 Task: Buy 4 Osmometers from Measuring & Testing section under best seller category for shipping address: Ellie Thompson, 1131 Star Trek Drive, Pensacola, Florida 32501, Cell Number 8503109646. Pay from credit card ending with 6759, CVV 506
Action: Mouse moved to (30, 60)
Screenshot: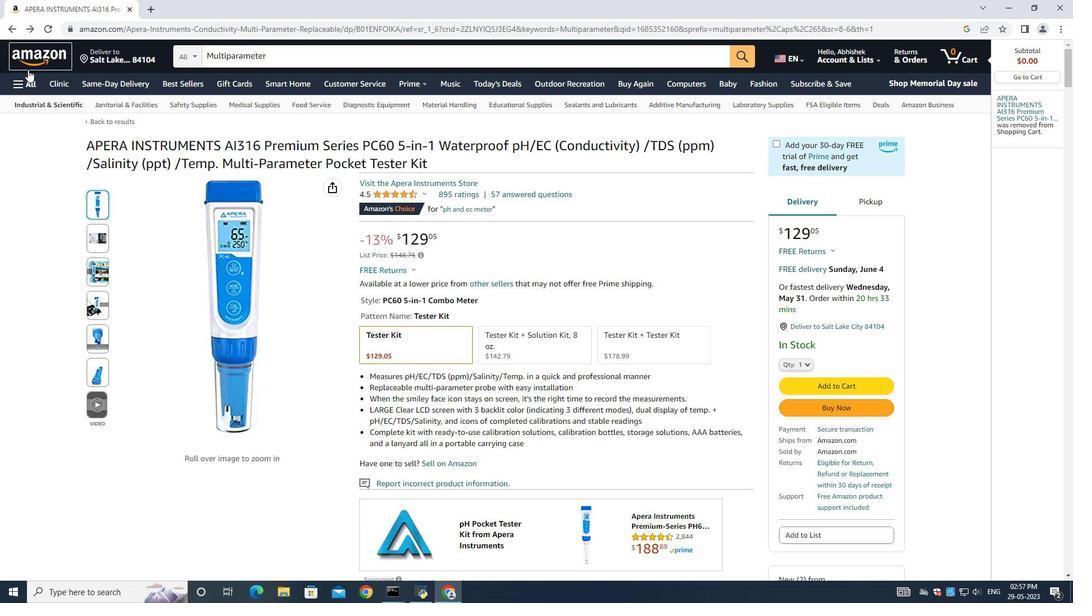 
Action: Mouse pressed left at (30, 60)
Screenshot: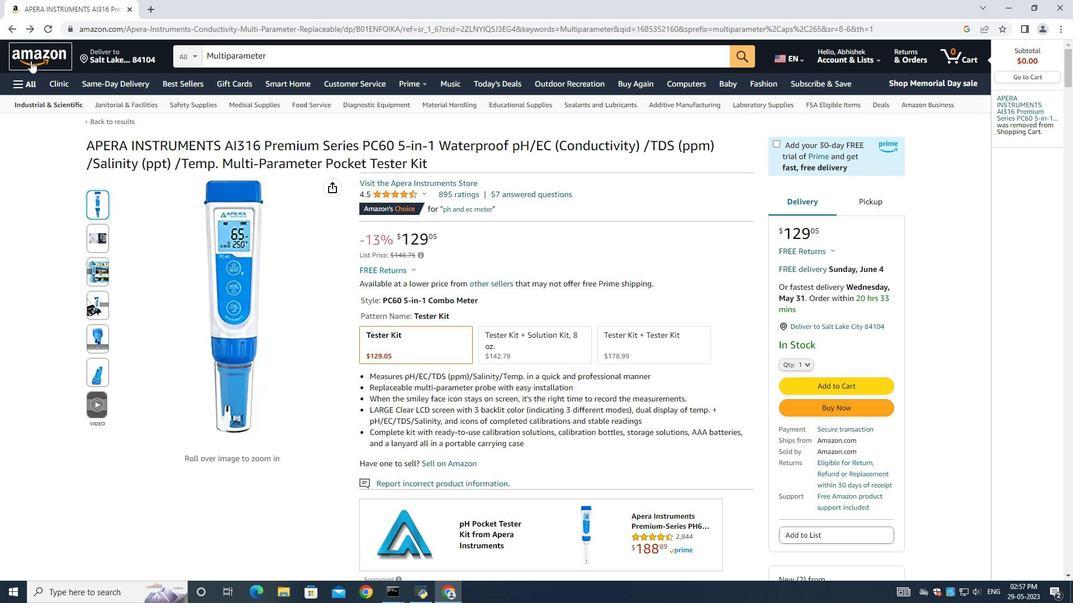
Action: Mouse moved to (20, 79)
Screenshot: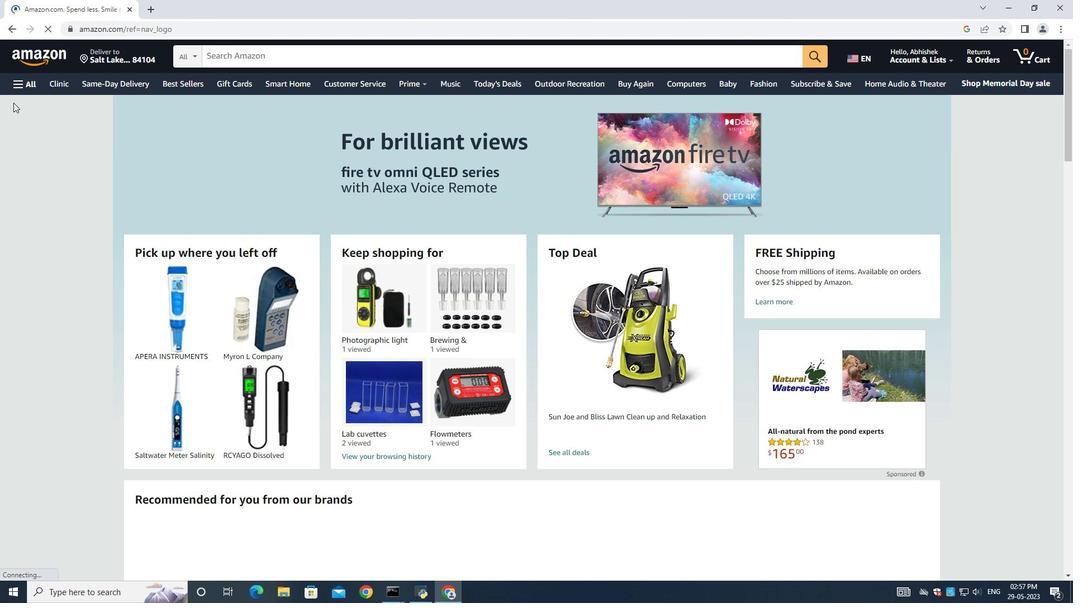 
Action: Mouse pressed left at (20, 79)
Screenshot: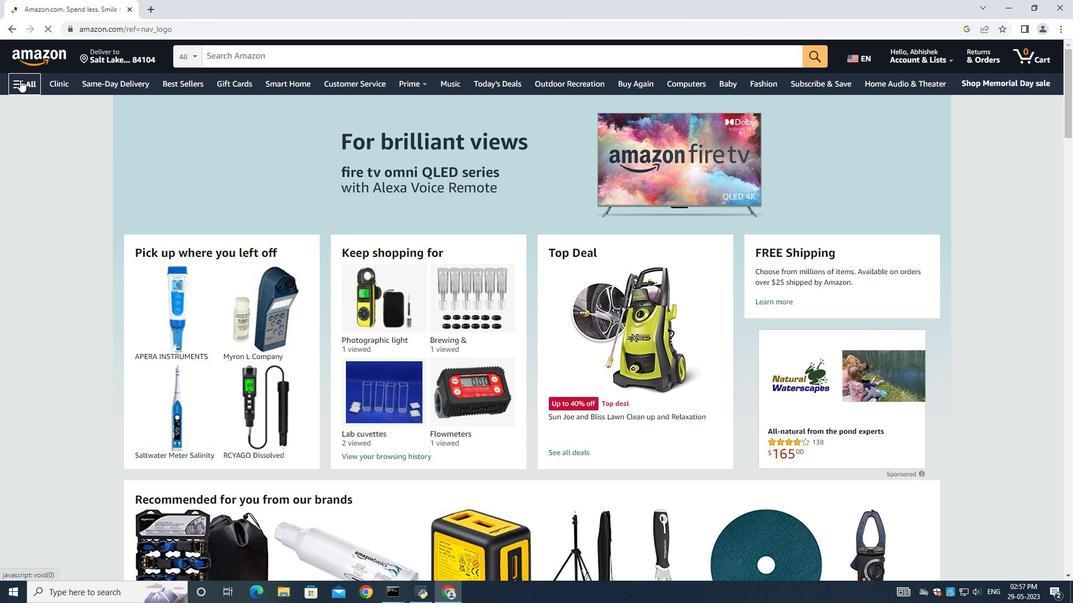 
Action: Mouse moved to (48, 105)
Screenshot: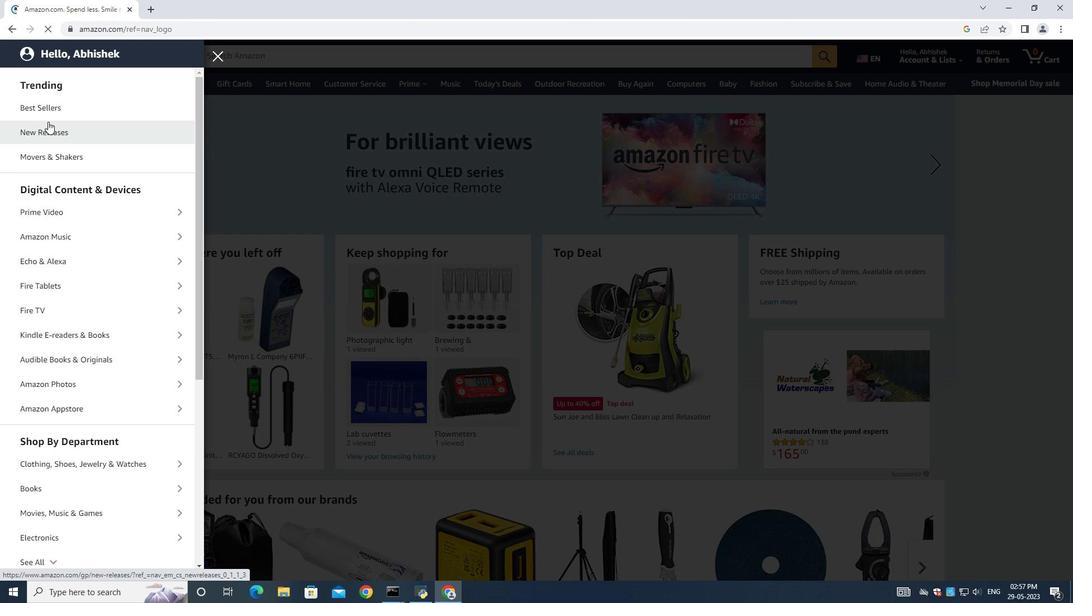 
Action: Mouse pressed left at (48, 105)
Screenshot: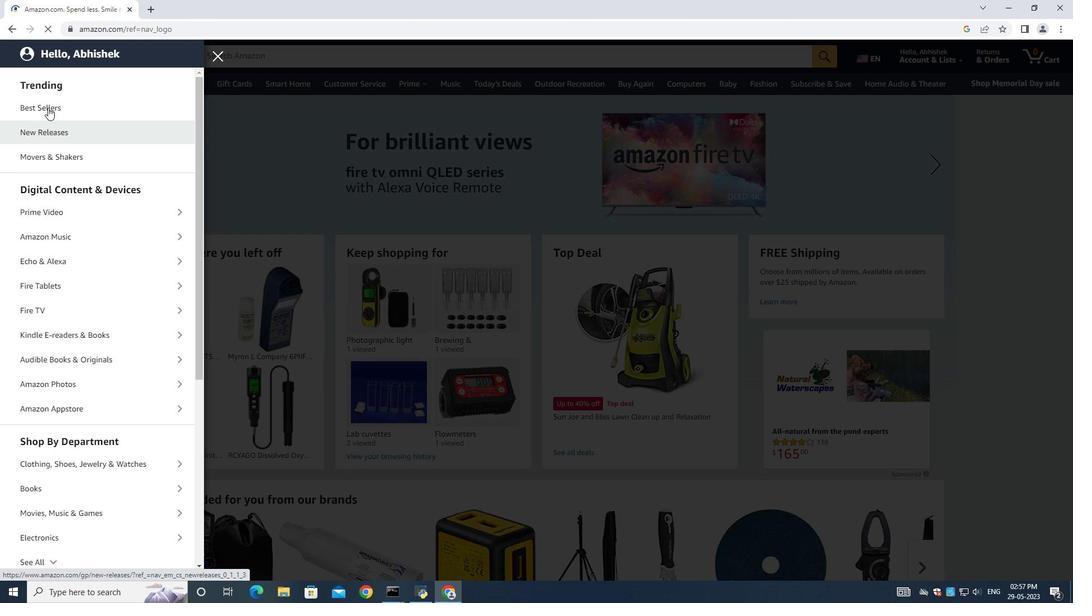 
Action: Mouse moved to (225, 62)
Screenshot: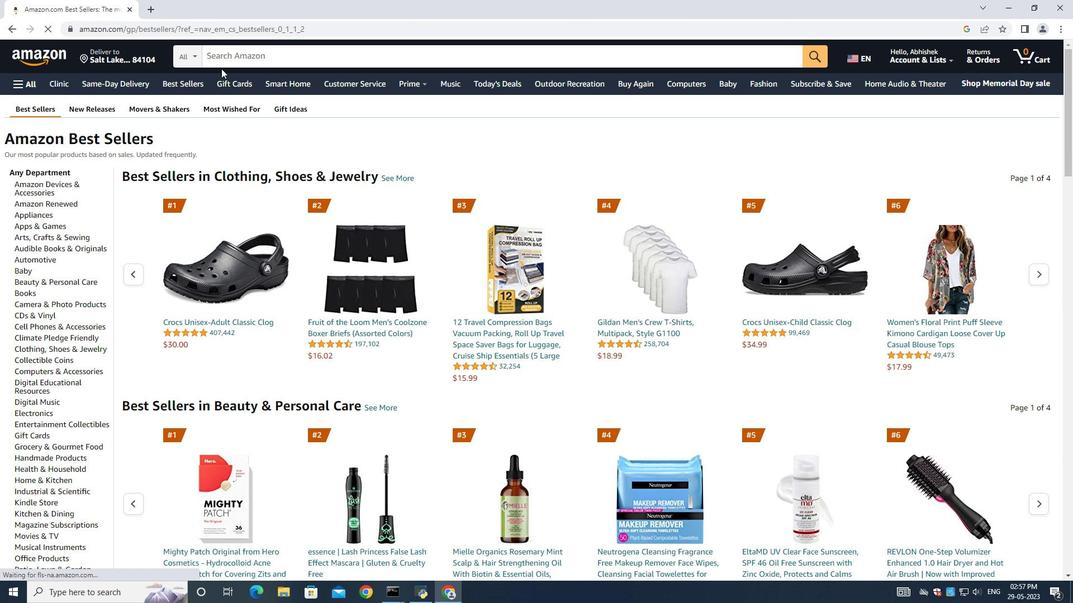
Action: Mouse pressed left at (225, 62)
Screenshot: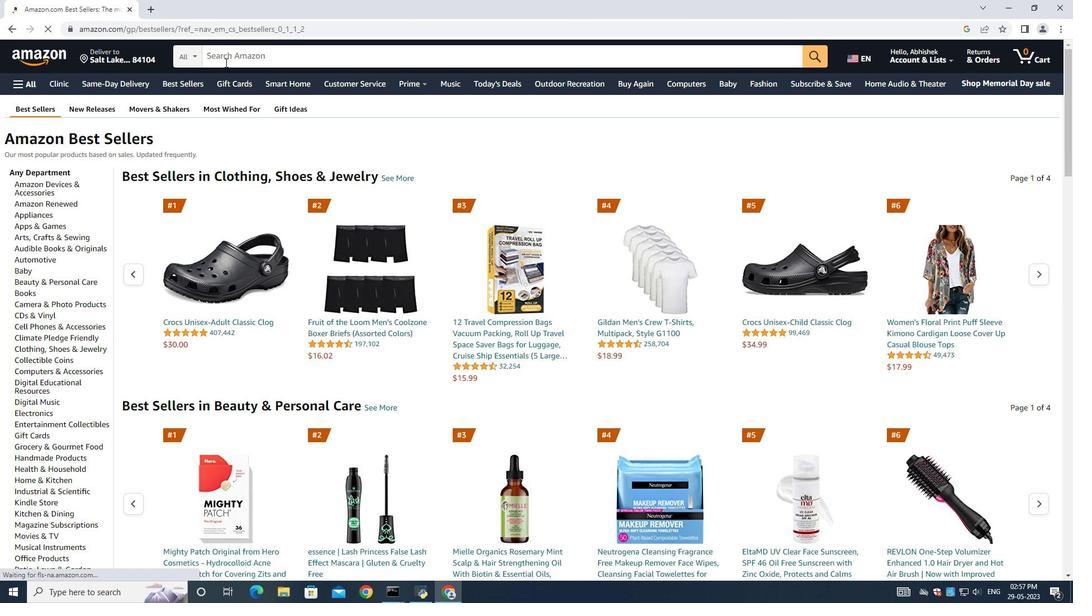 
Action: Mouse moved to (225, 62)
Screenshot: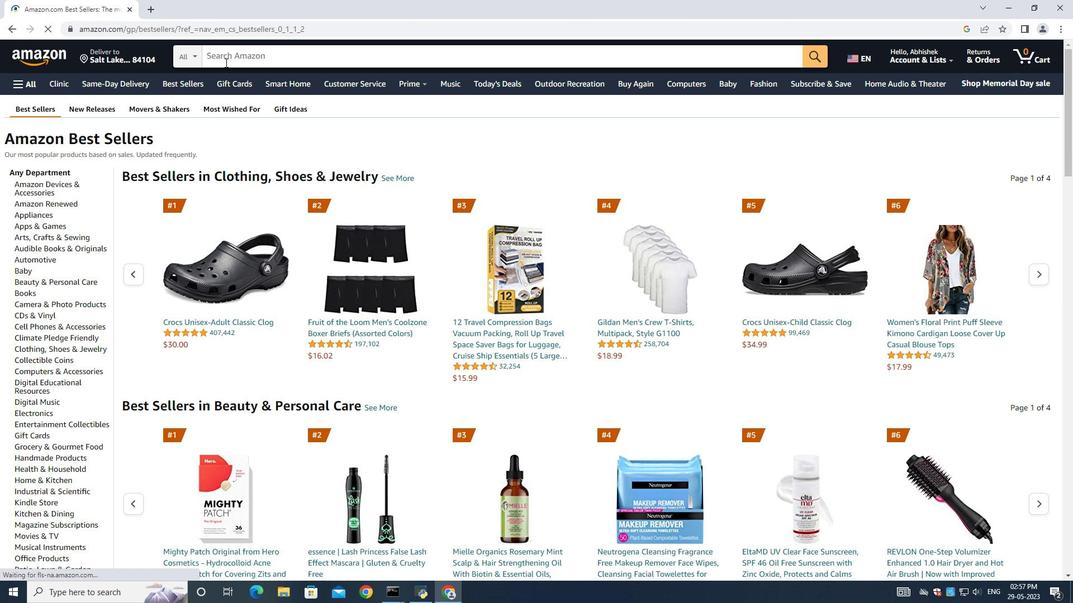 
Action: Key pressed <Key.shift>Osmometers<Key.enter>
Screenshot: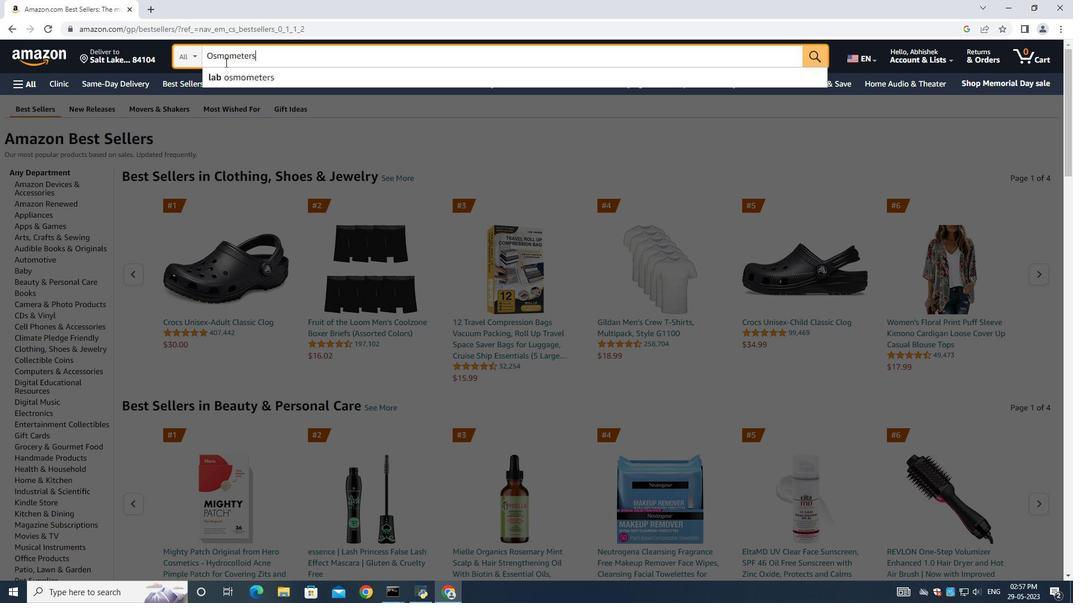 
Action: Mouse moved to (450, 272)
Screenshot: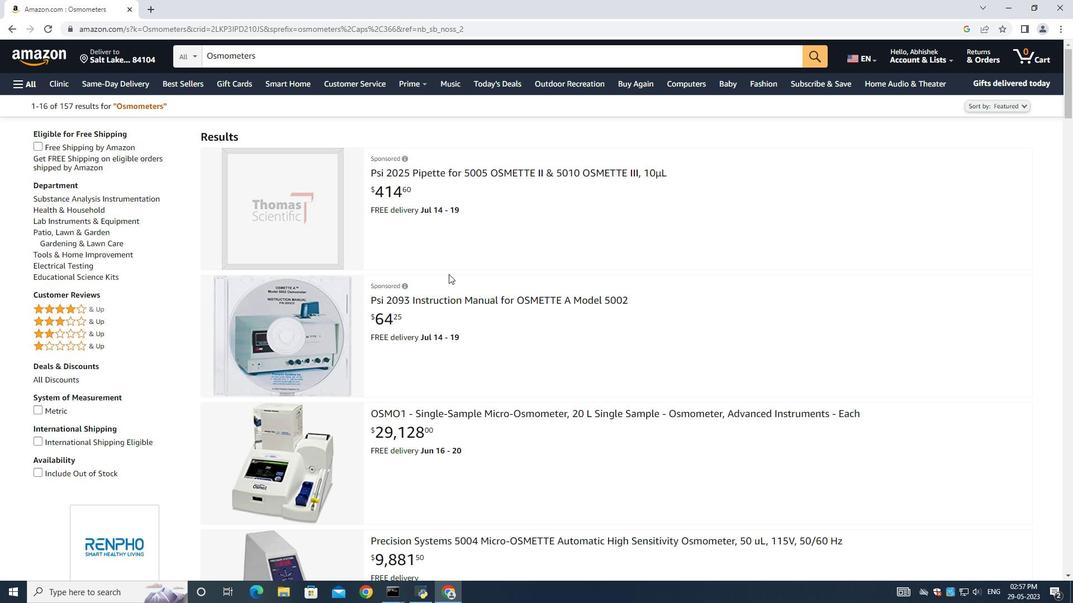 
Action: Mouse scrolled (450, 271) with delta (0, 0)
Screenshot: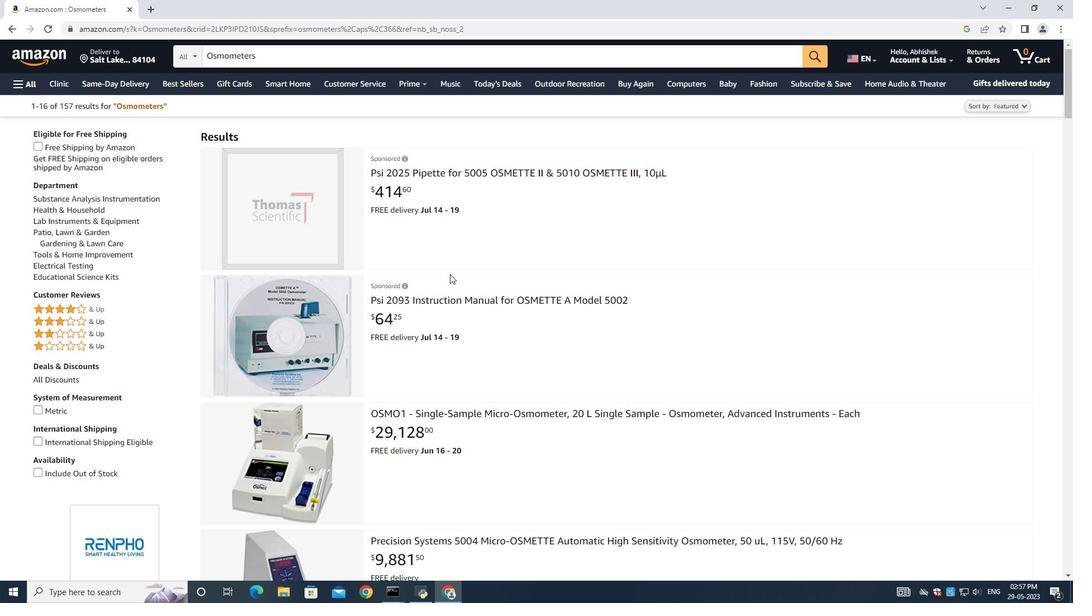 
Action: Mouse moved to (450, 272)
Screenshot: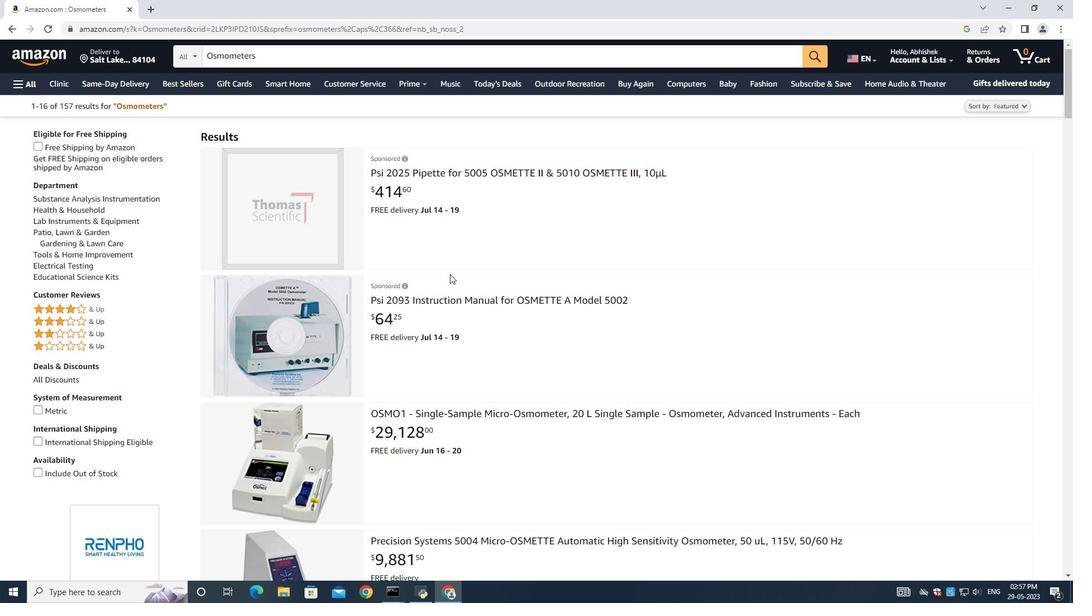 
Action: Mouse scrolled (450, 271) with delta (0, 0)
Screenshot: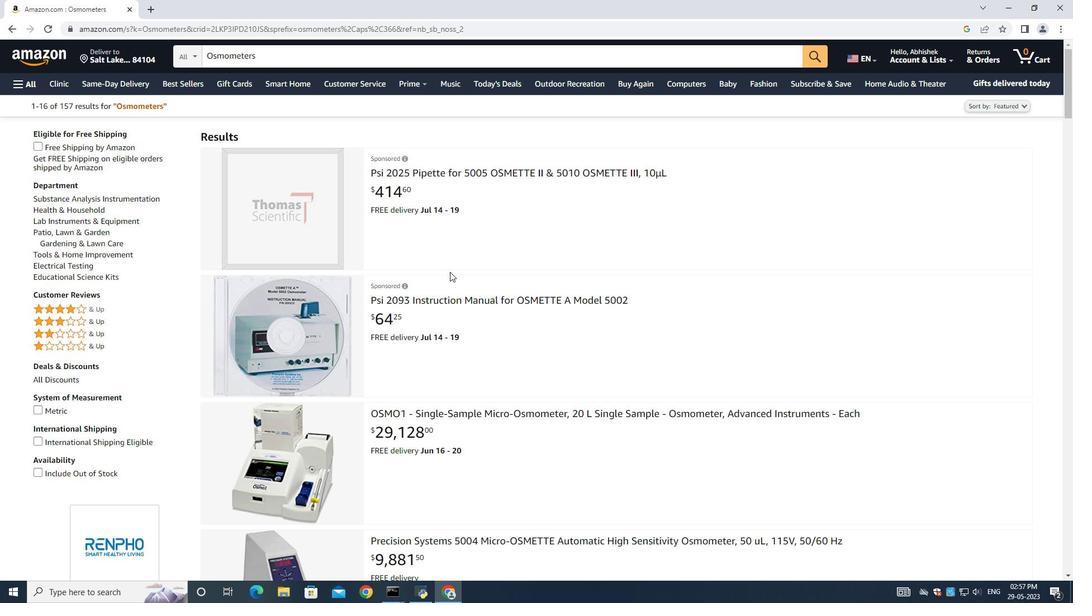 
Action: Mouse moved to (449, 270)
Screenshot: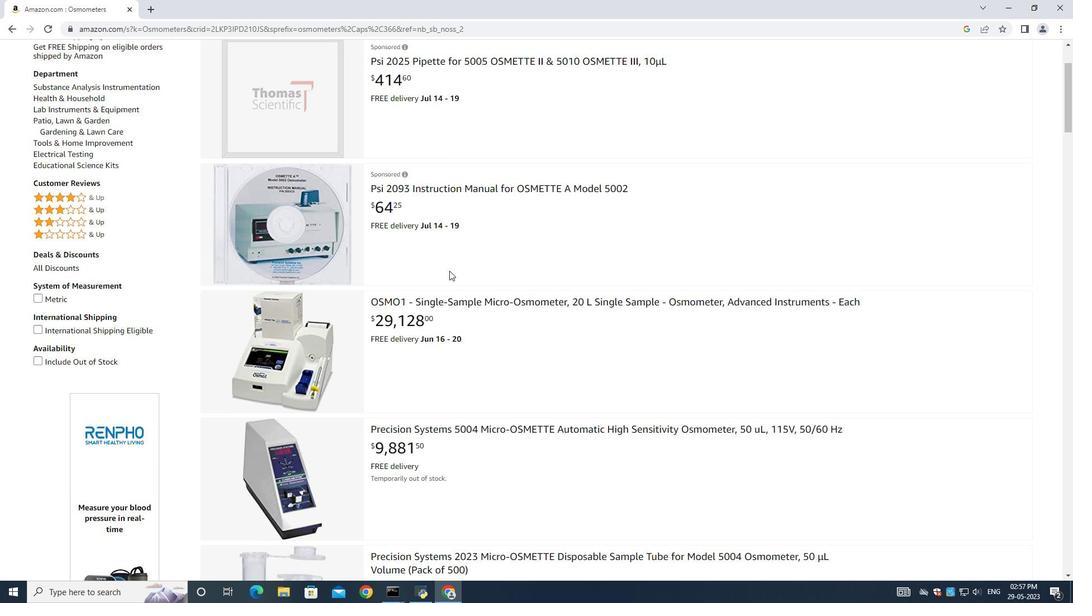 
Action: Mouse scrolled (449, 270) with delta (0, 0)
Screenshot: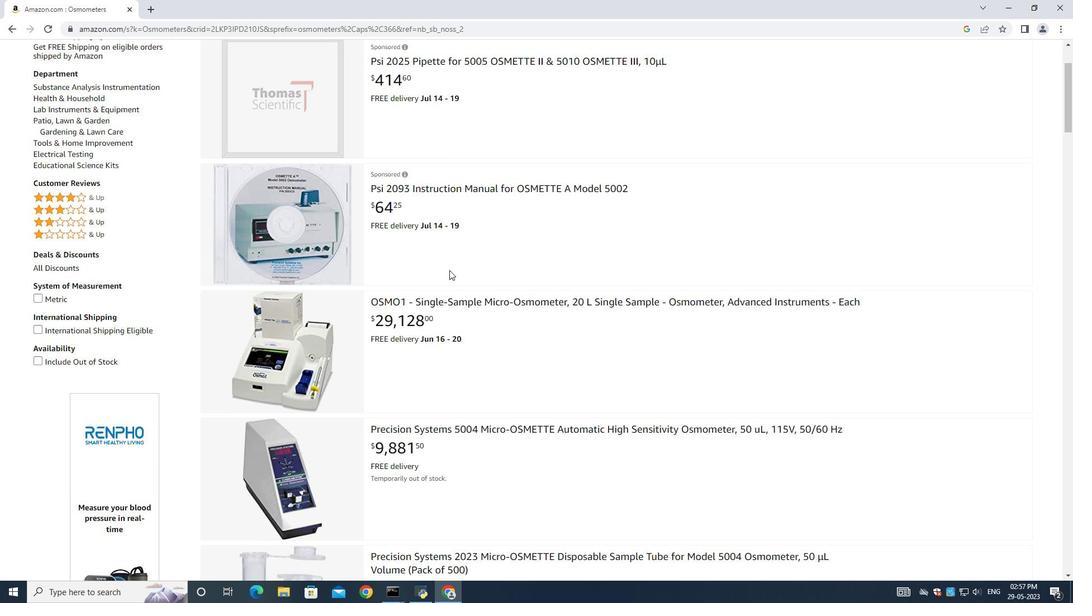 
Action: Mouse scrolled (449, 270) with delta (0, 0)
Screenshot: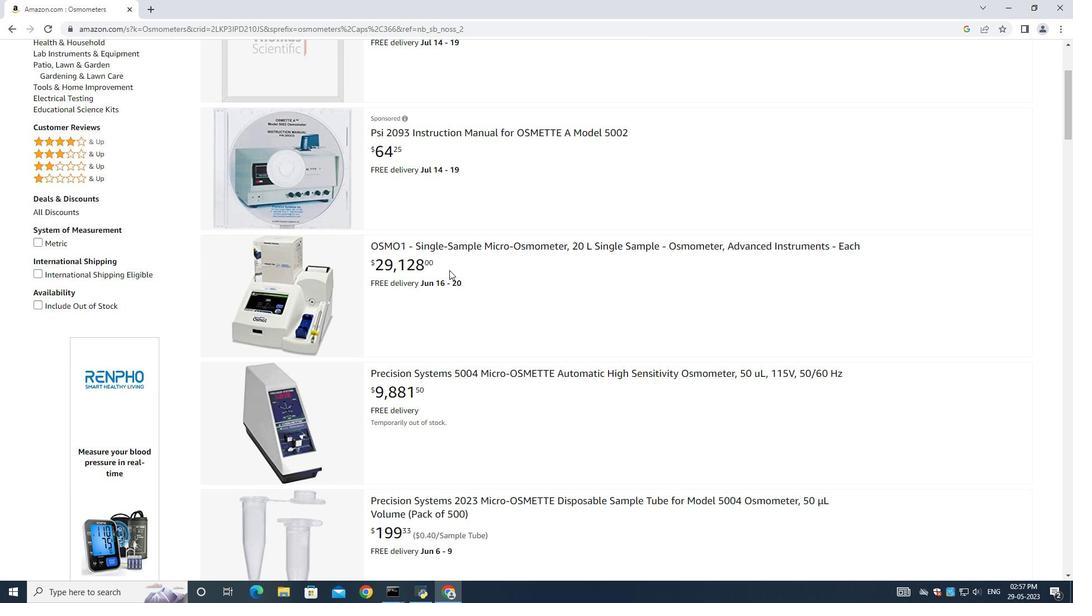 
Action: Mouse scrolled (449, 270) with delta (0, 0)
Screenshot: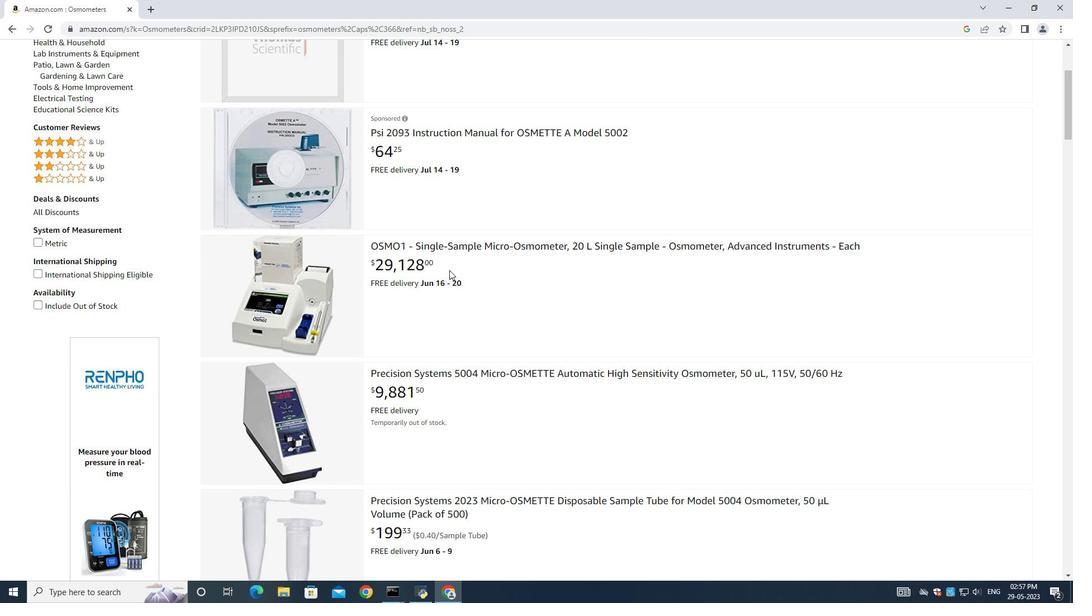 
Action: Mouse scrolled (449, 270) with delta (0, 0)
Screenshot: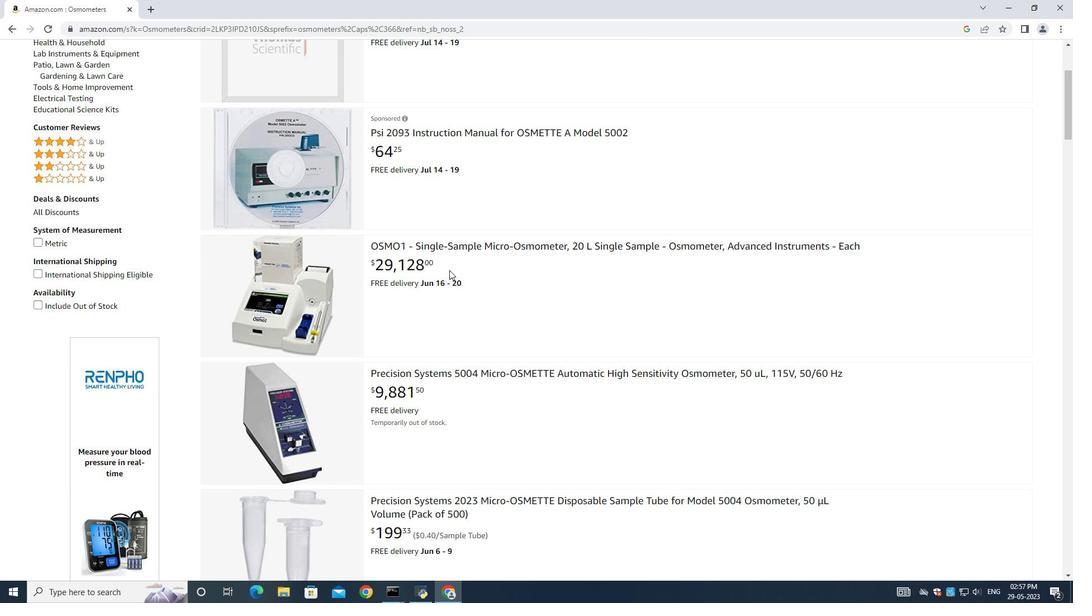 
Action: Mouse moved to (695, 206)
Screenshot: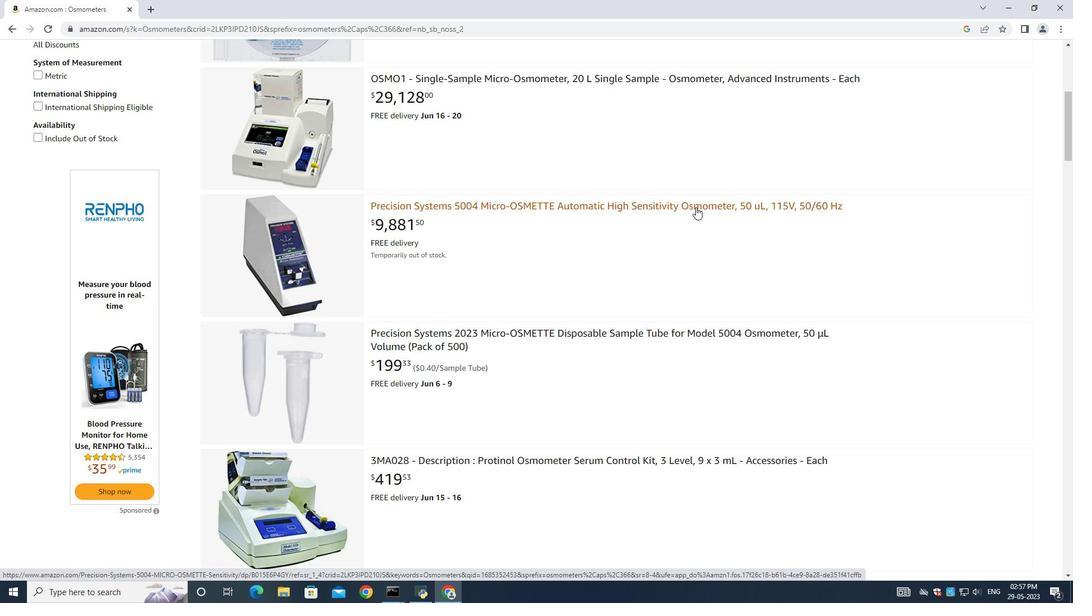 
Action: Mouse scrolled (695, 205) with delta (0, 0)
Screenshot: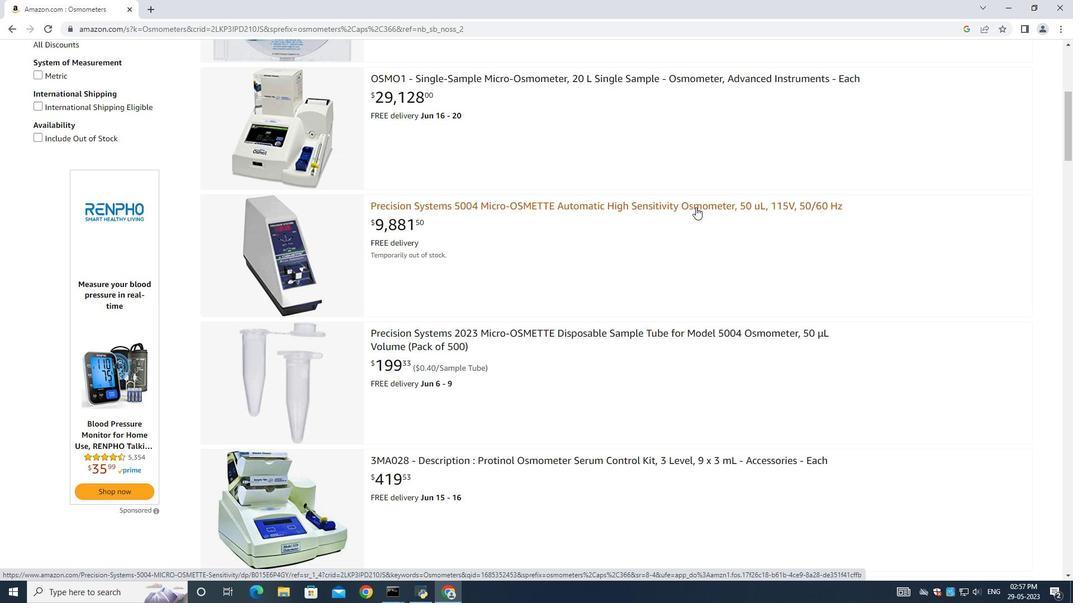 
Action: Mouse moved to (695, 206)
Screenshot: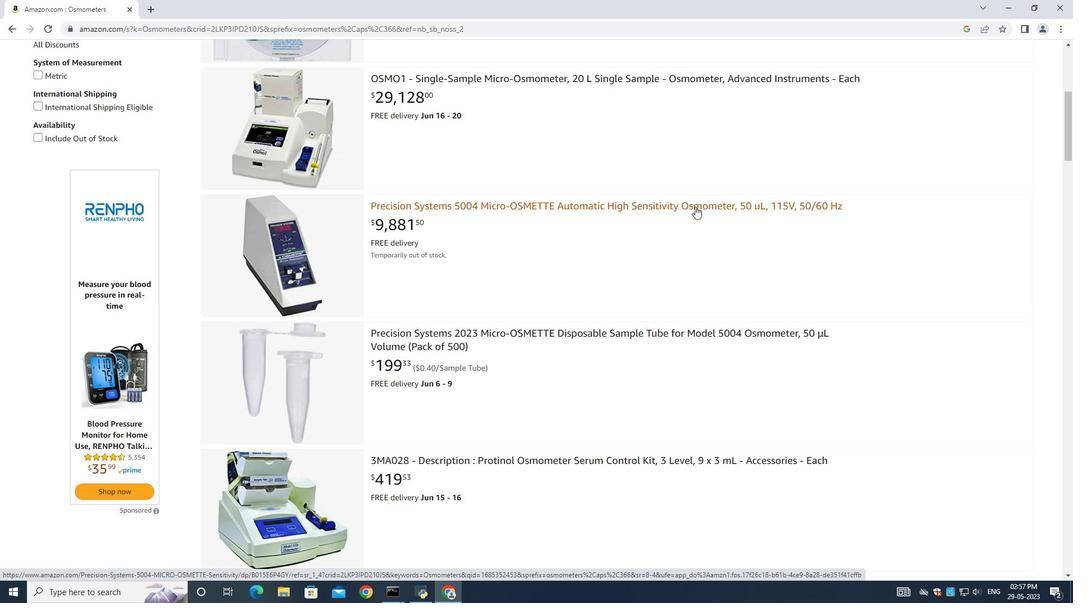 
Action: Mouse scrolled (695, 205) with delta (0, 0)
Screenshot: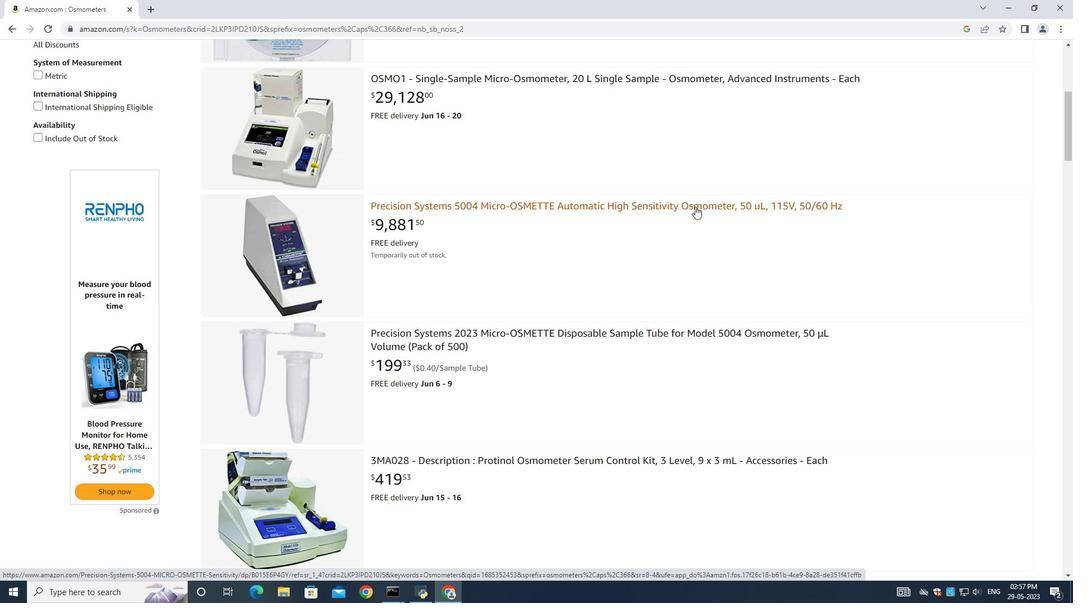
Action: Mouse moved to (695, 205)
Screenshot: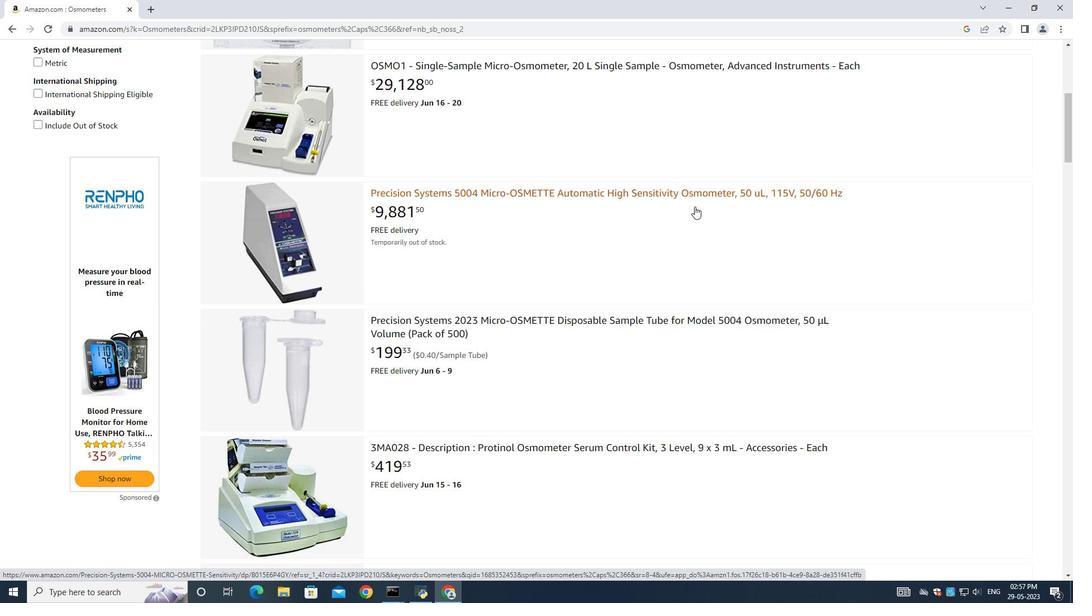 
Action: Mouse scrolled (695, 204) with delta (0, 0)
Screenshot: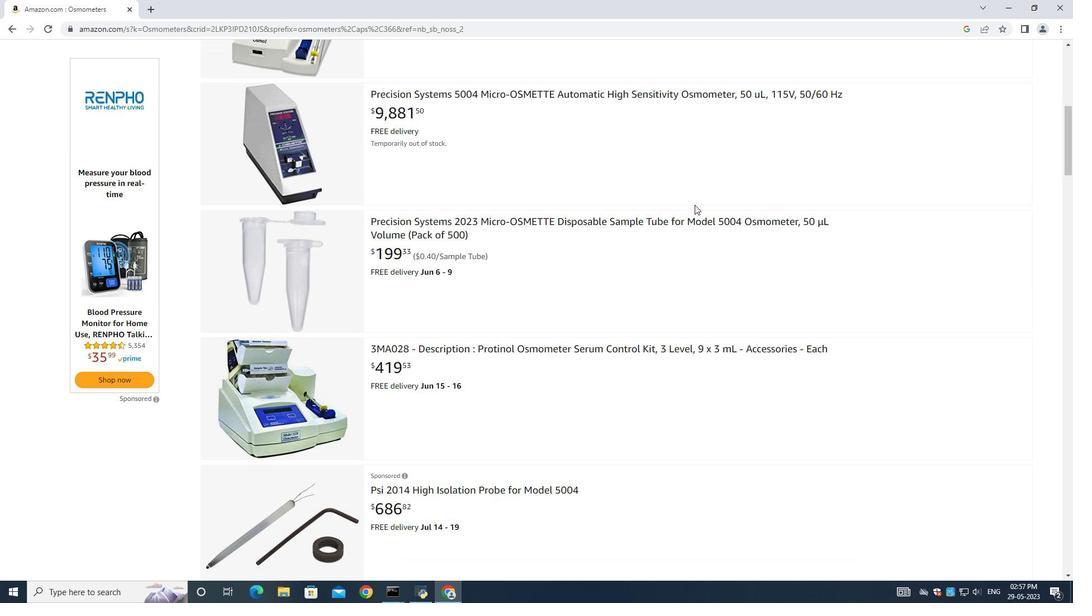 
Action: Mouse scrolled (695, 204) with delta (0, 0)
Screenshot: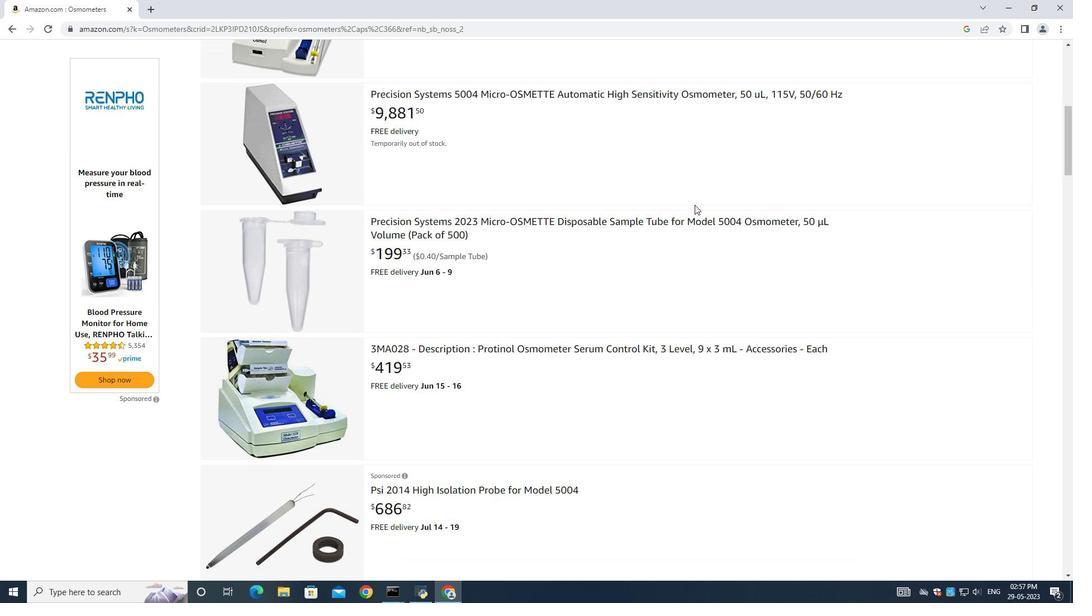 
Action: Mouse scrolled (695, 204) with delta (0, 0)
Screenshot: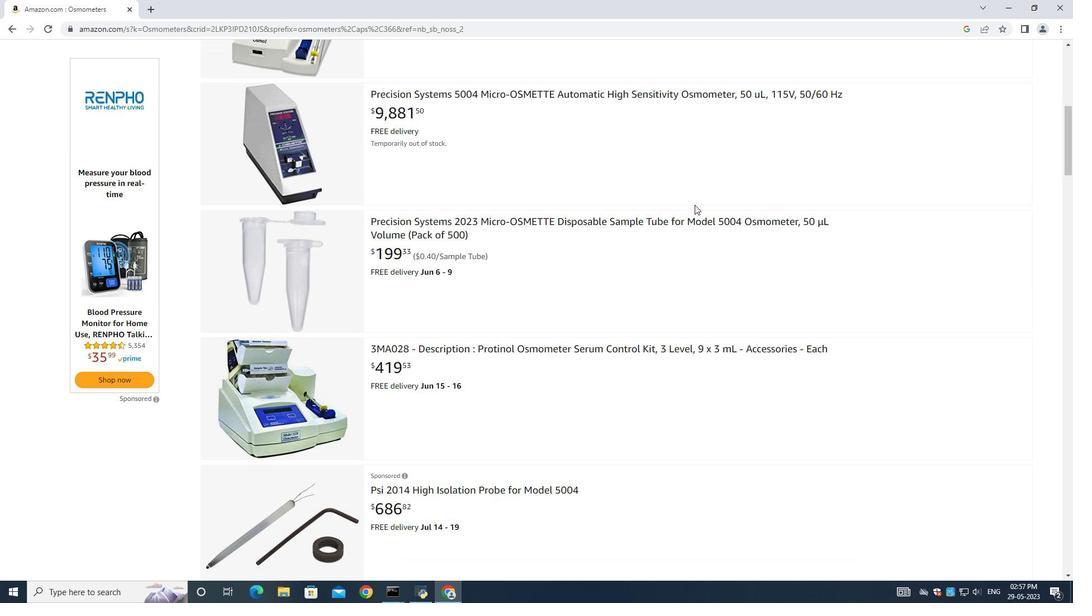 
Action: Mouse scrolled (695, 204) with delta (0, 0)
Screenshot: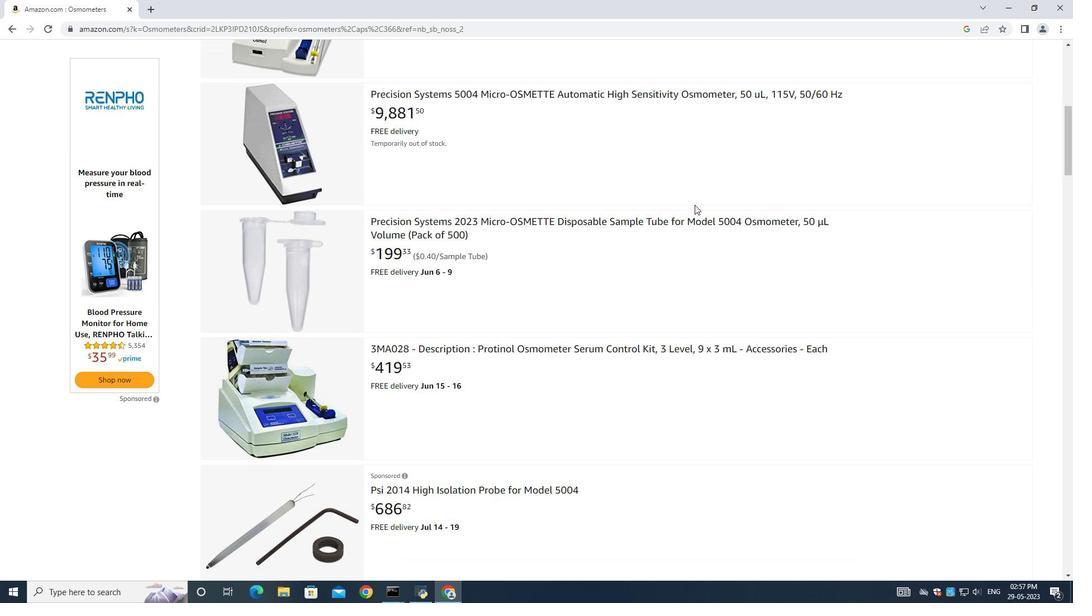 
Action: Mouse scrolled (695, 204) with delta (0, 0)
Screenshot: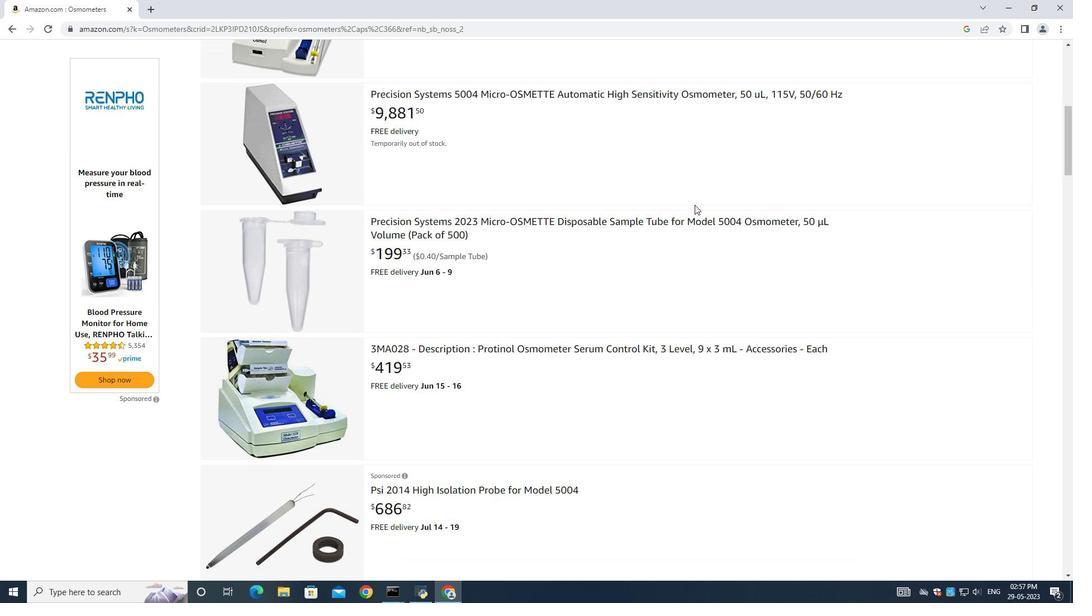 
Action: Mouse moved to (552, 285)
Screenshot: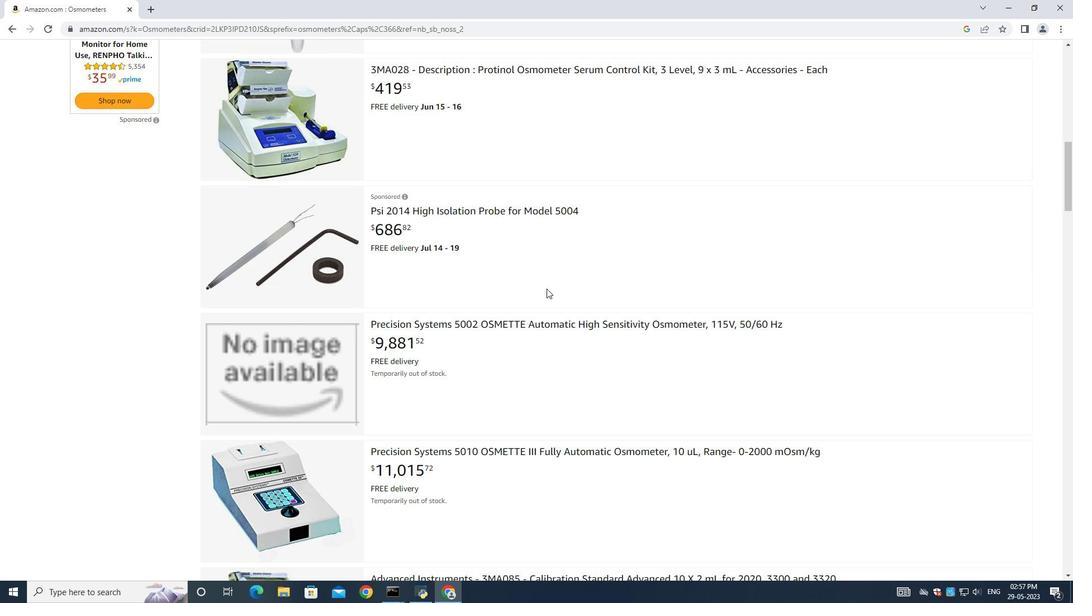 
Action: Mouse scrolled (552, 284) with delta (0, 0)
Screenshot: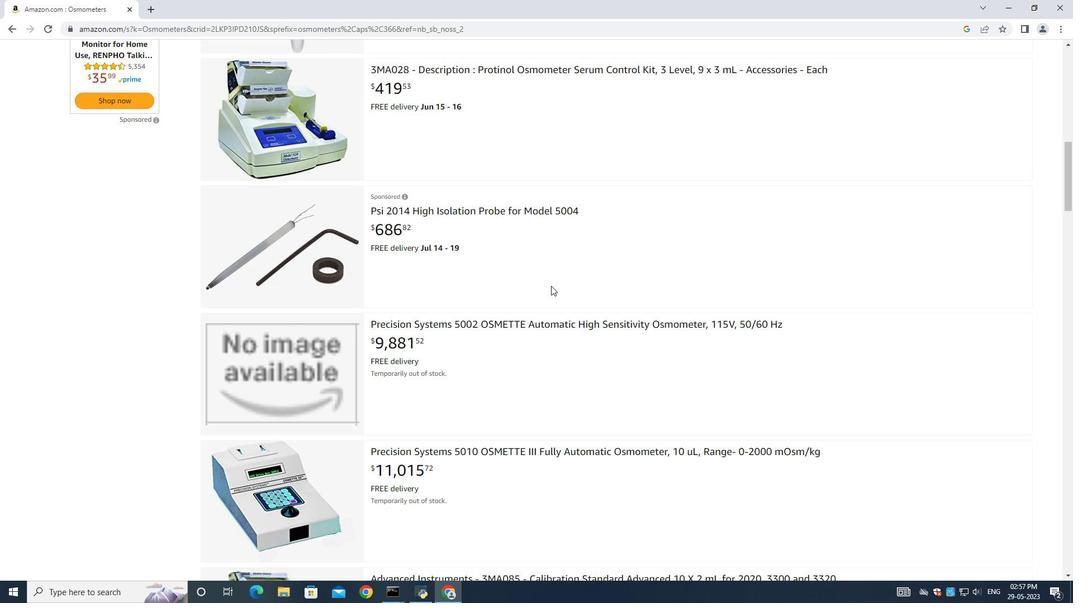 
Action: Mouse scrolled (552, 284) with delta (0, 0)
Screenshot: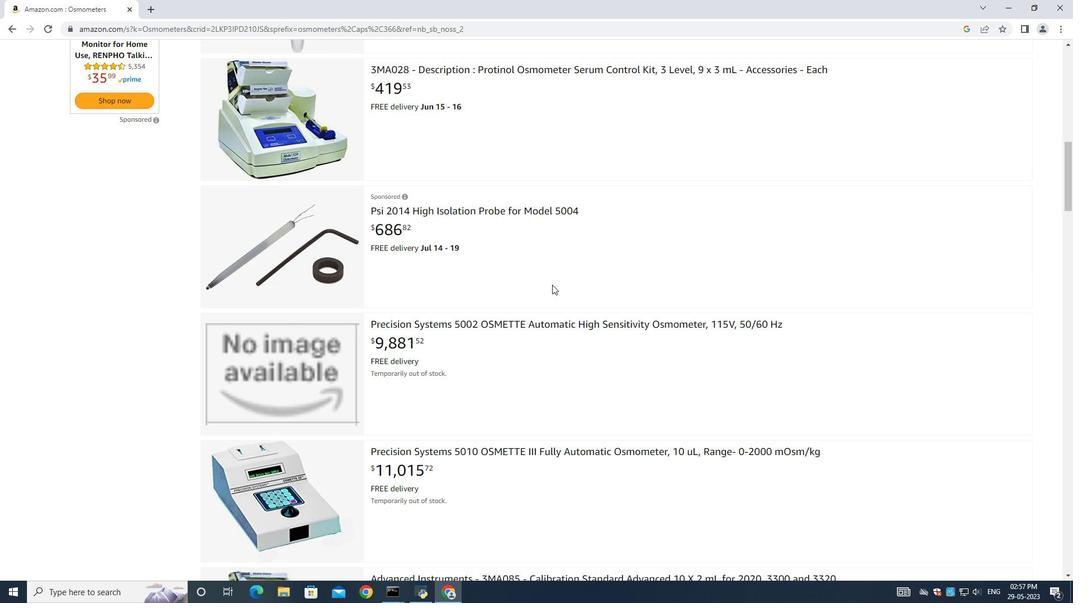 
Action: Mouse moved to (553, 283)
Screenshot: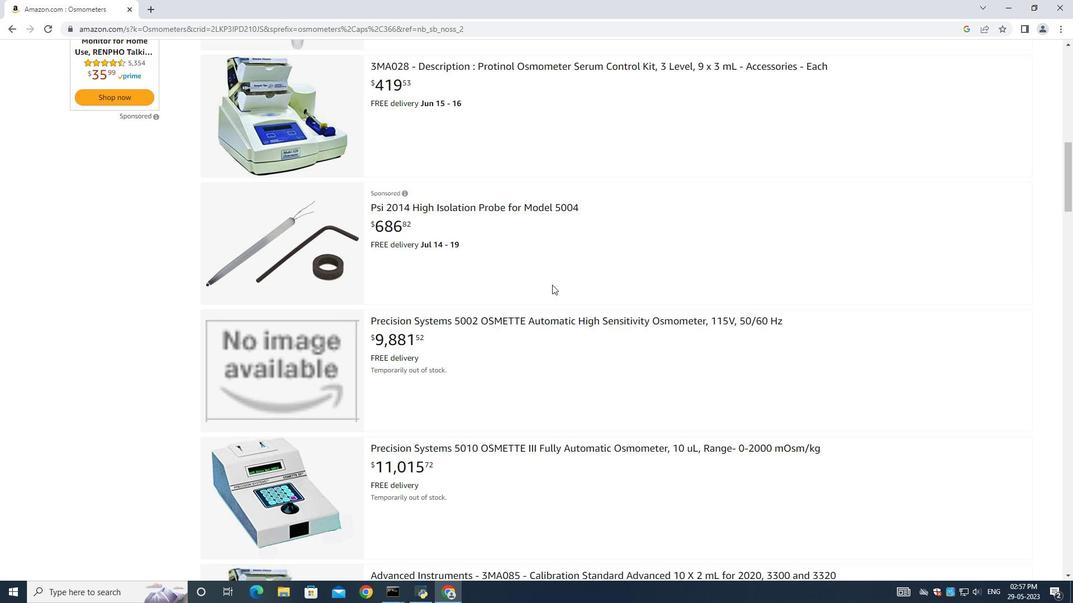 
Action: Mouse scrolled (553, 282) with delta (0, 0)
Screenshot: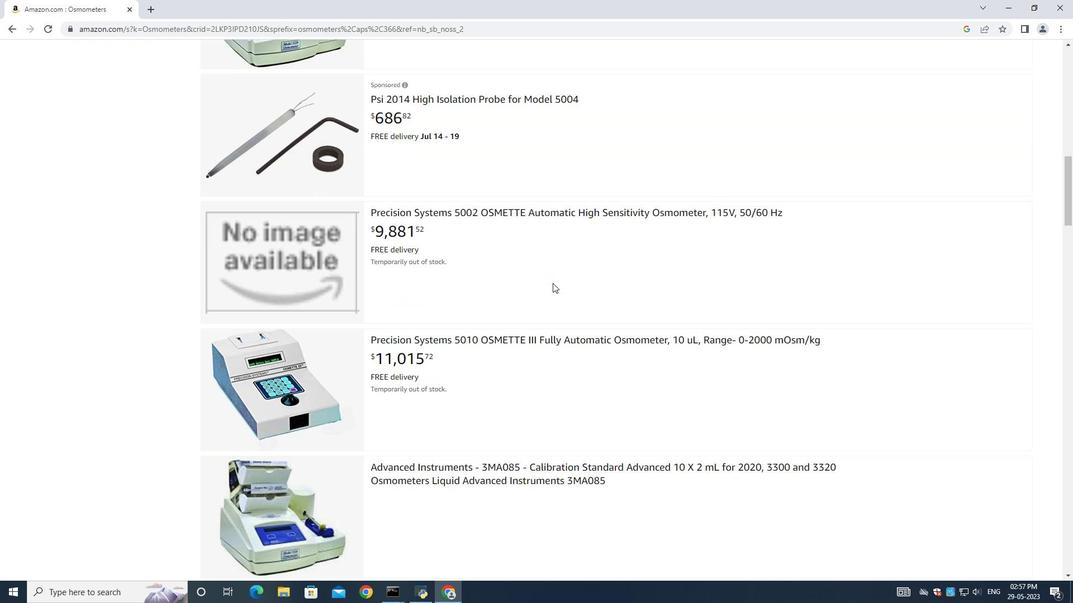 
Action: Mouse moved to (553, 282)
Screenshot: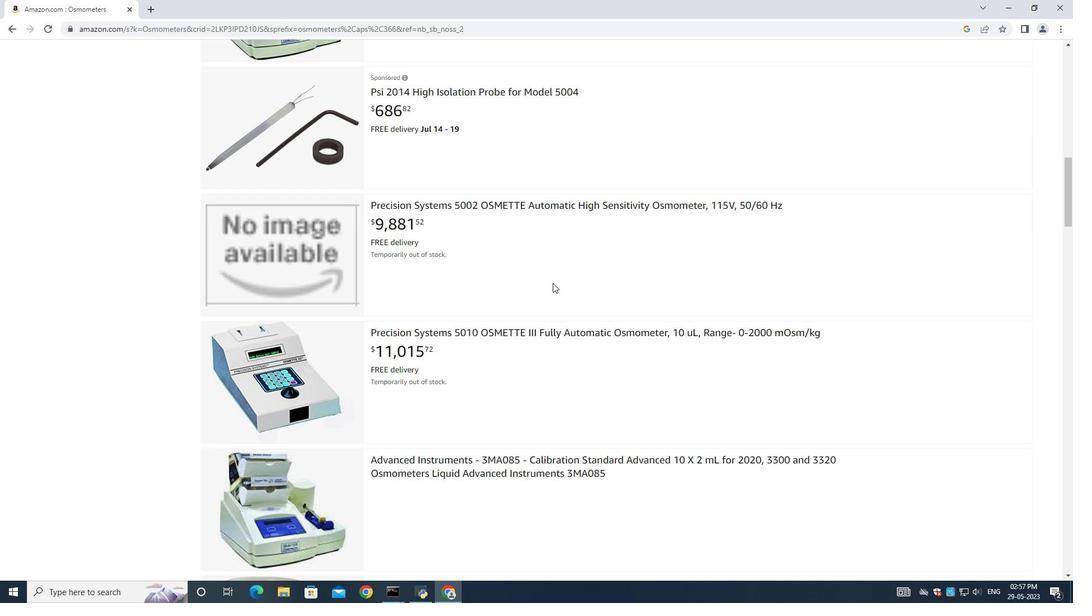 
Action: Mouse scrolled (553, 281) with delta (0, 0)
Screenshot: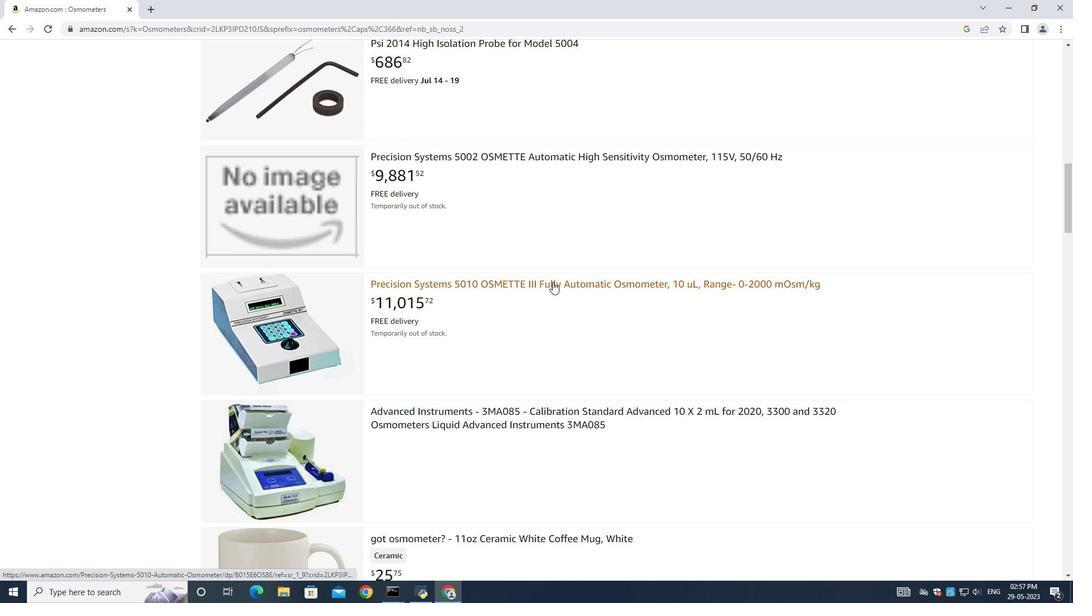 
Action: Mouse scrolled (553, 281) with delta (0, 0)
Screenshot: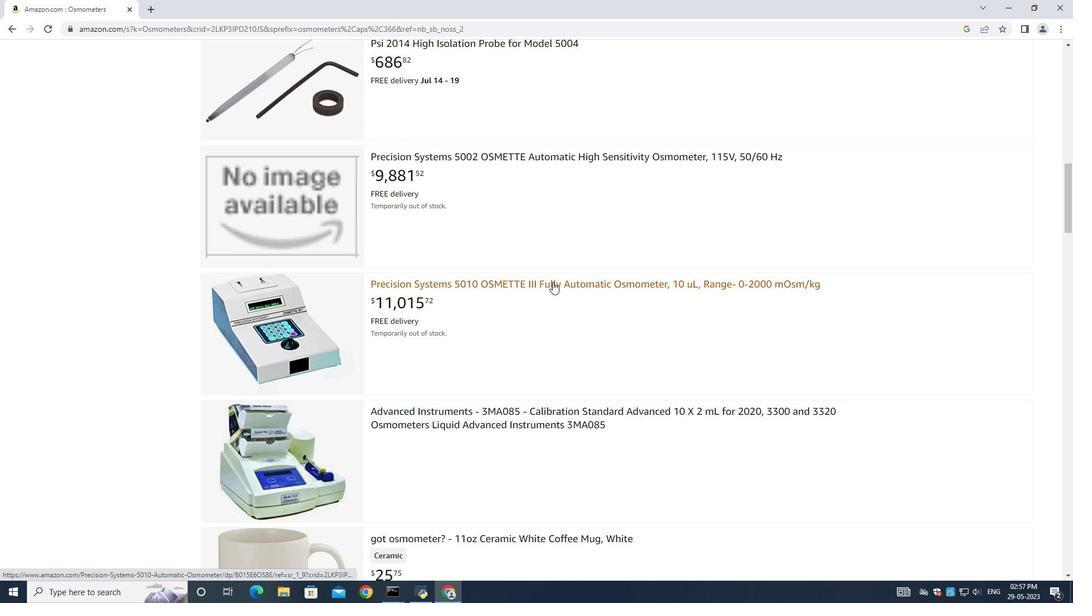 
Action: Mouse moved to (553, 281)
Screenshot: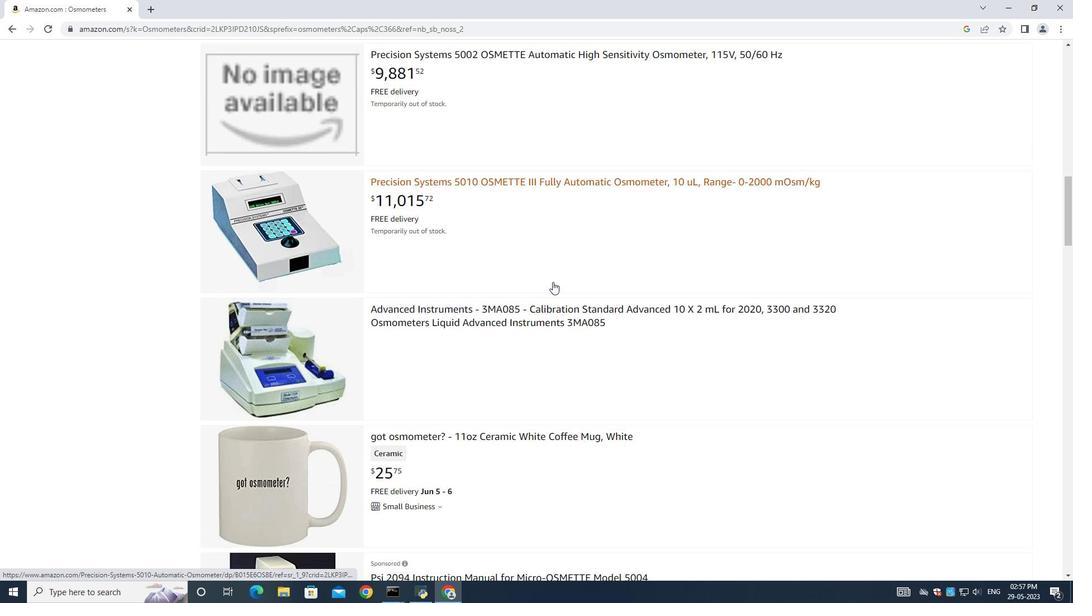 
Action: Mouse scrolled (553, 280) with delta (0, 0)
Screenshot: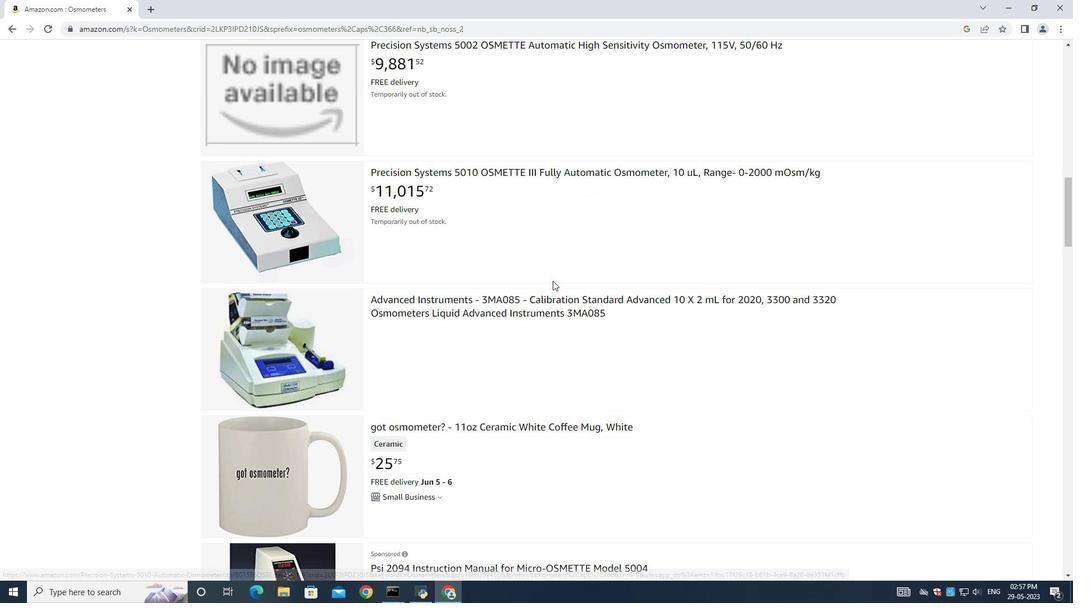 
Action: Mouse scrolled (553, 280) with delta (0, 0)
Screenshot: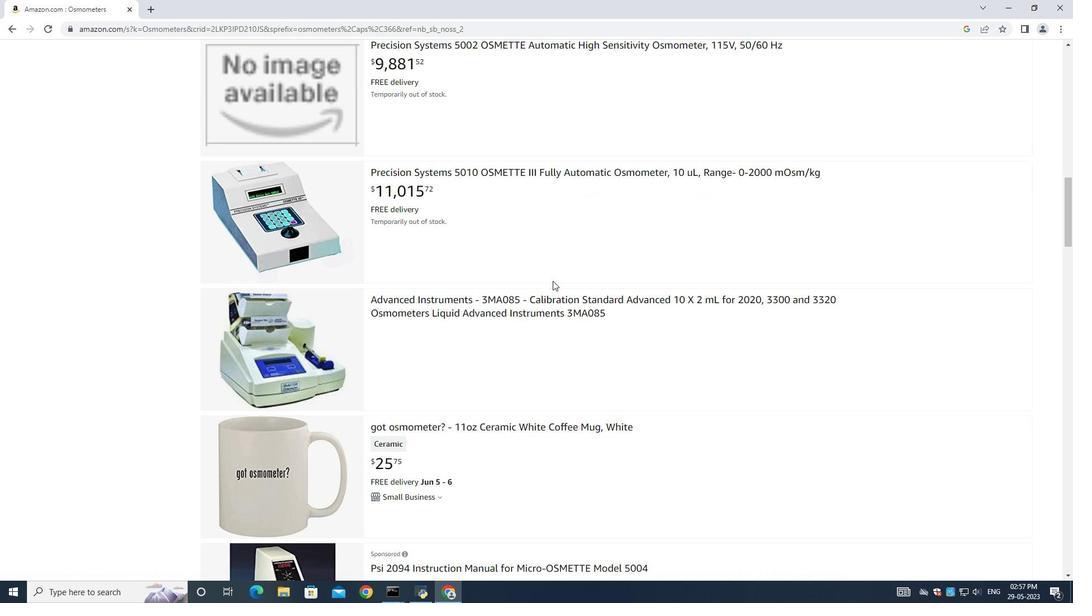 
Action: Mouse scrolled (553, 280) with delta (0, 0)
Screenshot: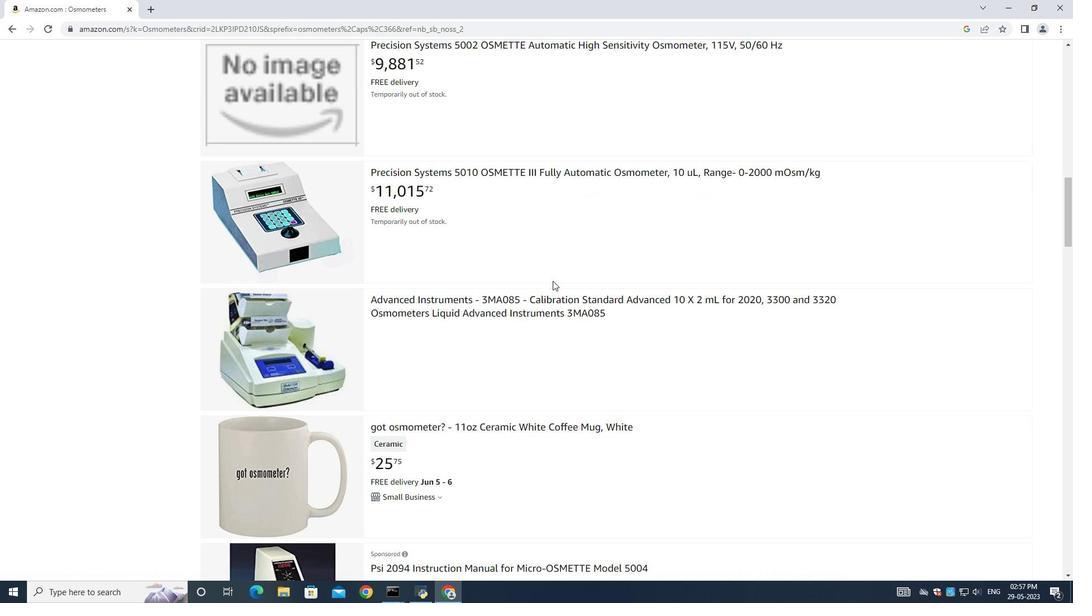 
Action: Mouse scrolled (553, 280) with delta (0, 0)
Screenshot: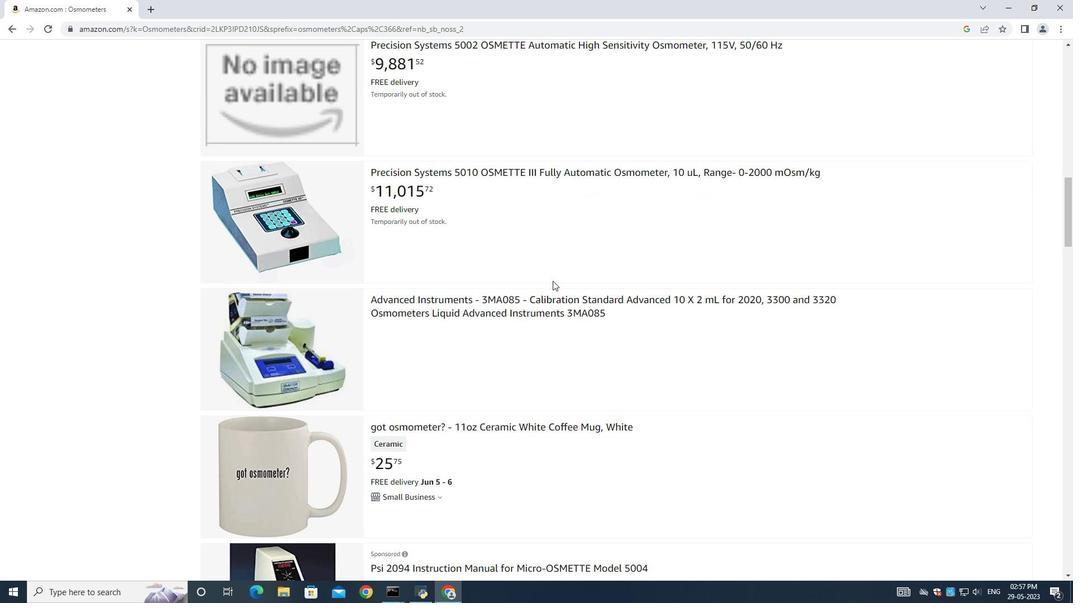 
Action: Mouse scrolled (553, 281) with delta (0, 0)
Screenshot: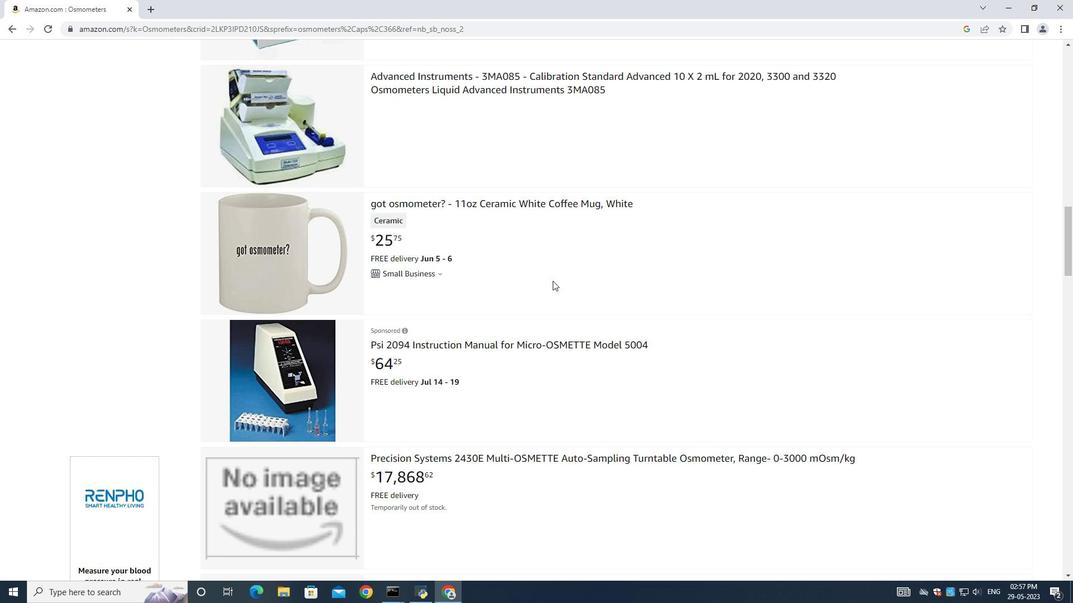 
Action: Mouse scrolled (553, 281) with delta (0, 0)
Screenshot: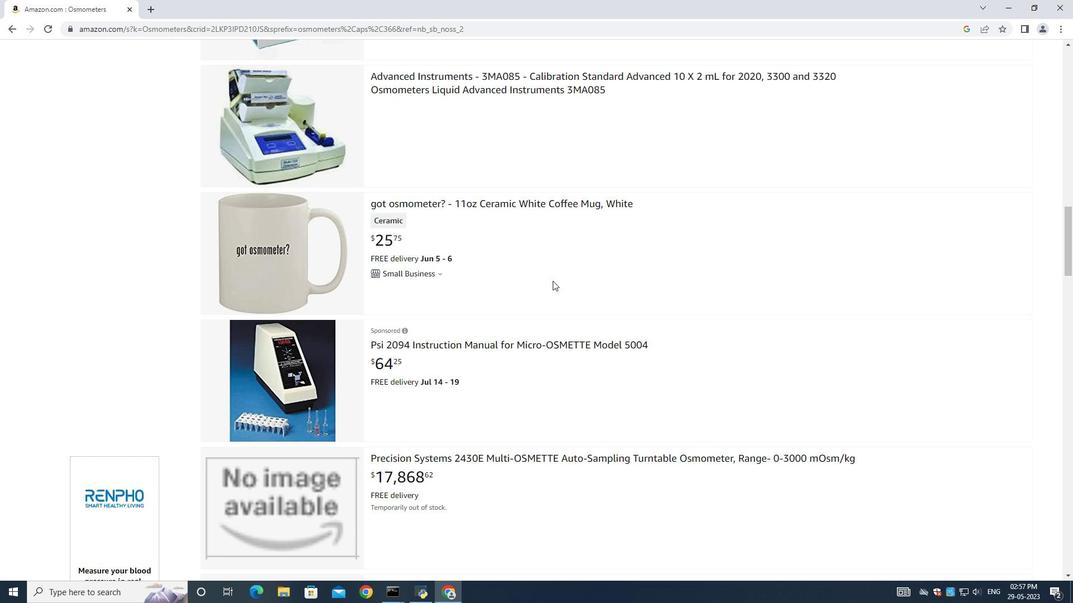 
Action: Mouse scrolled (553, 281) with delta (0, 0)
Screenshot: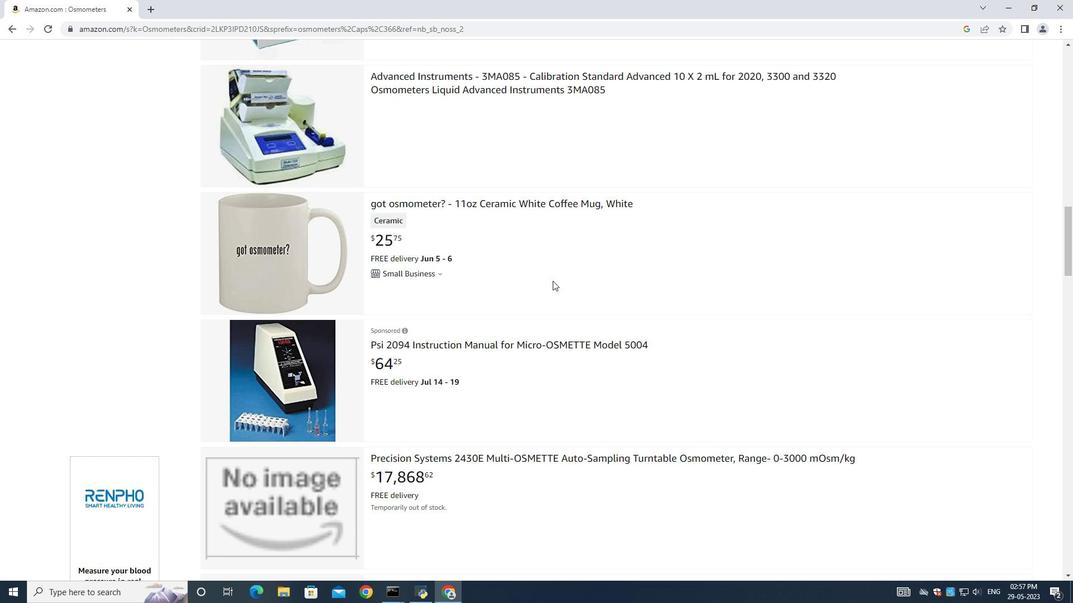 
Action: Mouse scrolled (553, 281) with delta (0, 0)
Screenshot: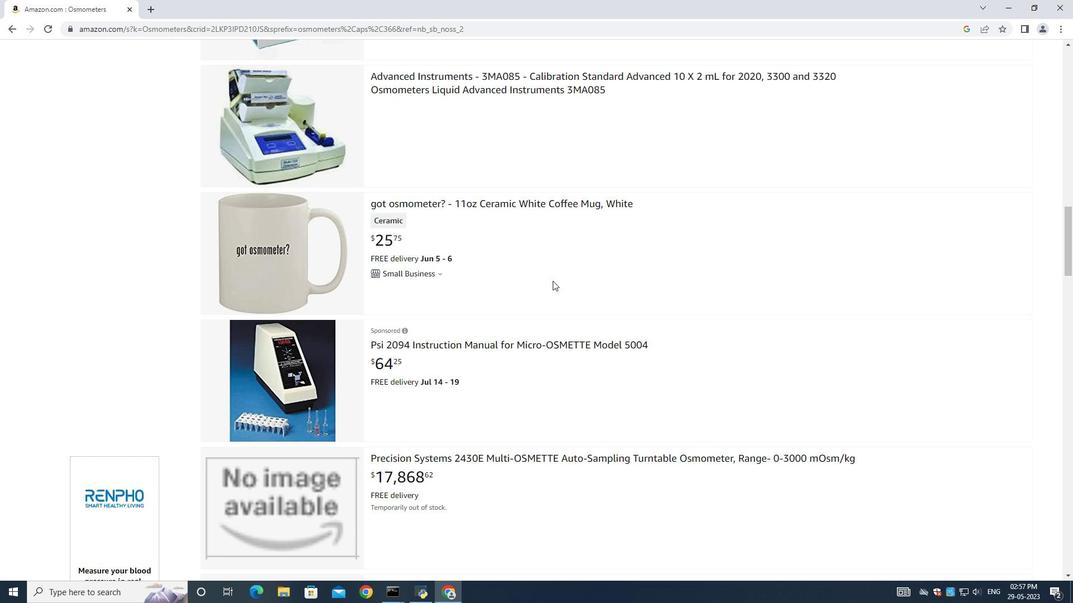 
Action: Mouse scrolled (553, 281) with delta (0, 0)
Screenshot: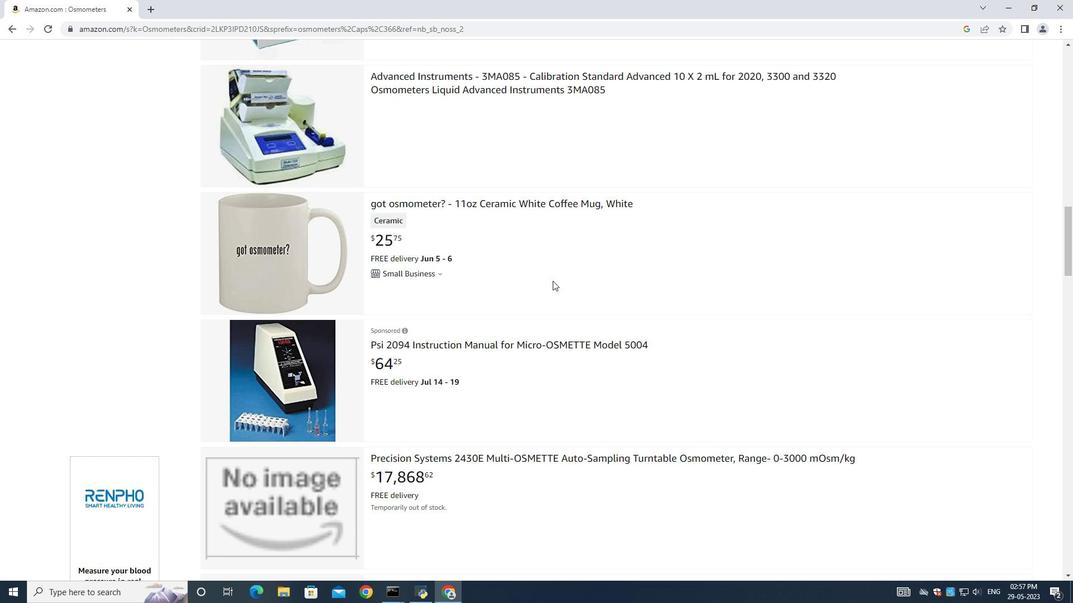 
Action: Mouse scrolled (553, 281) with delta (0, 0)
Screenshot: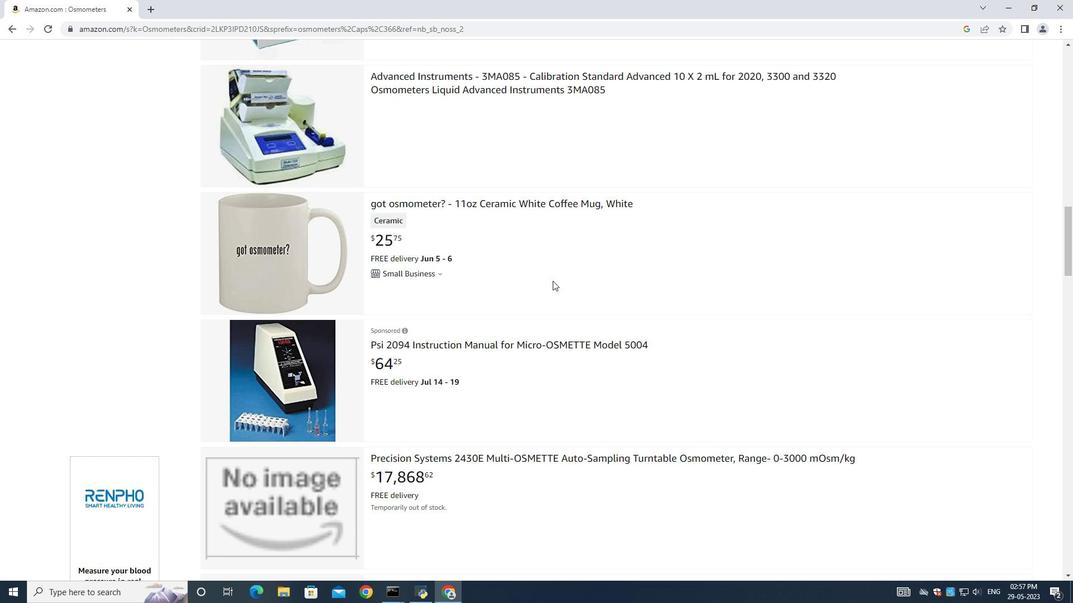 
Action: Mouse scrolled (553, 281) with delta (0, 0)
Screenshot: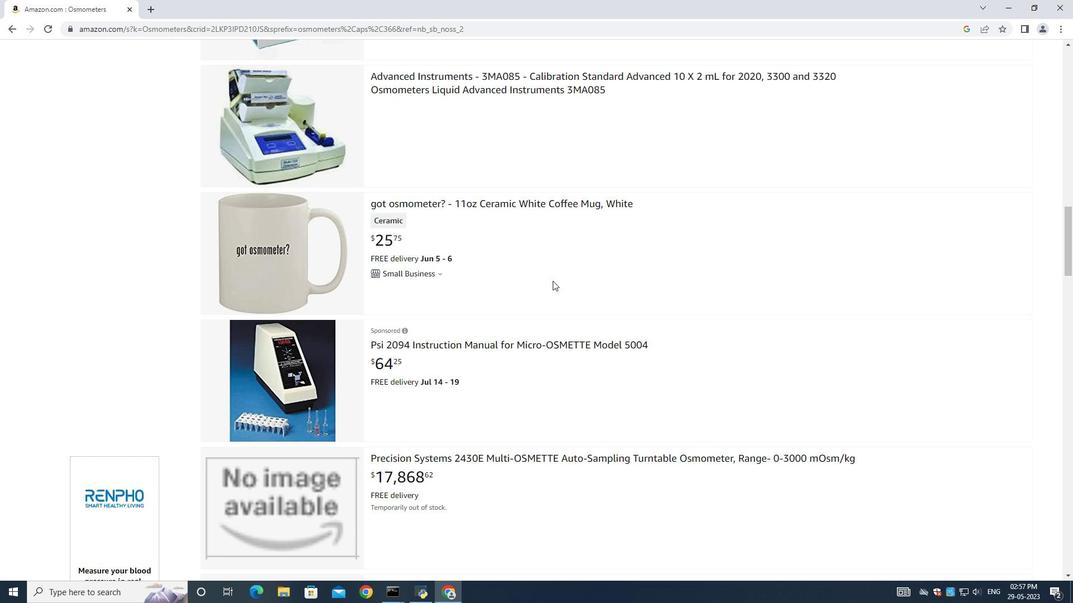 
Action: Mouse scrolled (553, 281) with delta (0, 0)
Screenshot: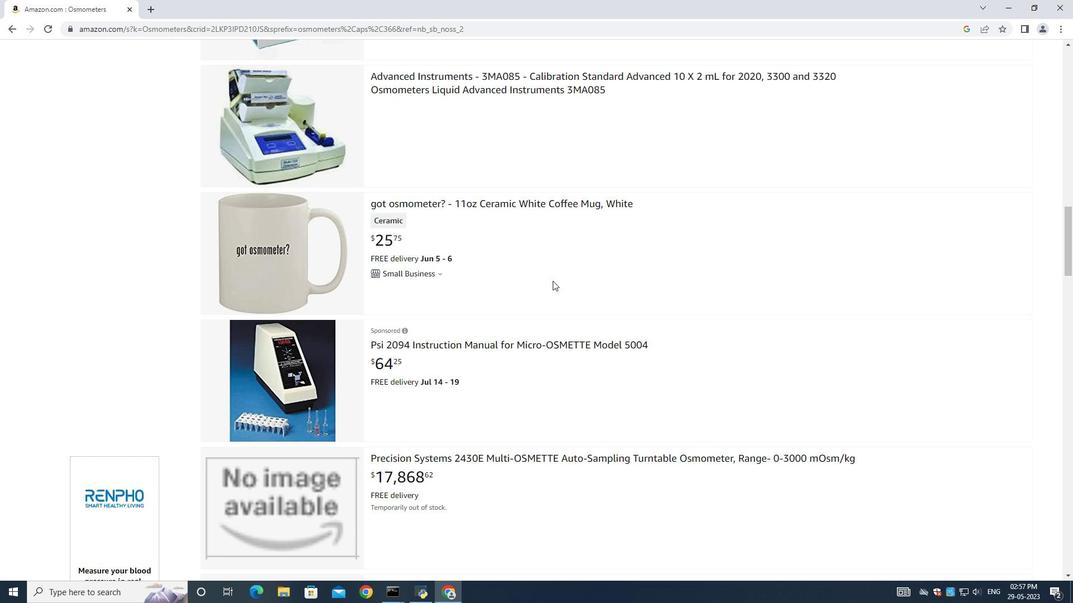 
Action: Mouse scrolled (553, 281) with delta (0, 0)
Screenshot: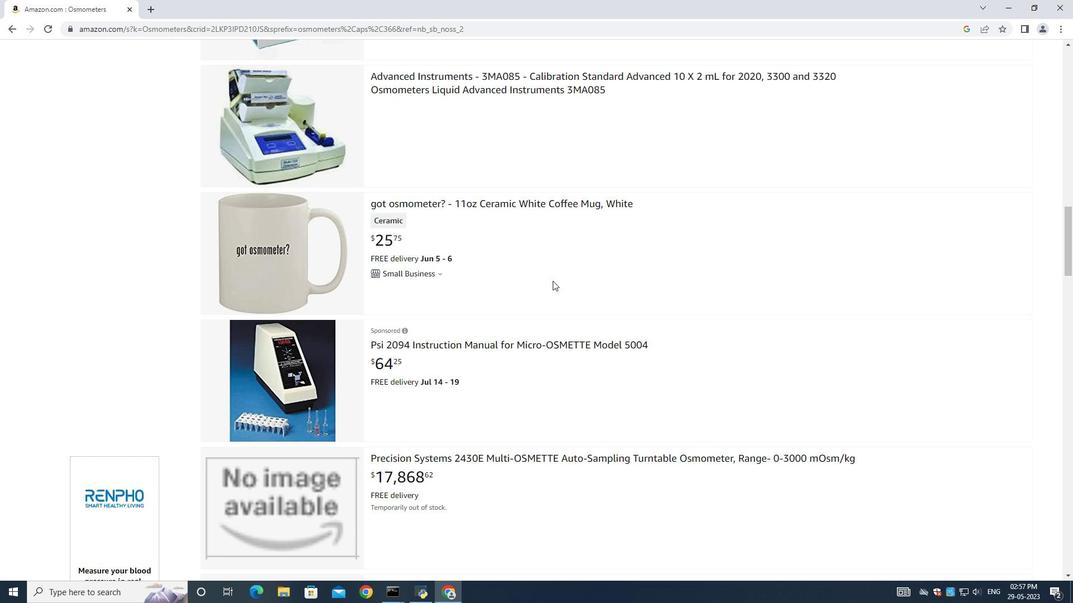 
Action: Mouse scrolled (553, 281) with delta (0, 0)
Screenshot: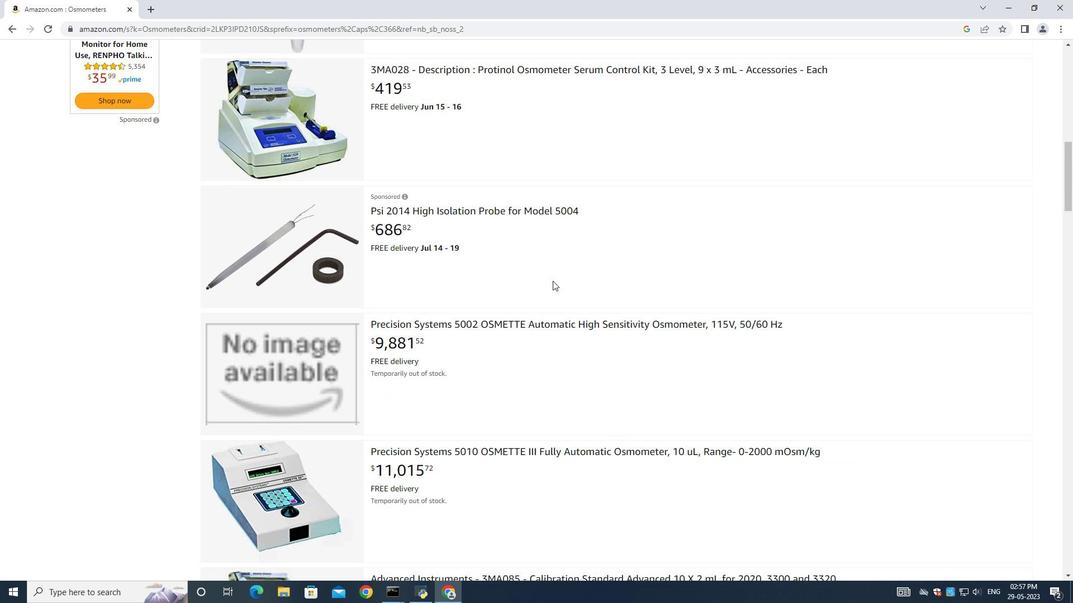 
Action: Mouse scrolled (553, 281) with delta (0, 0)
Screenshot: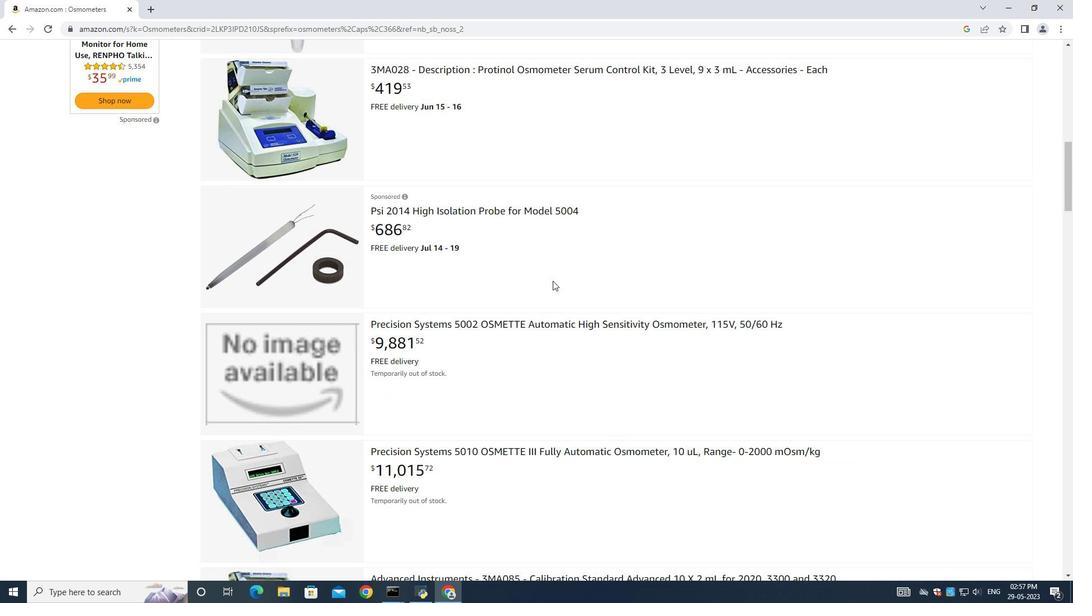 
Action: Mouse scrolled (553, 281) with delta (0, 0)
Screenshot: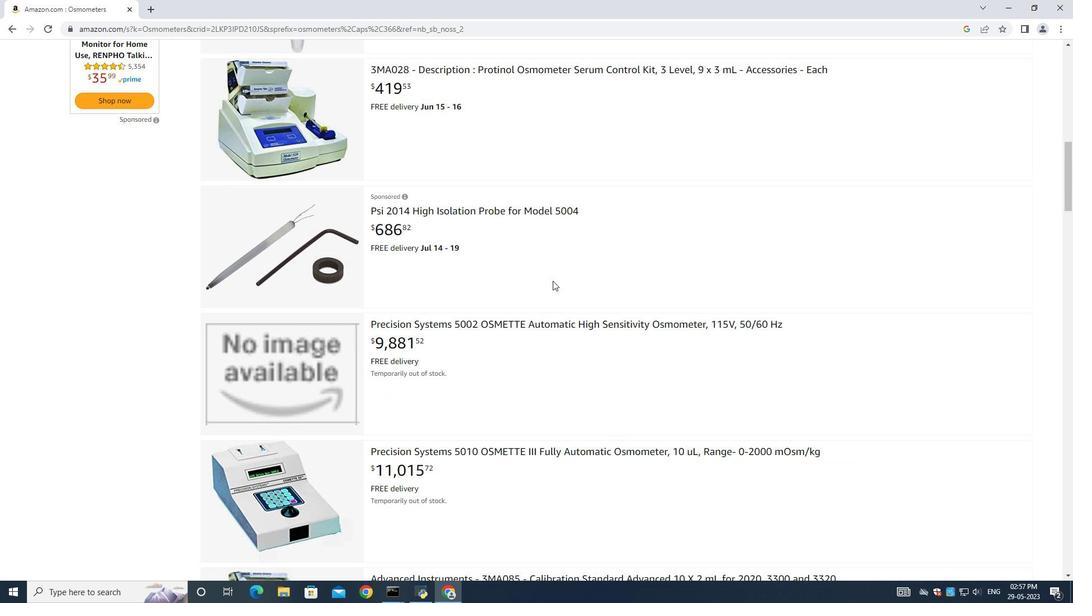 
Action: Mouse scrolled (553, 281) with delta (0, 0)
Screenshot: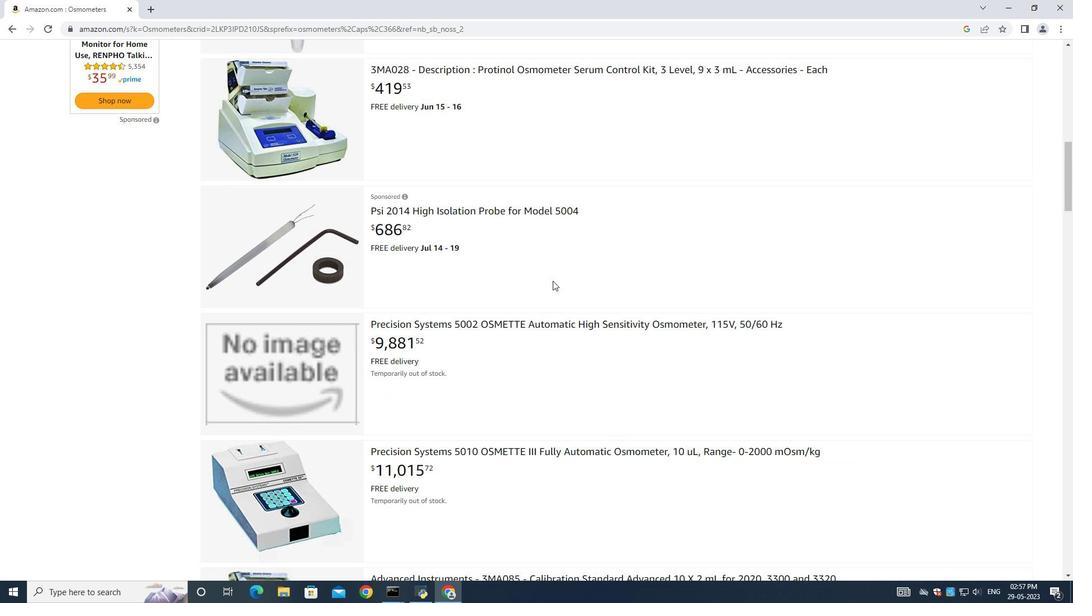 
Action: Mouse scrolled (553, 281) with delta (0, 0)
Screenshot: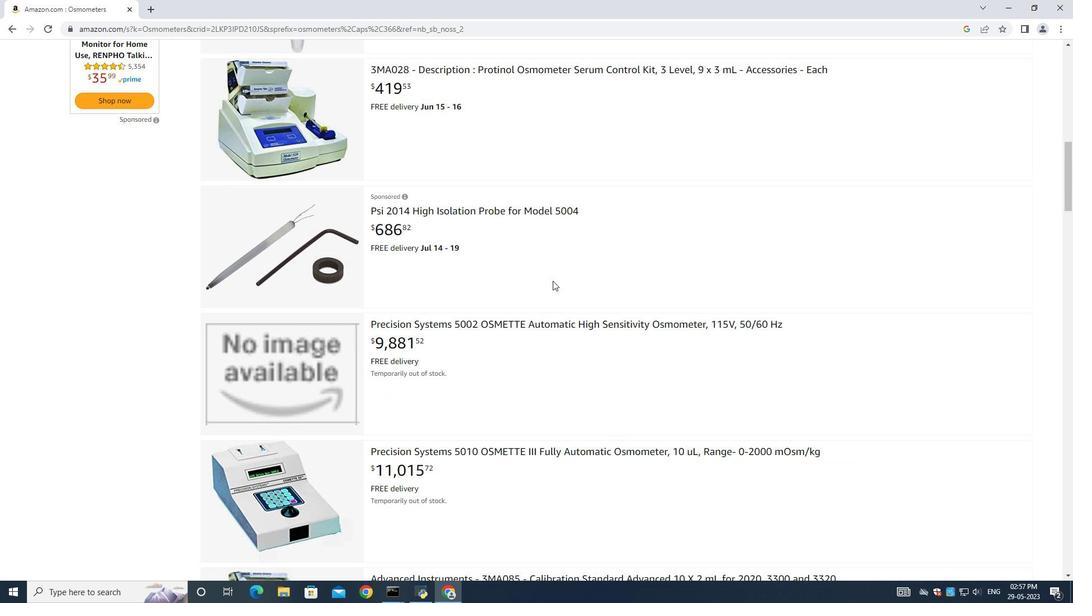 
Action: Mouse scrolled (553, 281) with delta (0, 0)
Screenshot: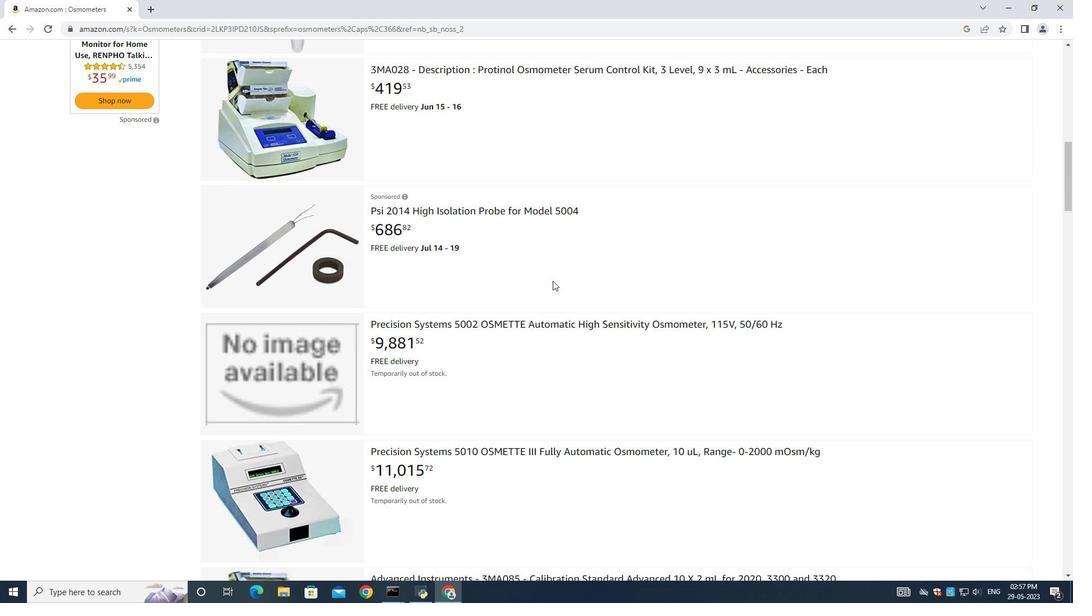 
Action: Mouse scrolled (553, 281) with delta (0, 0)
Screenshot: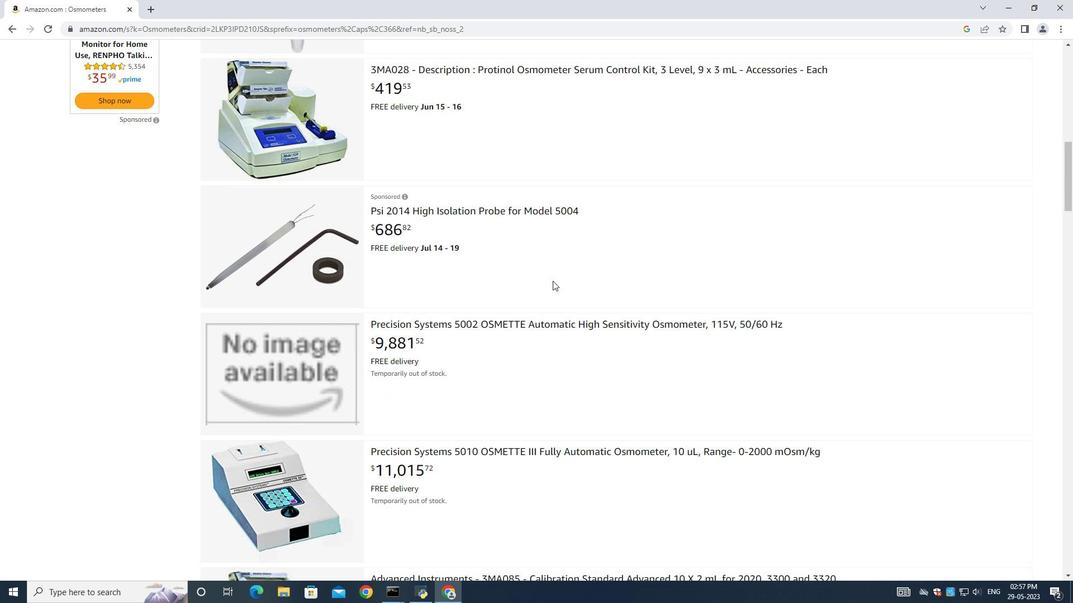 
Action: Mouse scrolled (553, 281) with delta (0, 0)
Screenshot: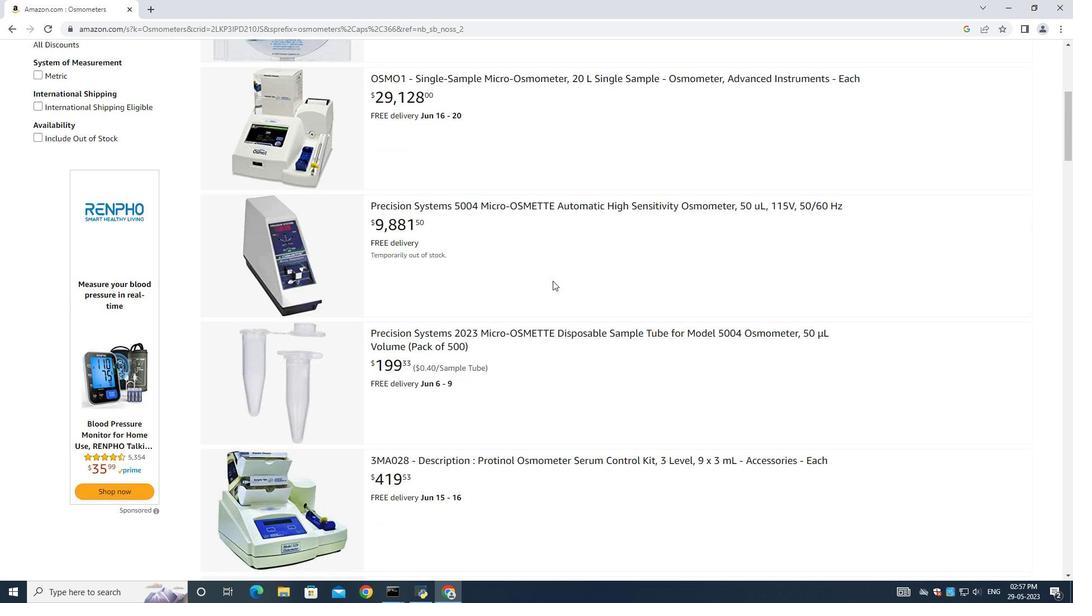 
Action: Mouse scrolled (553, 281) with delta (0, 0)
Screenshot: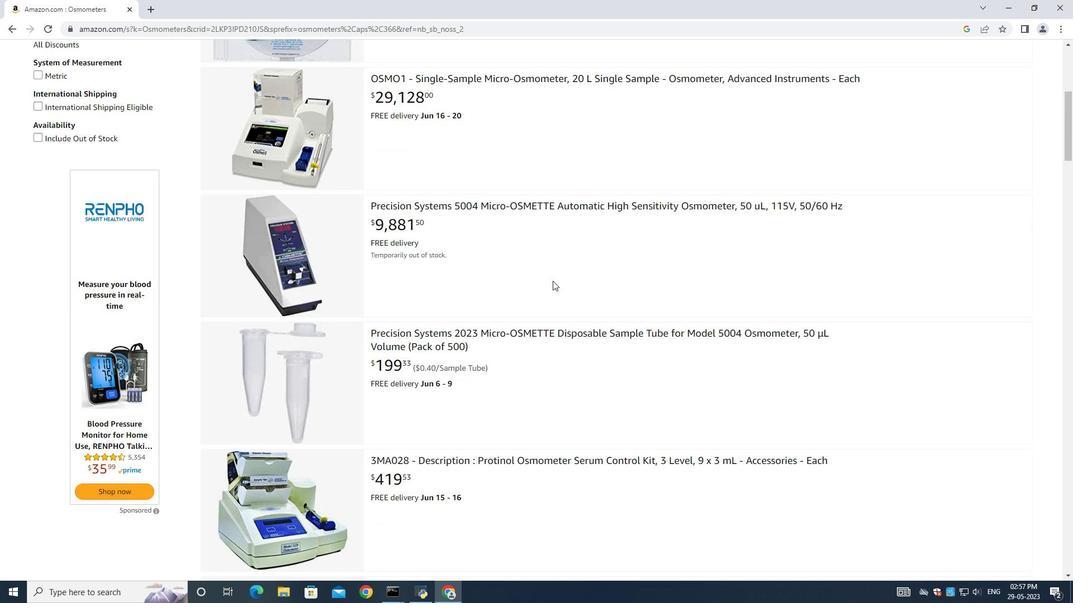 
Action: Mouse scrolled (553, 281) with delta (0, 0)
Screenshot: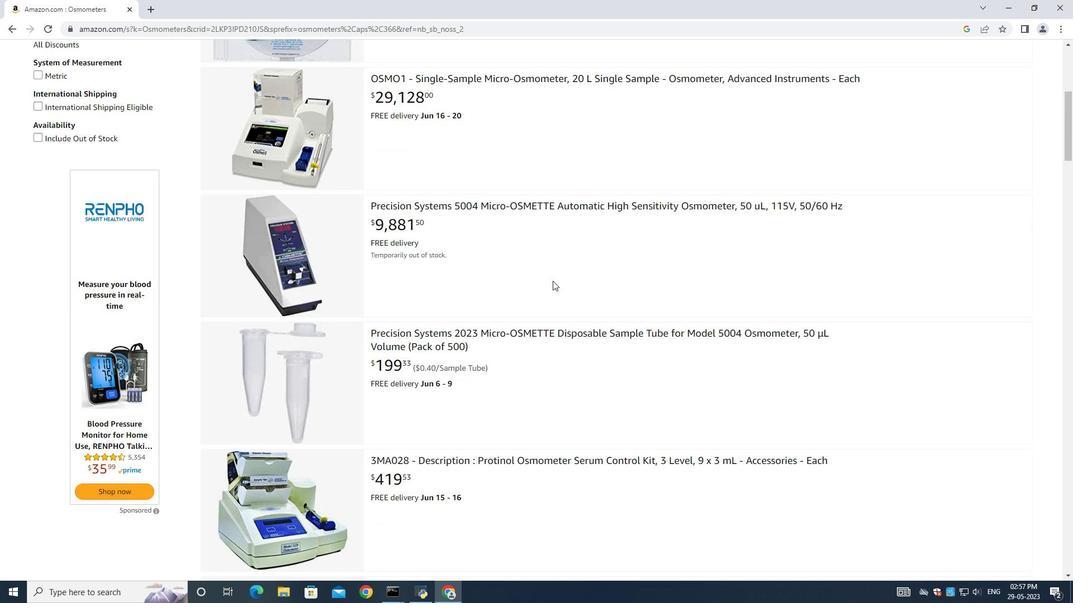 
Action: Mouse scrolled (553, 281) with delta (0, 0)
Screenshot: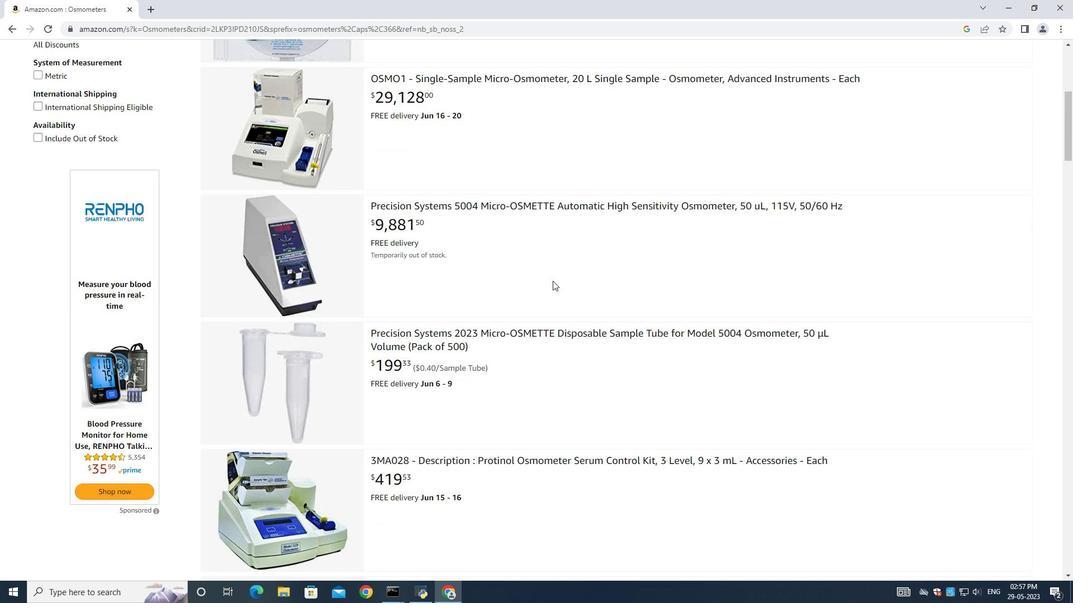 
Action: Mouse scrolled (553, 281) with delta (0, 0)
Screenshot: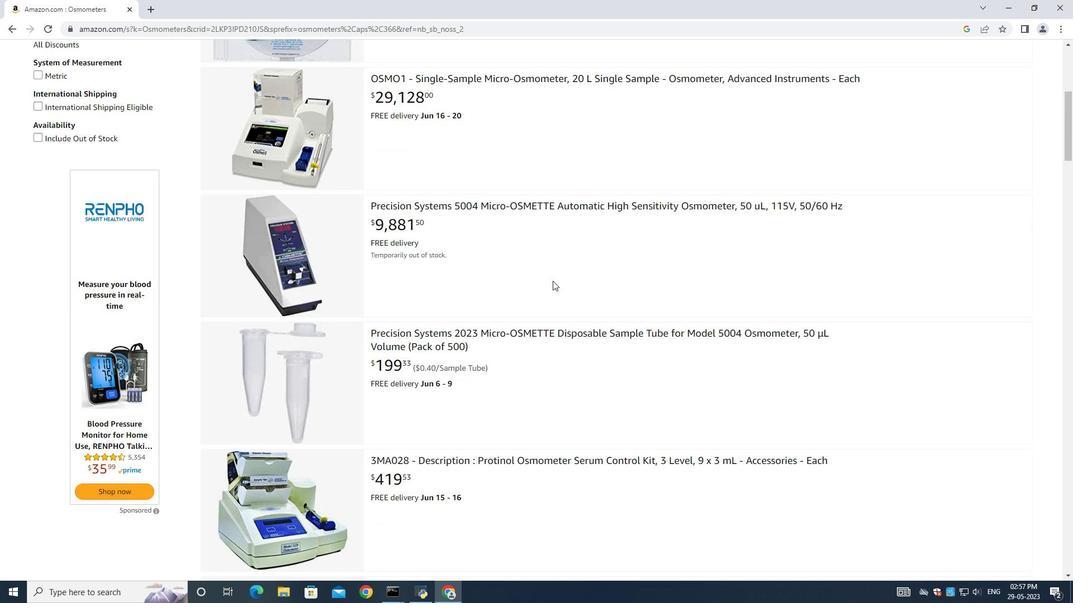
Action: Mouse scrolled (553, 281) with delta (0, 0)
Screenshot: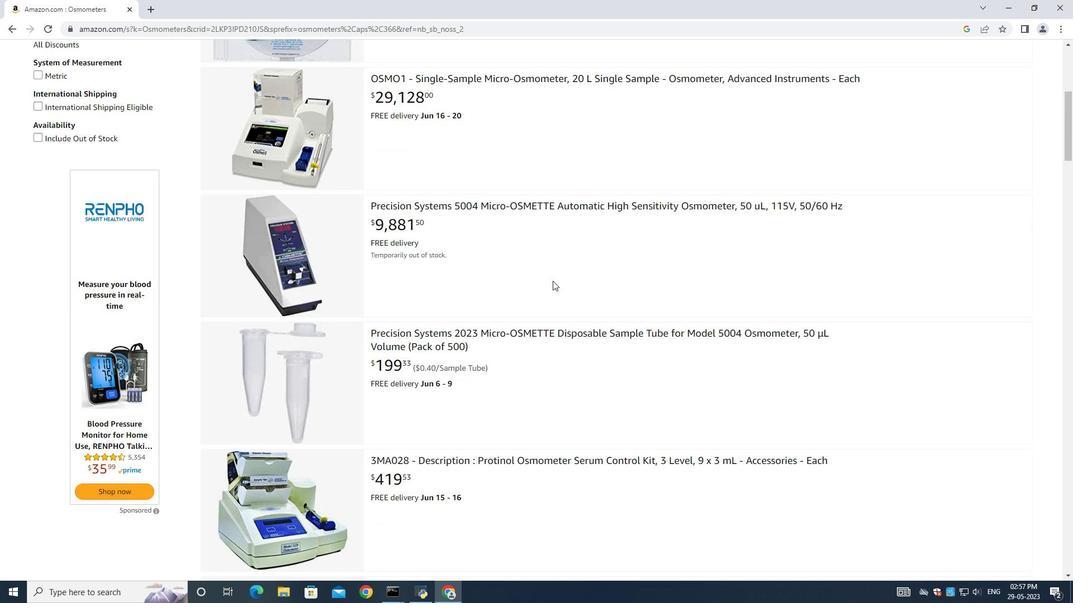 
Action: Mouse scrolled (553, 281) with delta (0, 0)
Screenshot: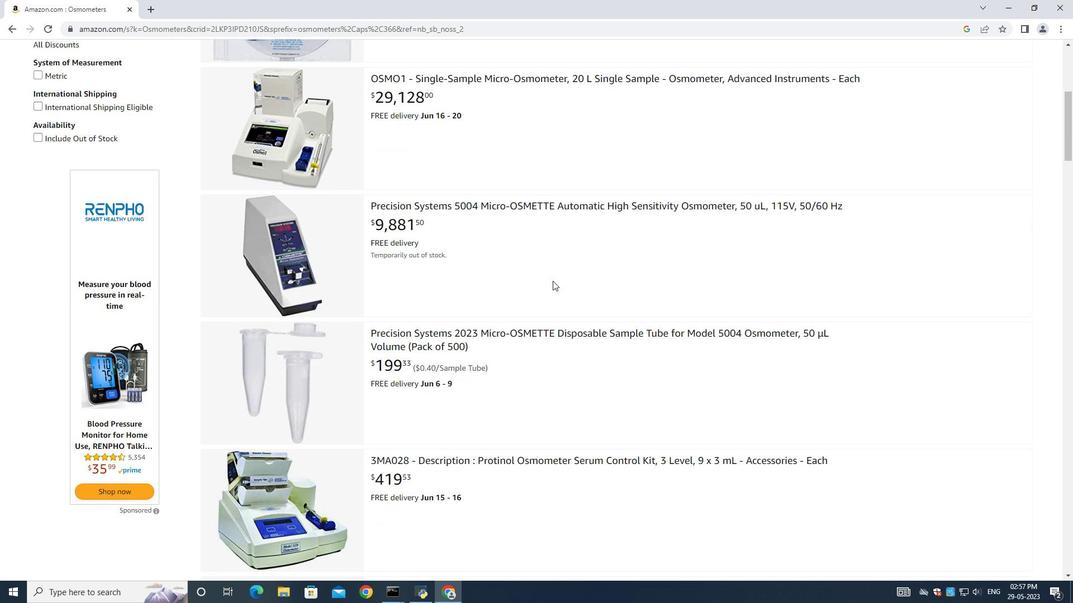
Action: Mouse scrolled (553, 281) with delta (0, 0)
Screenshot: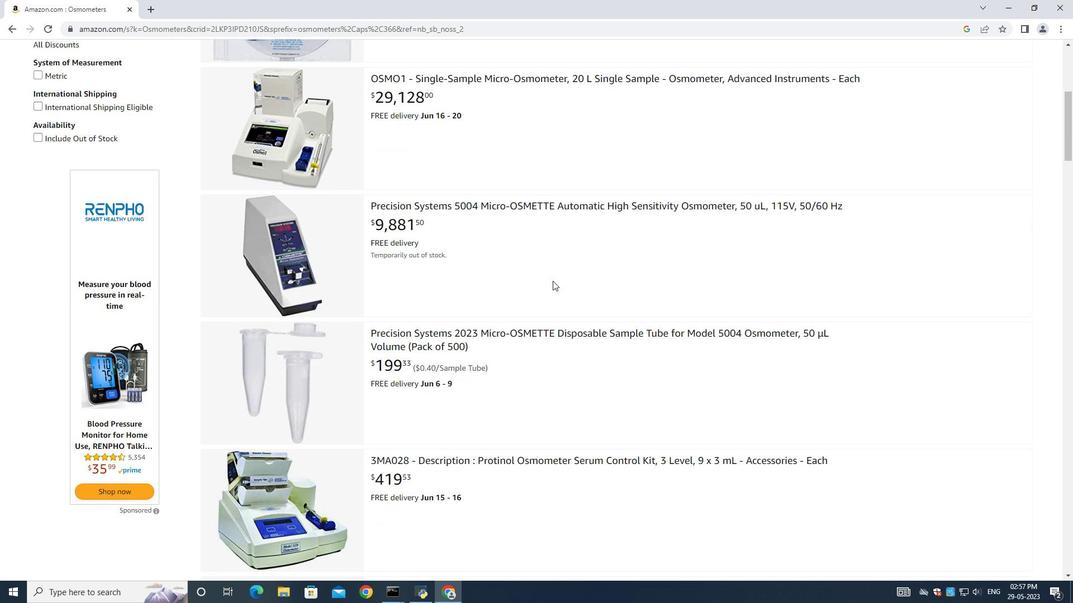 
Action: Mouse scrolled (553, 281) with delta (0, 0)
Screenshot: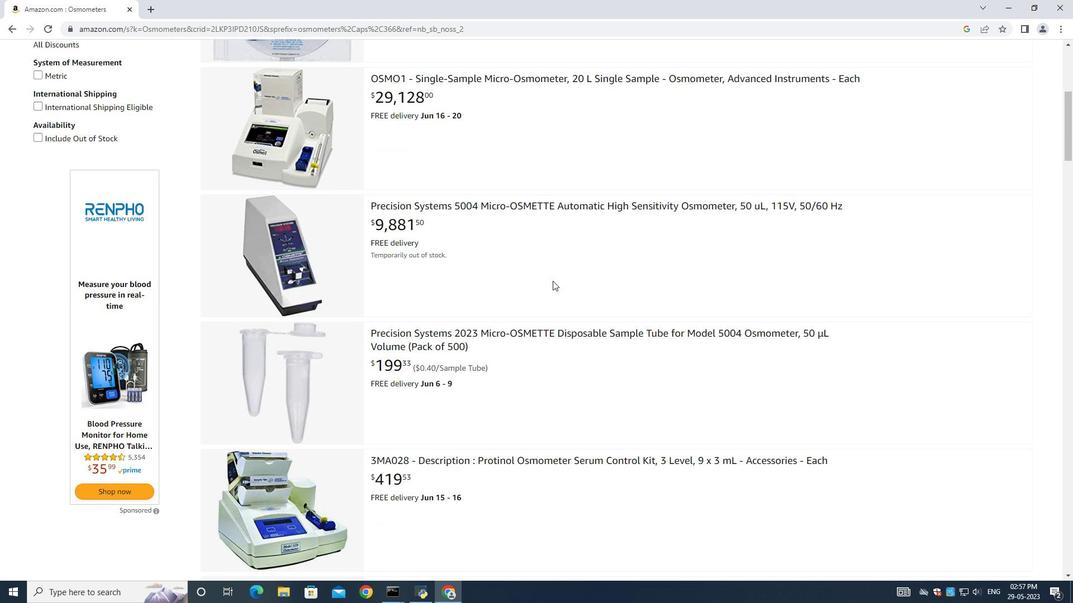 
Action: Mouse scrolled (553, 281) with delta (0, 0)
Screenshot: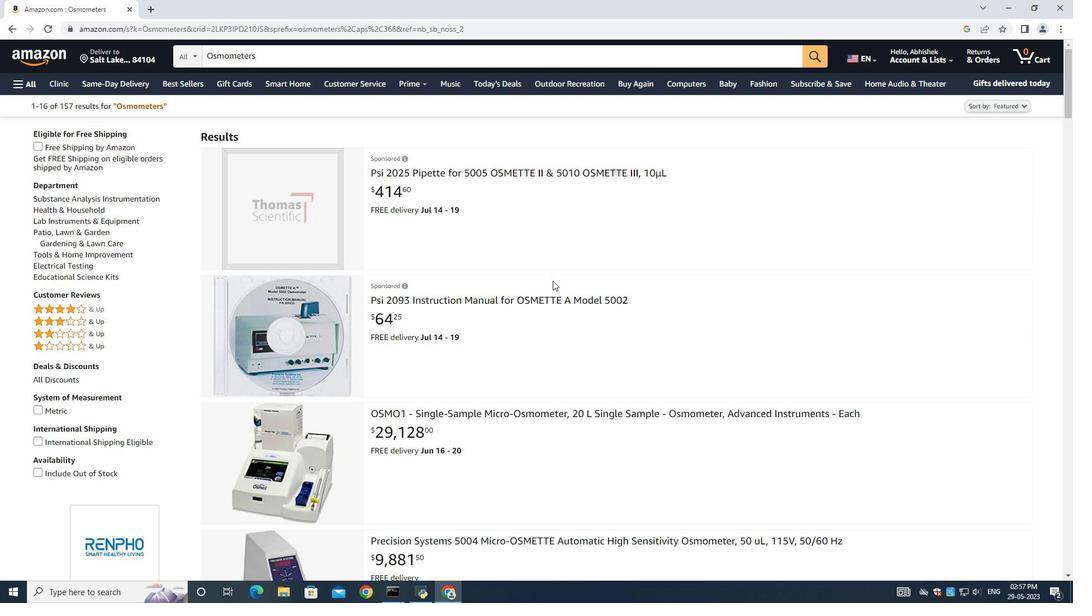 
Action: Mouse scrolled (553, 281) with delta (0, 0)
Screenshot: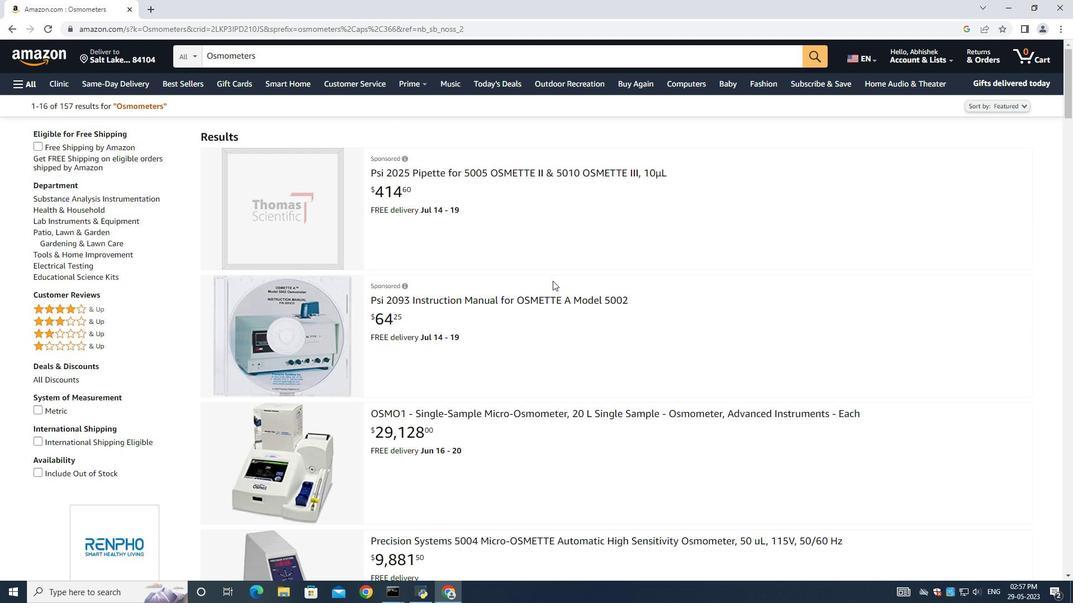 
Action: Mouse scrolled (553, 281) with delta (0, 0)
Screenshot: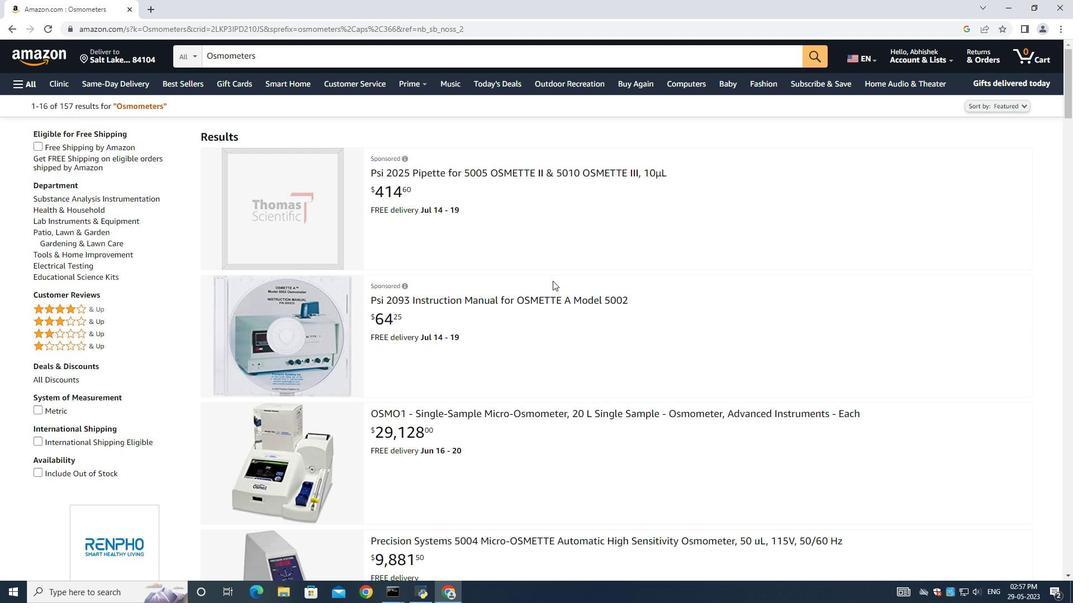 
Action: Mouse moved to (542, 292)
Screenshot: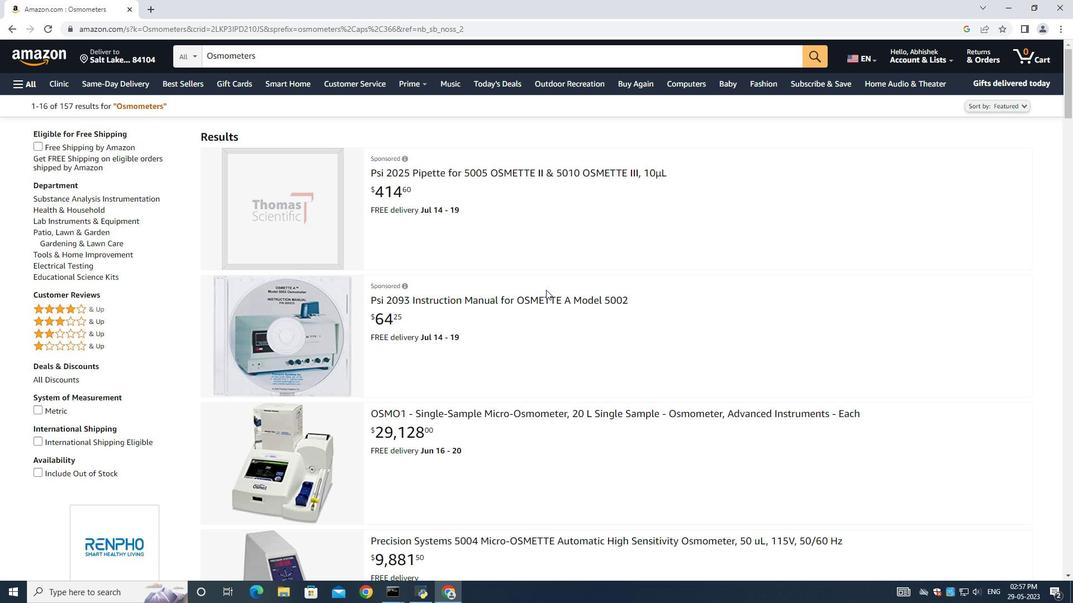 
Action: Mouse scrolled (542, 291) with delta (0, 0)
Screenshot: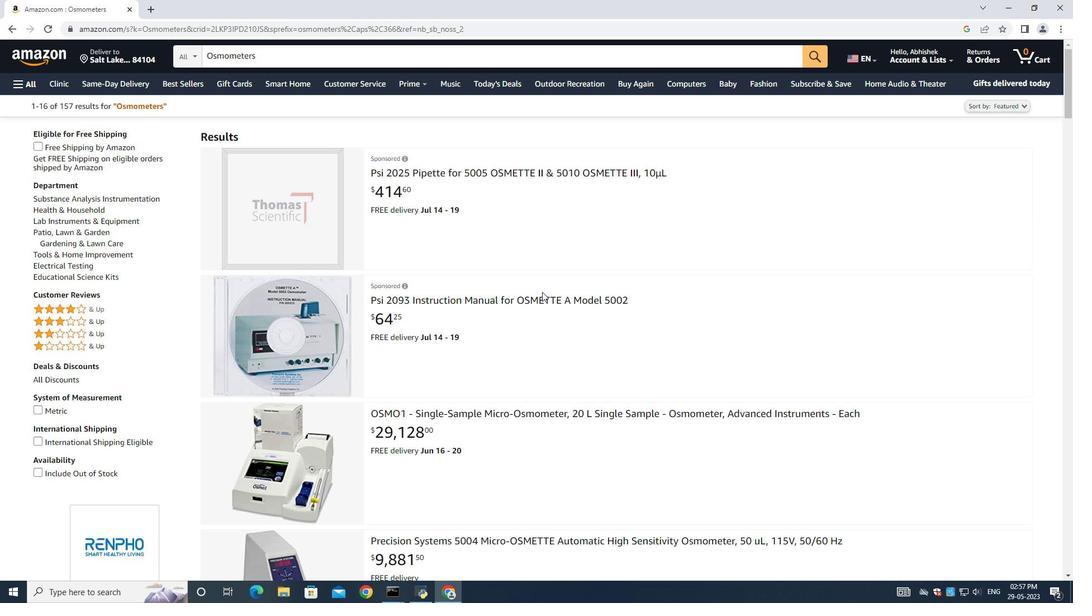 
Action: Mouse moved to (691, 365)
Screenshot: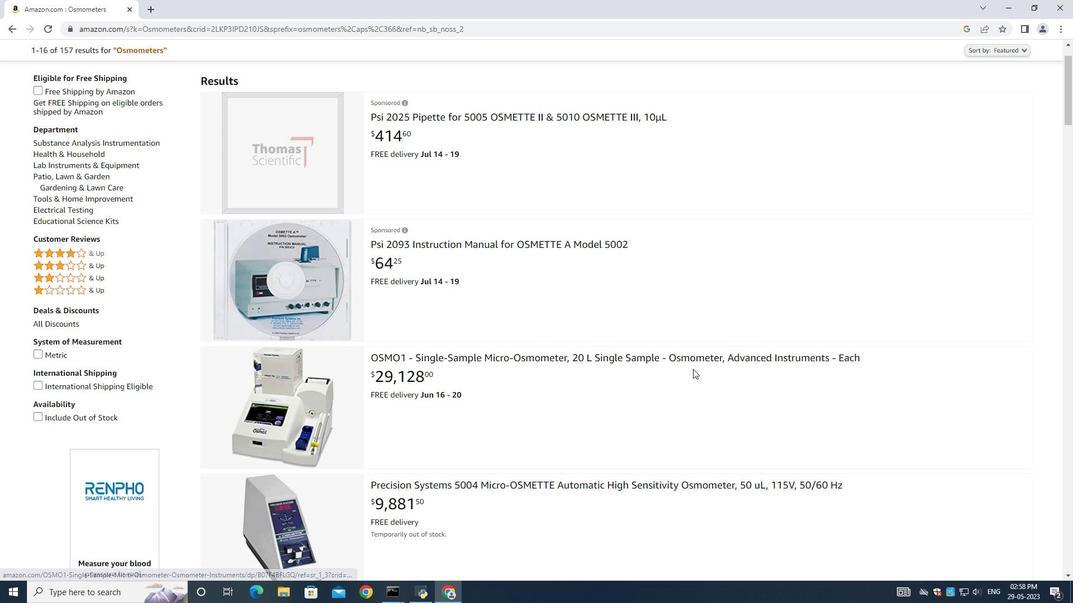 
Action: Mouse scrolled (691, 365) with delta (0, 0)
Screenshot: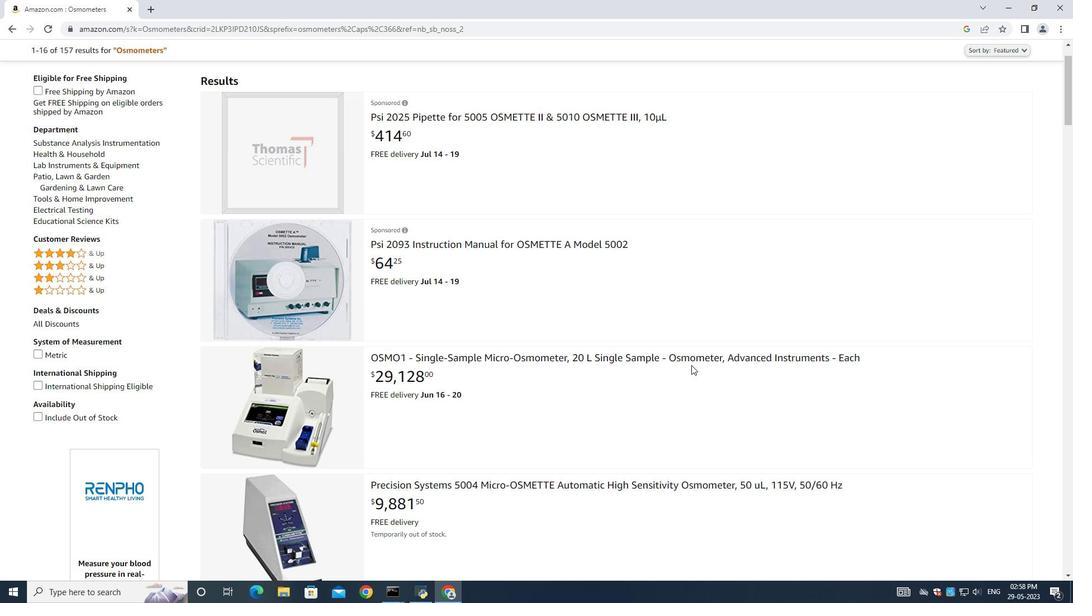
Action: Mouse moved to (560, 426)
Screenshot: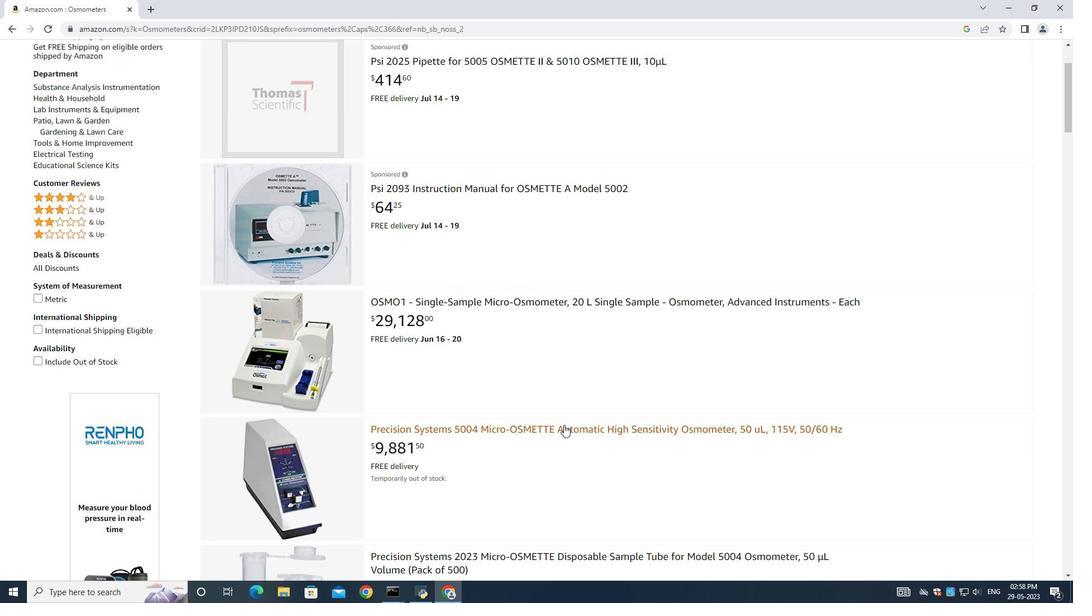 
Action: Mouse pressed left at (560, 426)
Screenshot: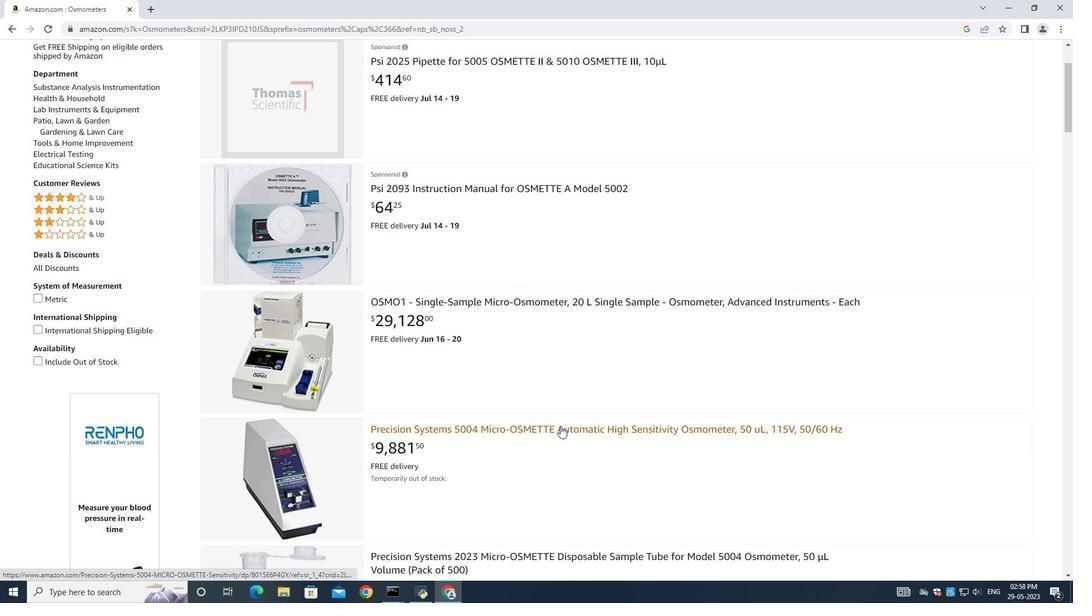 
Action: Mouse moved to (7, 27)
Screenshot: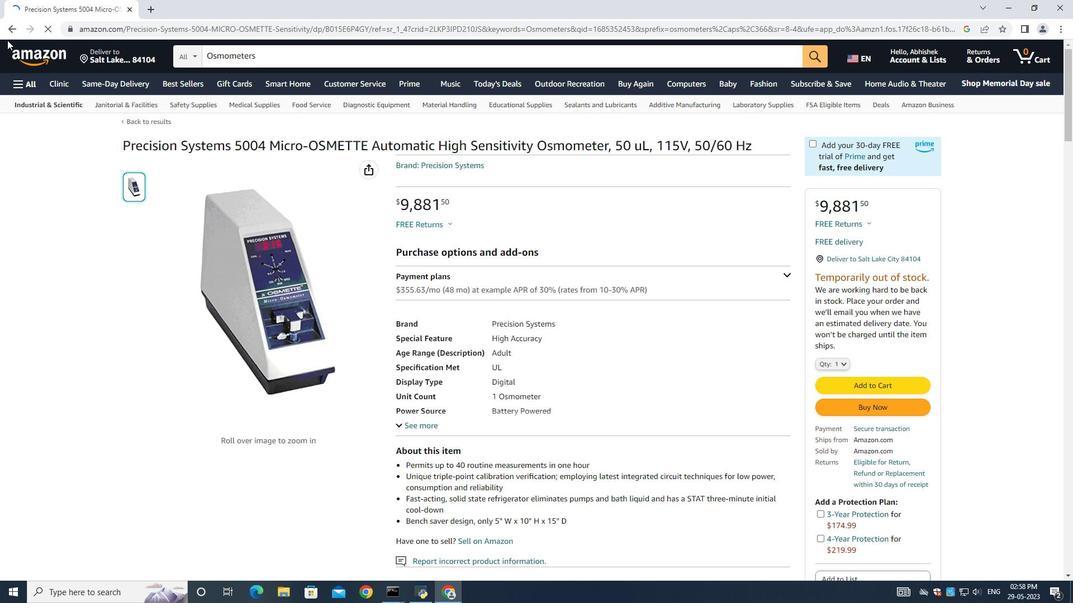 
Action: Mouse pressed left at (7, 27)
Screenshot: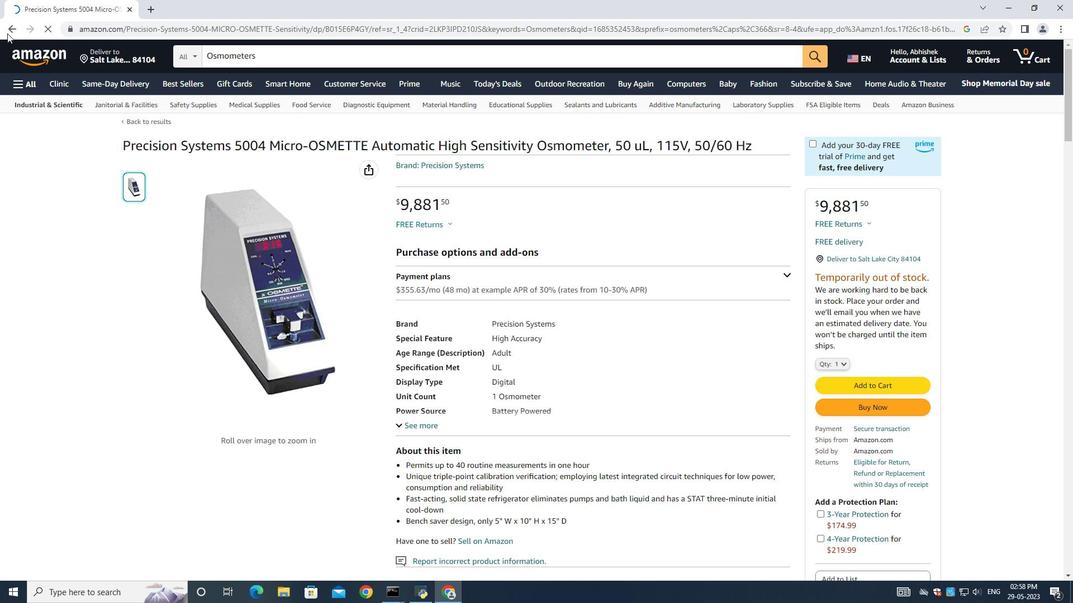 
Action: Mouse moved to (400, 342)
Screenshot: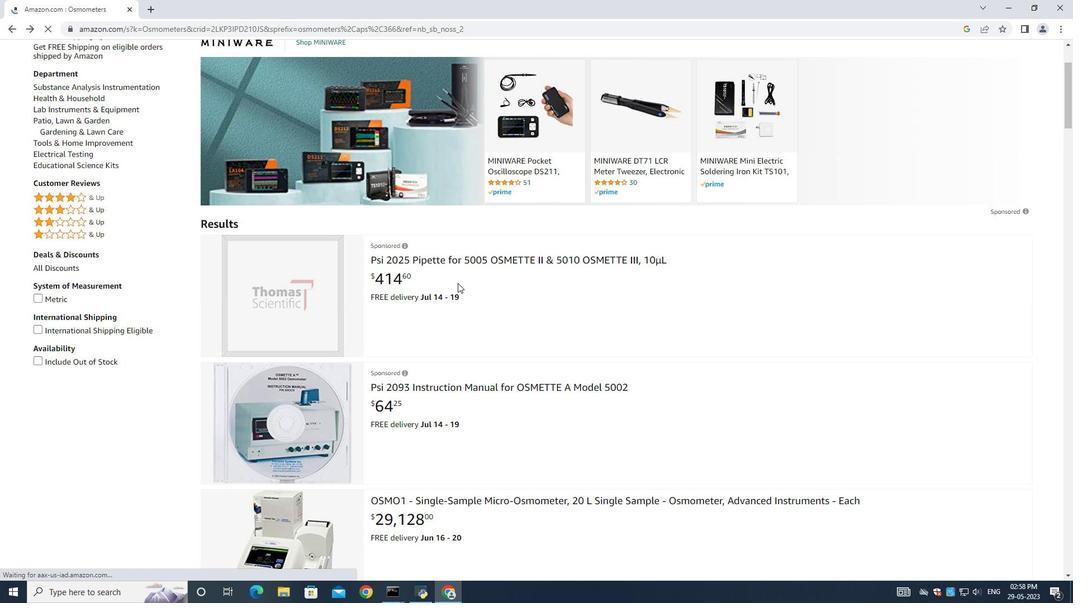 
Action: Mouse scrolled (400, 341) with delta (0, 0)
Screenshot: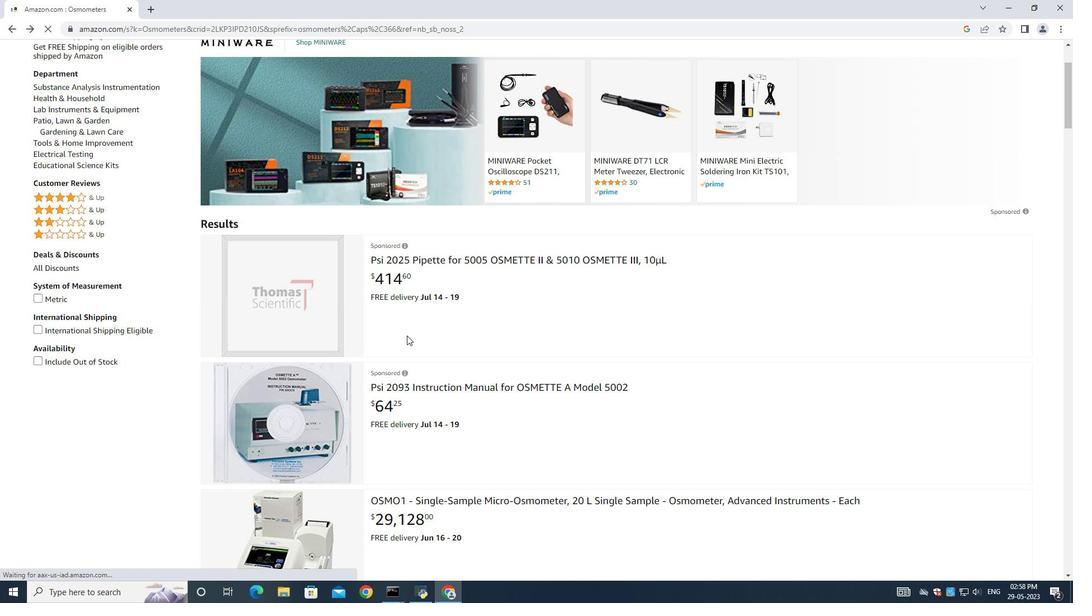 
Action: Mouse moved to (400, 342)
Screenshot: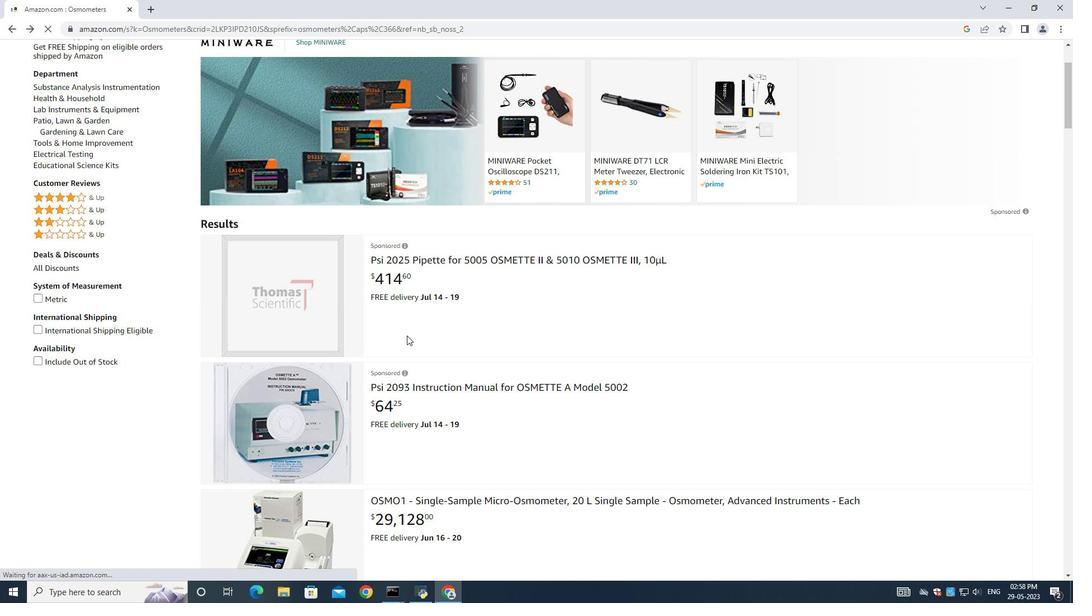 
Action: Mouse scrolled (400, 342) with delta (0, 0)
Screenshot: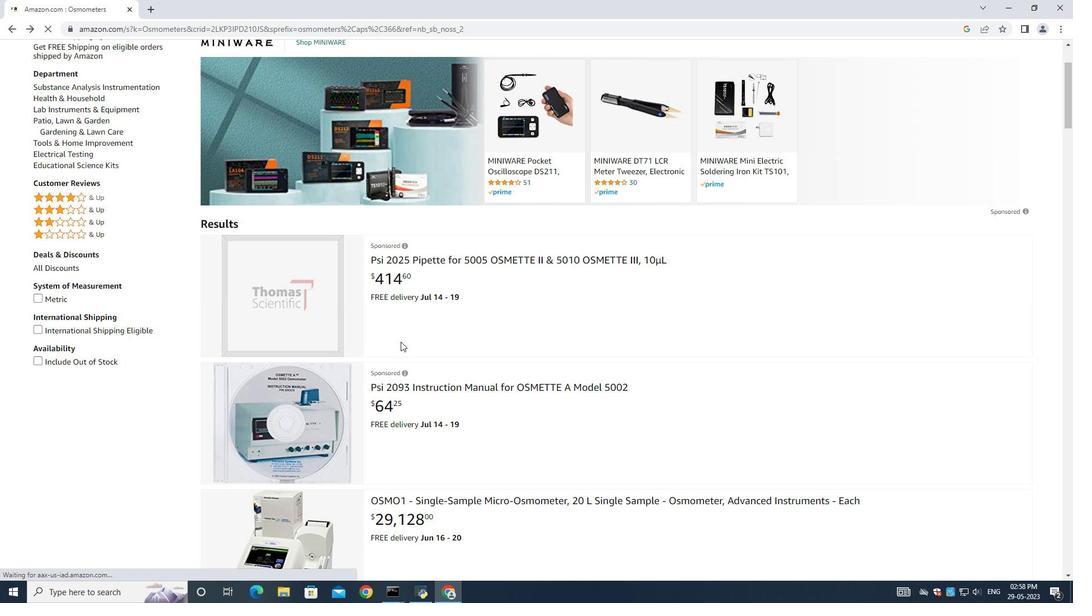 
Action: Mouse moved to (400, 343)
Screenshot: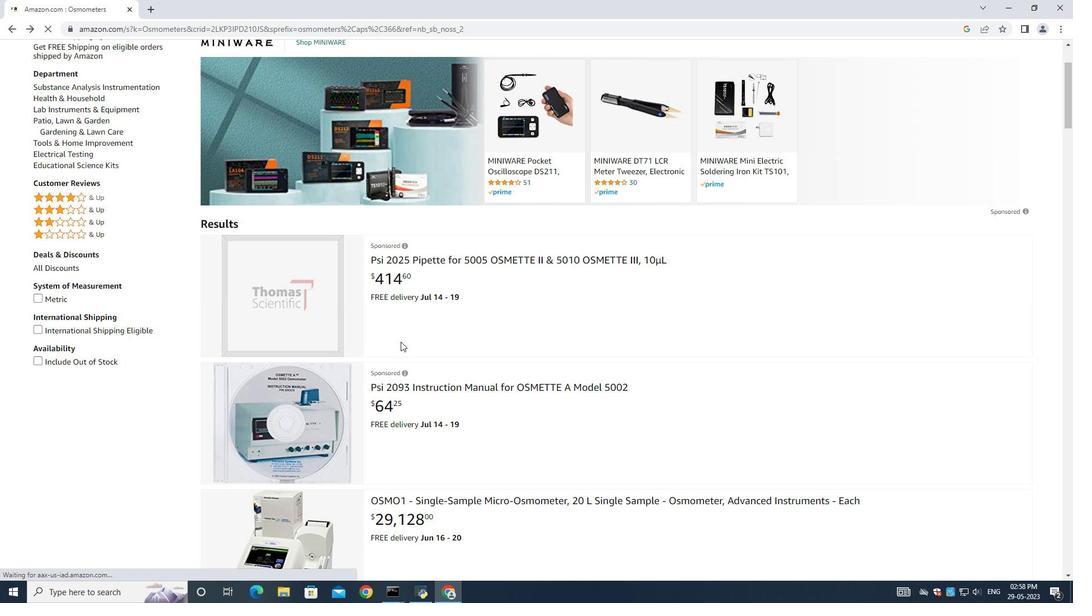 
Action: Mouse scrolled (400, 342) with delta (0, 0)
Screenshot: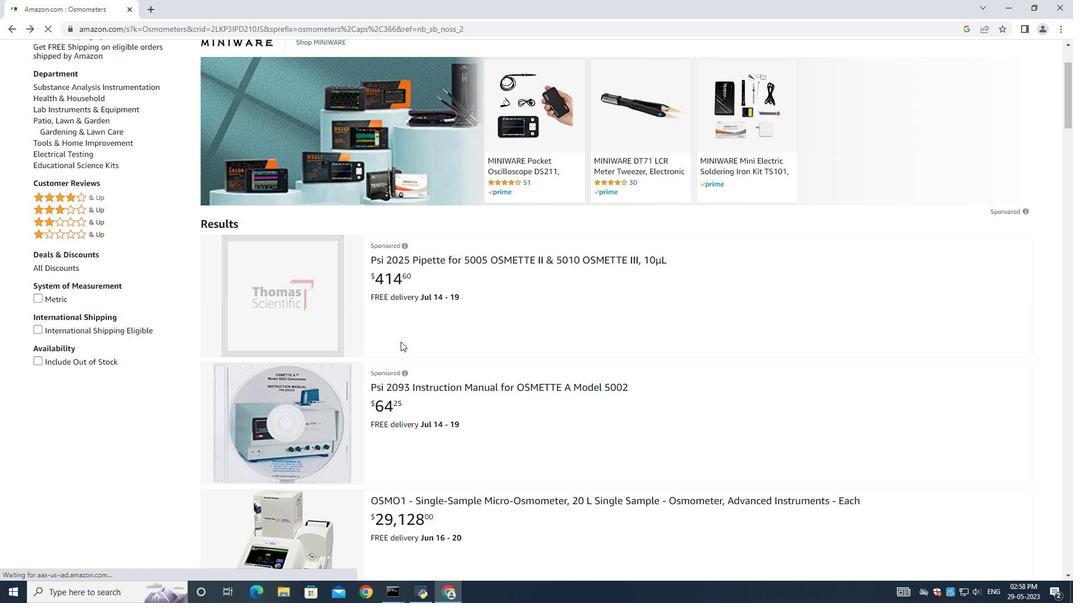 
Action: Mouse moved to (400, 341)
Screenshot: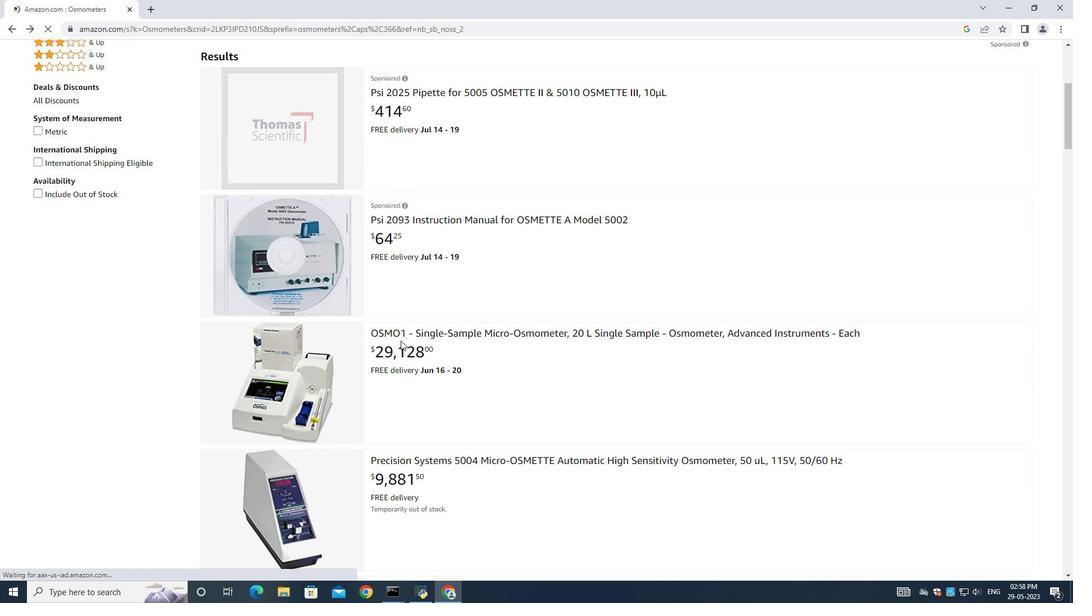 
Action: Mouse scrolled (400, 340) with delta (0, 0)
Screenshot: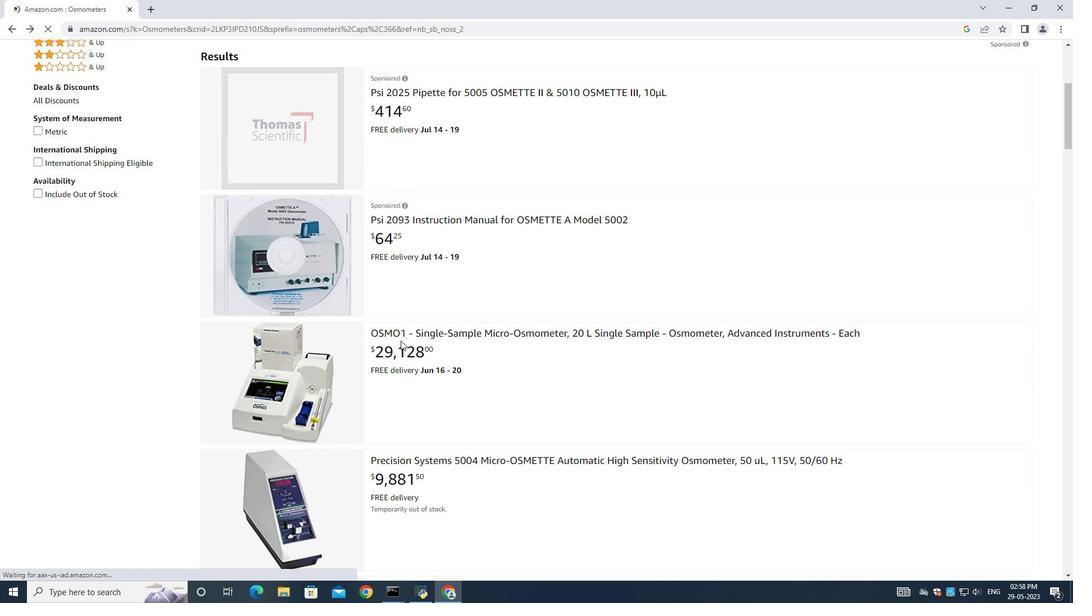 
Action: Mouse moved to (433, 277)
Screenshot: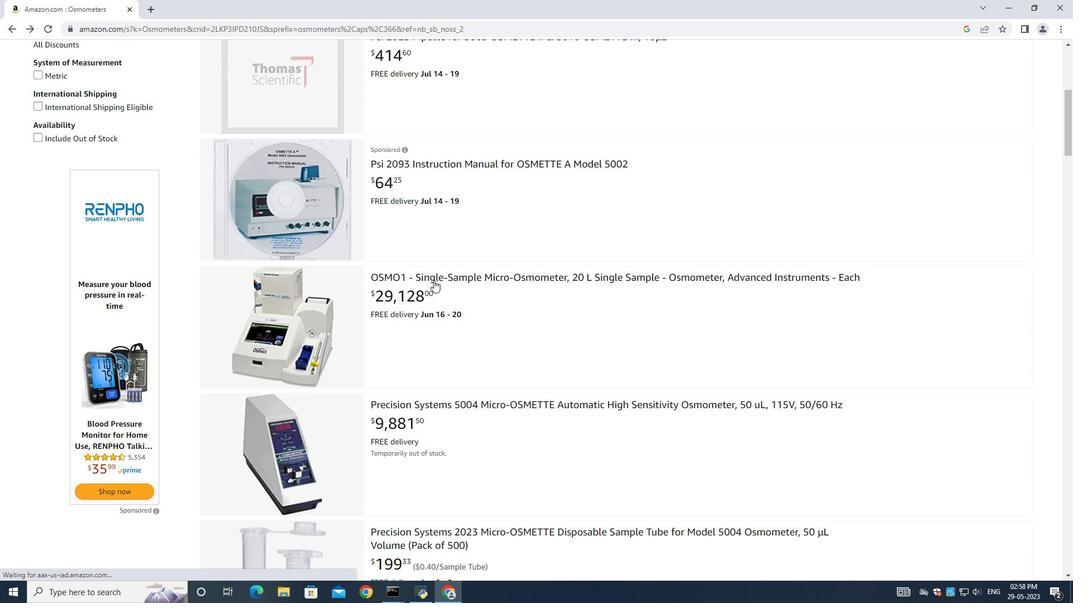 
Action: Mouse pressed left at (433, 277)
Screenshot: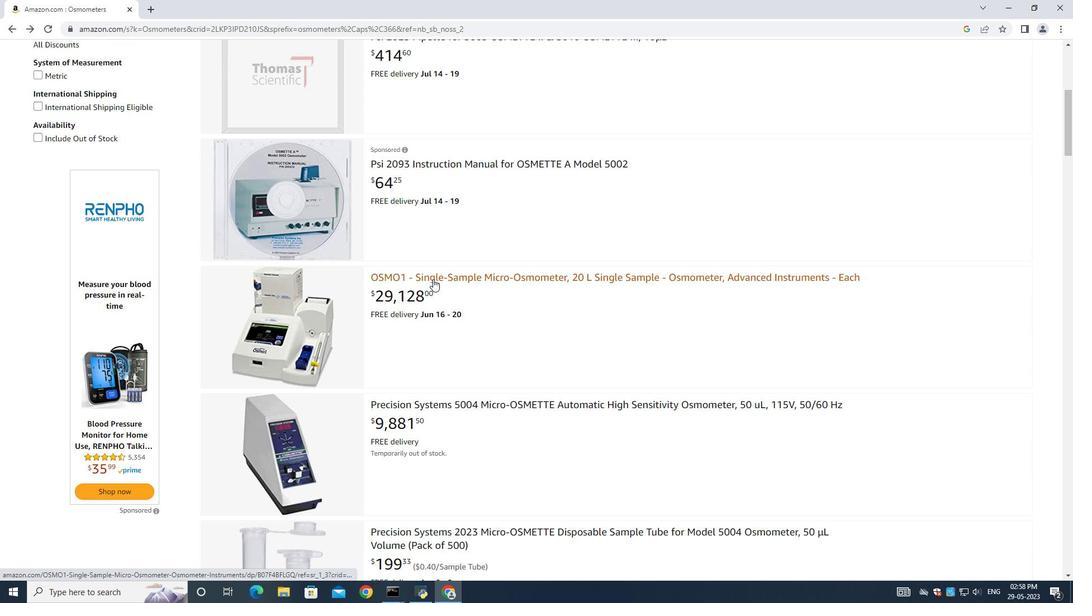 
Action: Mouse moved to (16, 27)
Screenshot: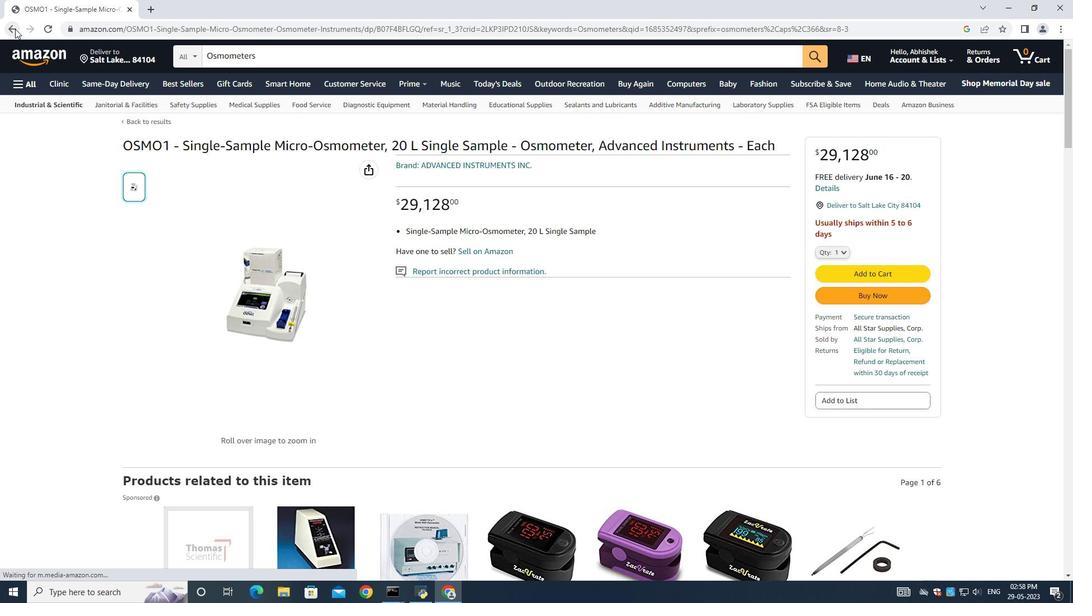 
Action: Mouse pressed left at (16, 27)
Screenshot: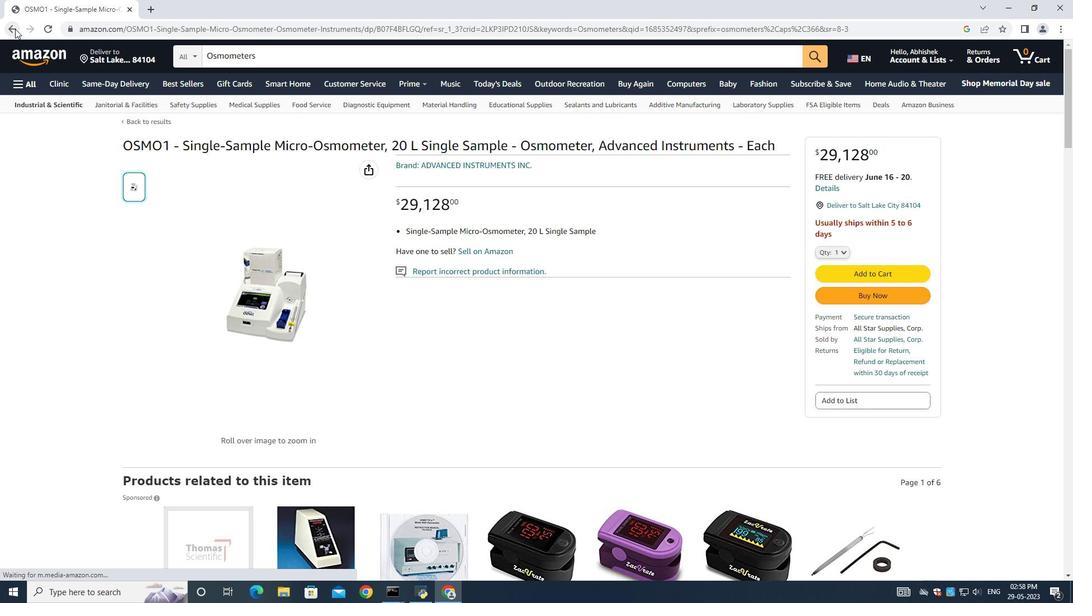 
Action: Mouse moved to (634, 309)
Screenshot: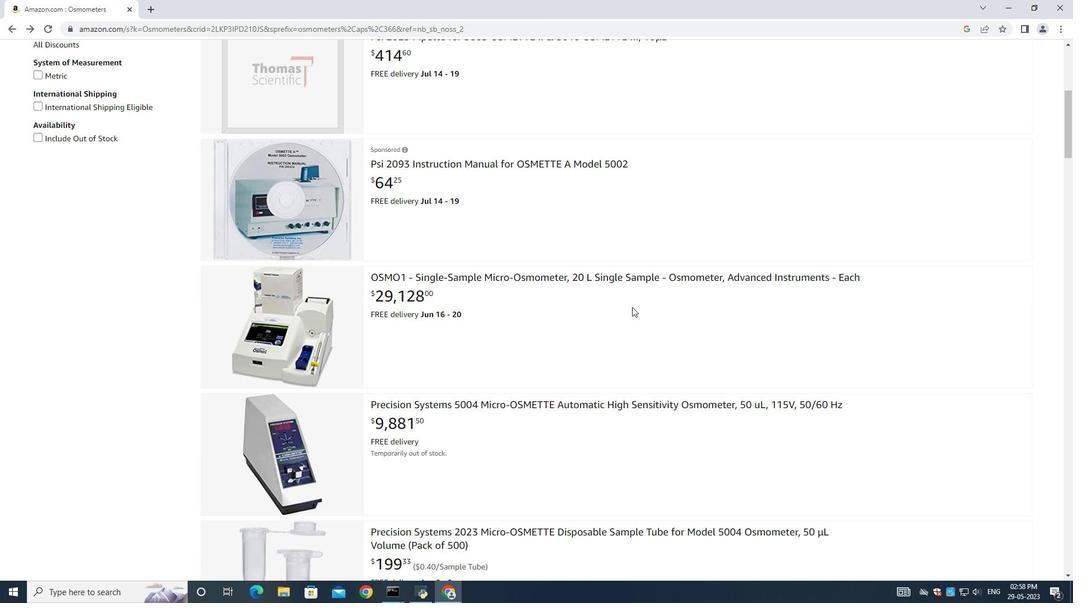 
Action: Mouse scrolled (634, 308) with delta (0, 0)
Screenshot: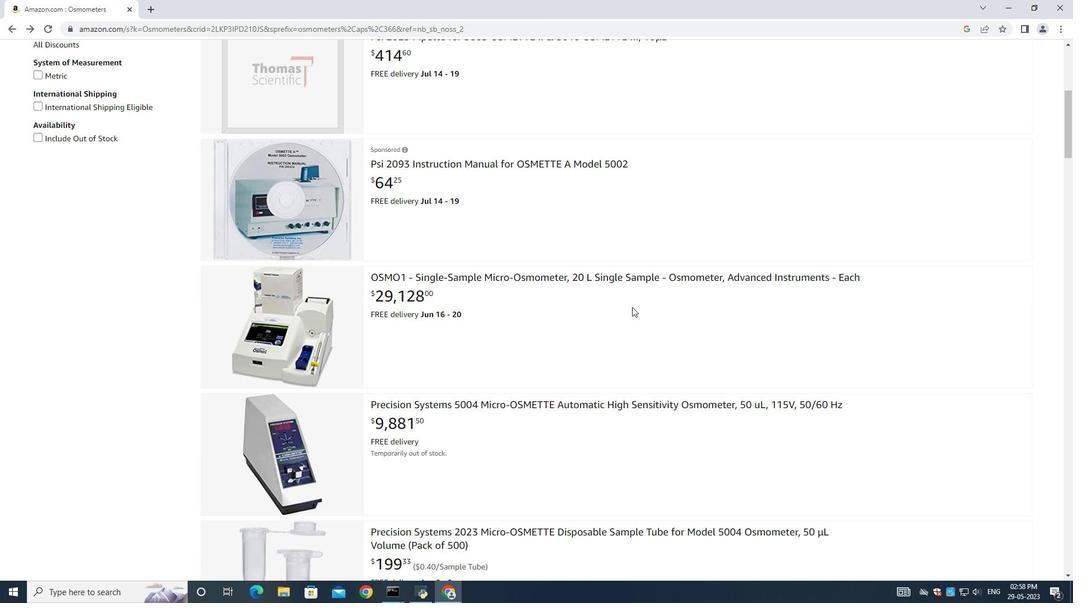 
Action: Mouse moved to (634, 309)
Screenshot: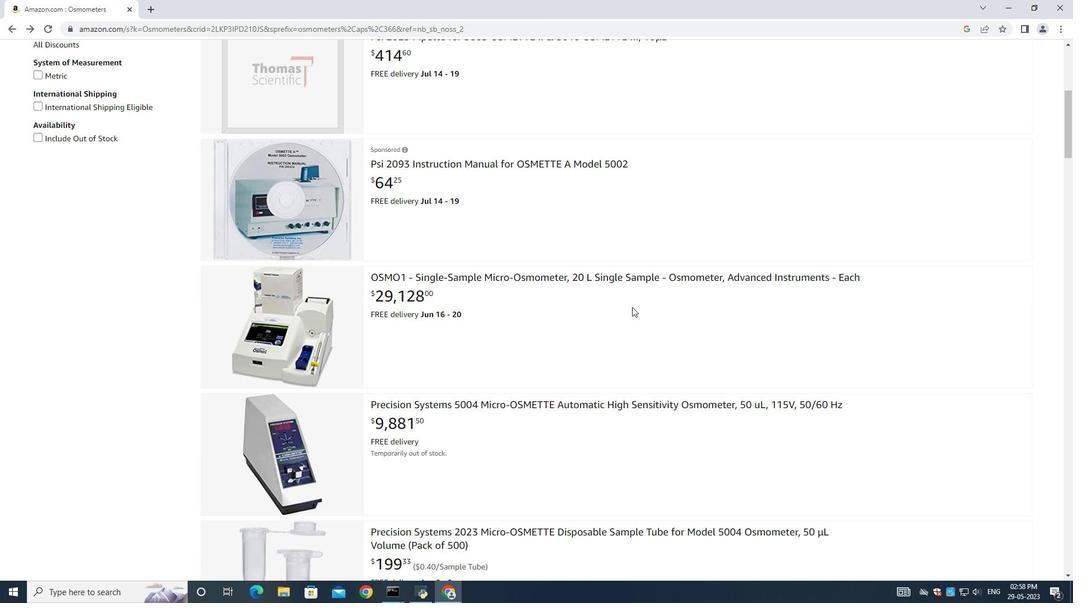 
Action: Mouse scrolled (634, 310) with delta (0, 0)
Screenshot: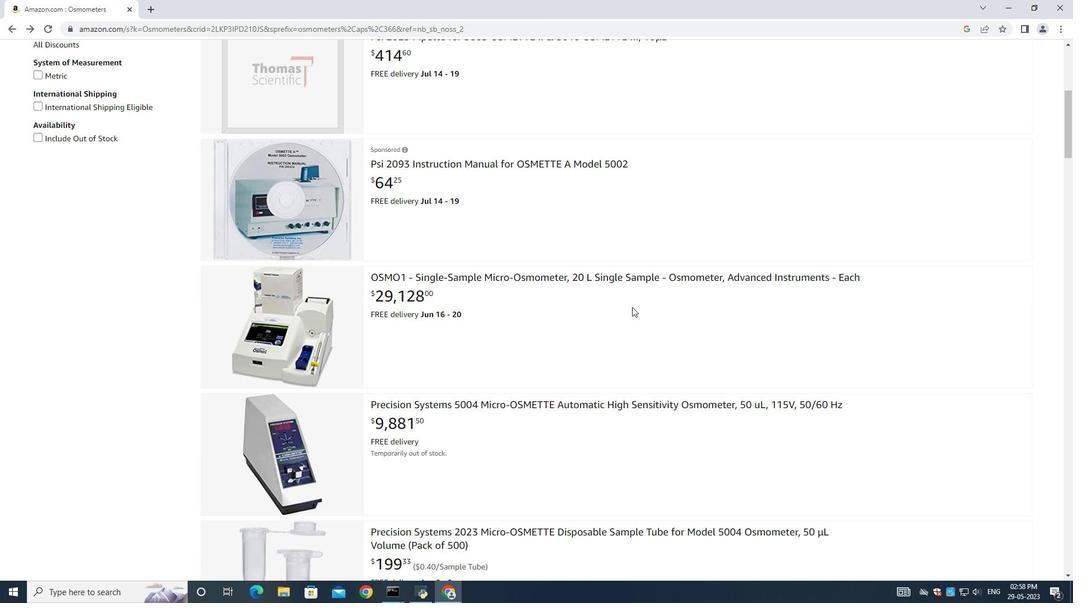 
Action: Mouse moved to (634, 306)
Screenshot: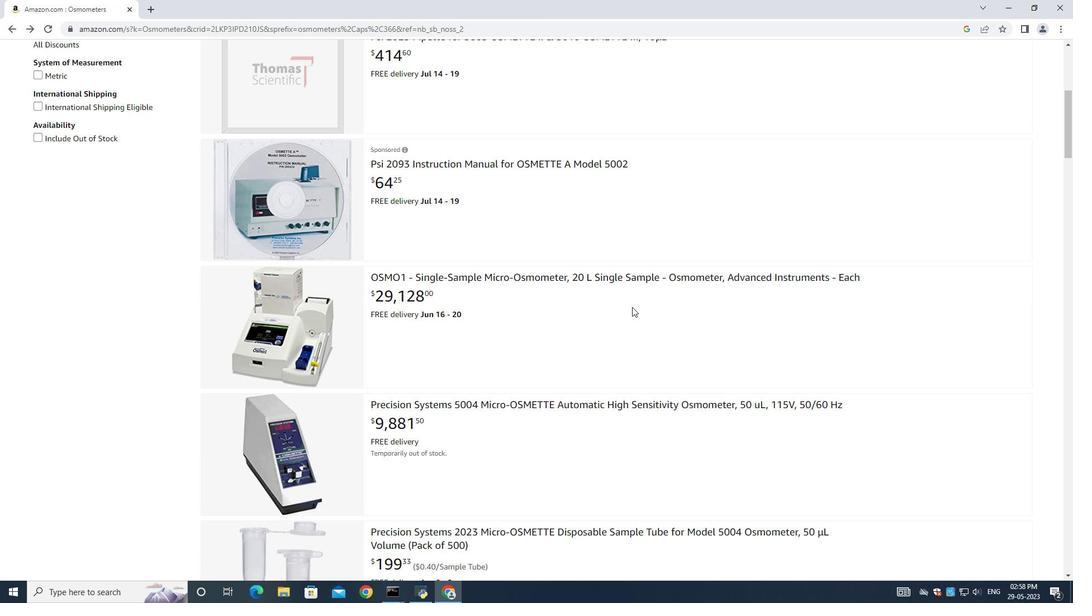 
Action: Mouse scrolled (634, 310) with delta (0, 0)
Screenshot: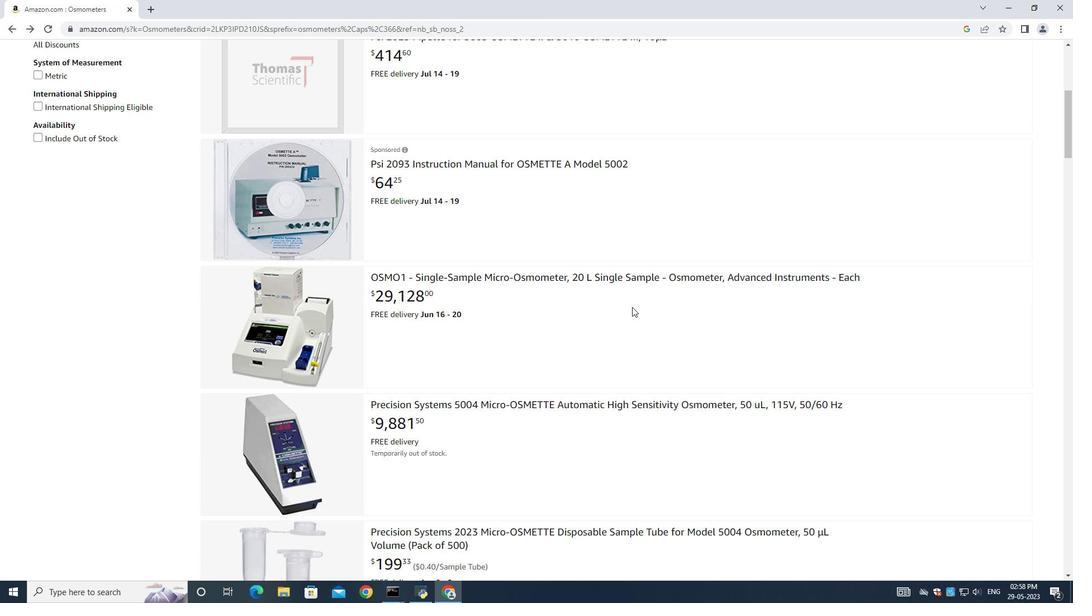 
Action: Mouse moved to (478, 380)
Screenshot: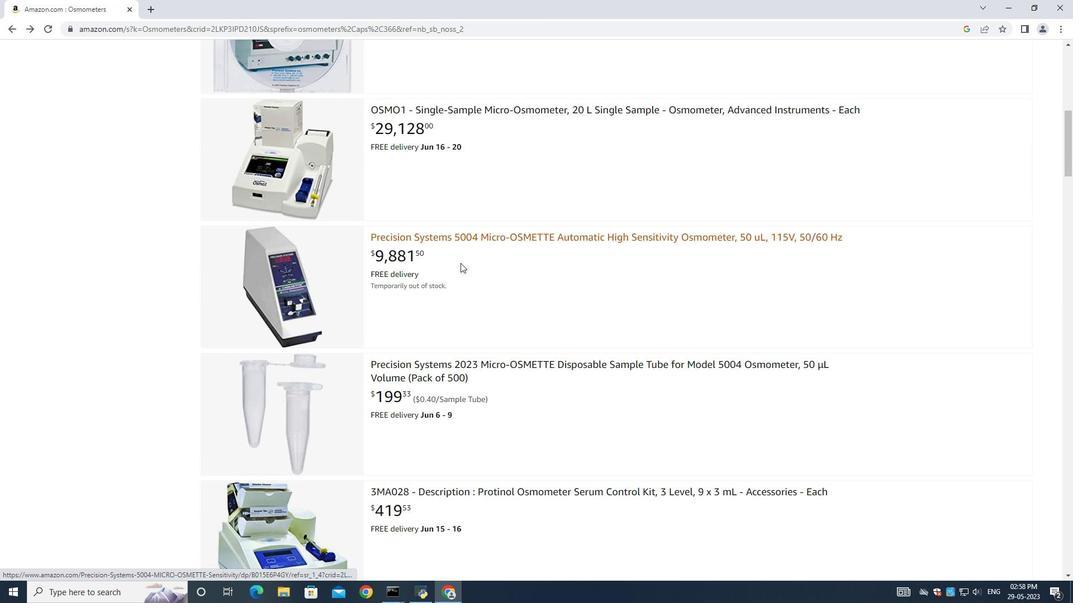
Action: Mouse scrolled (478, 380) with delta (0, 0)
Screenshot: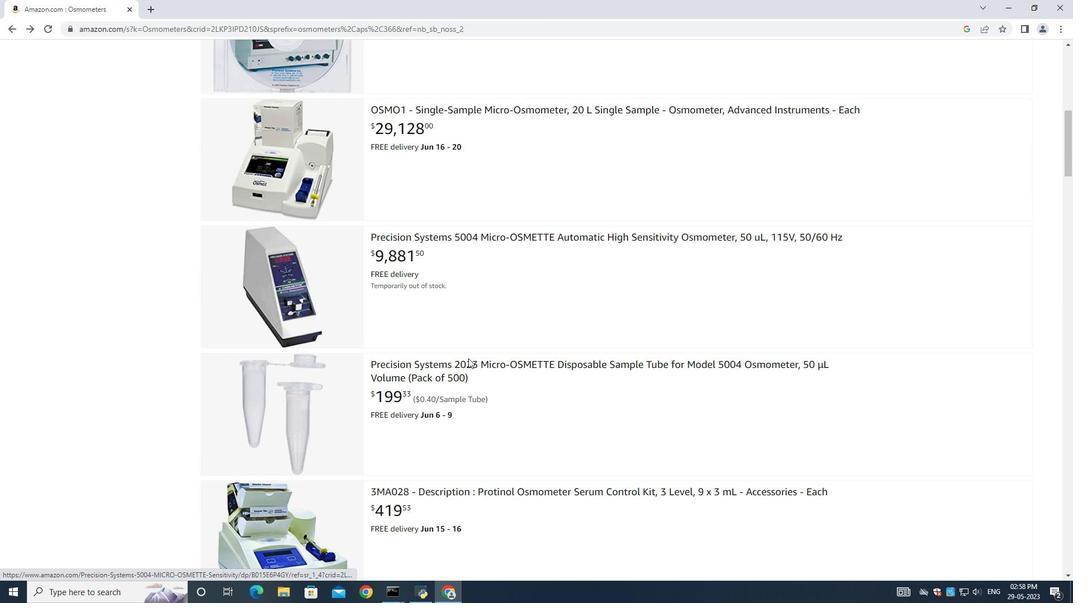 
Action: Mouse scrolled (478, 380) with delta (0, 0)
Screenshot: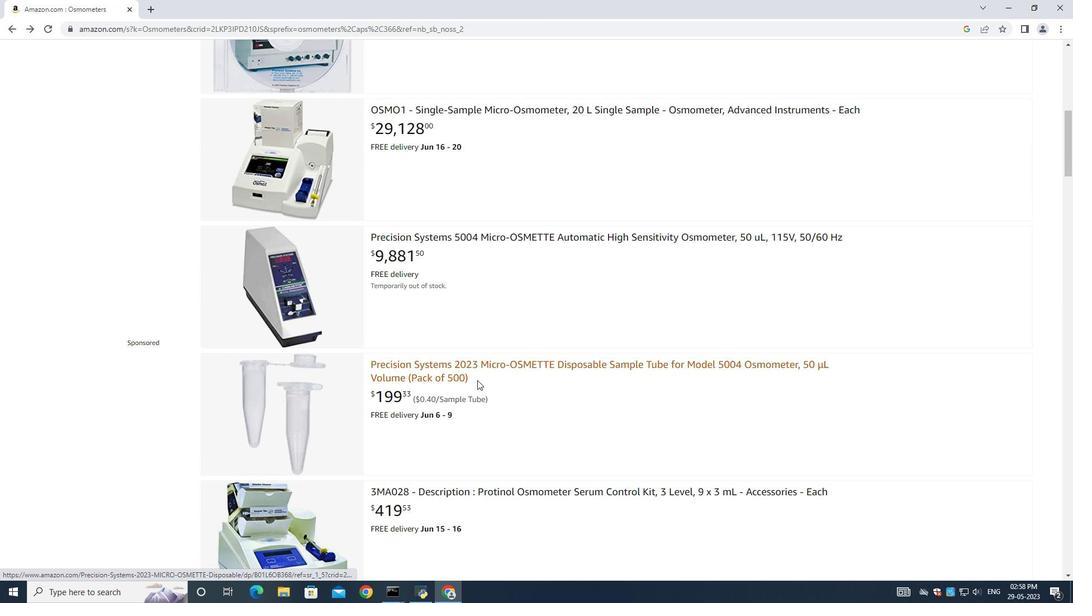 
Action: Mouse moved to (672, 253)
Screenshot: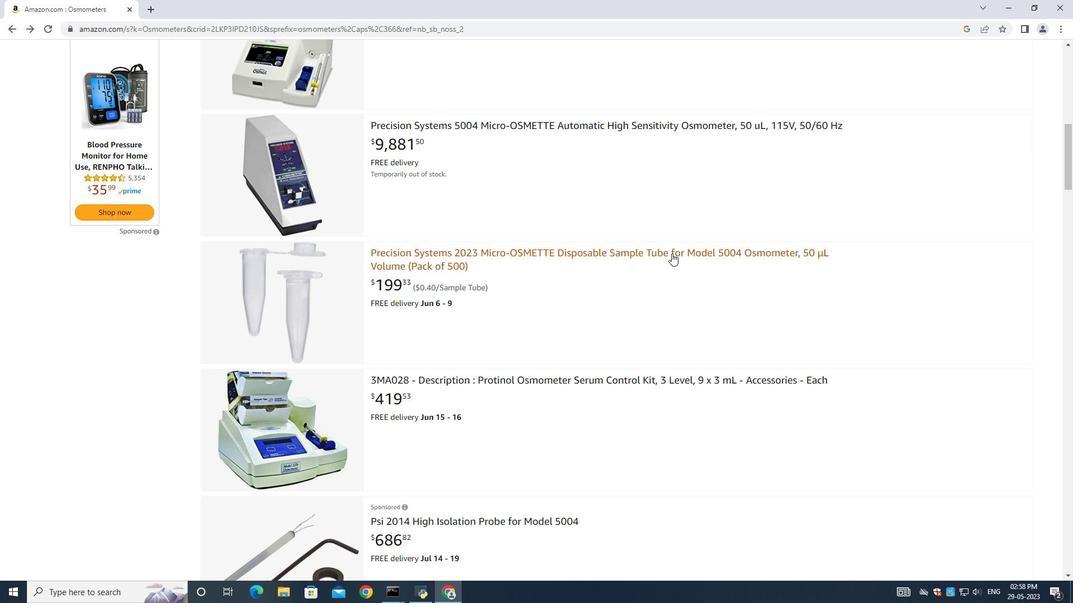 
Action: Mouse pressed left at (672, 253)
Screenshot: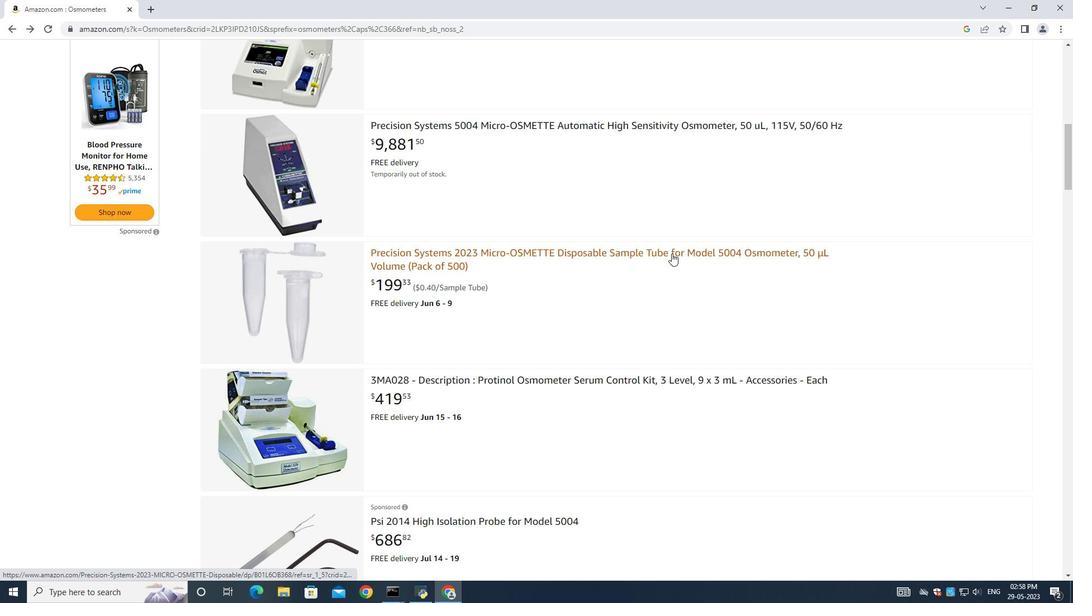 
Action: Mouse moved to (9, 25)
Screenshot: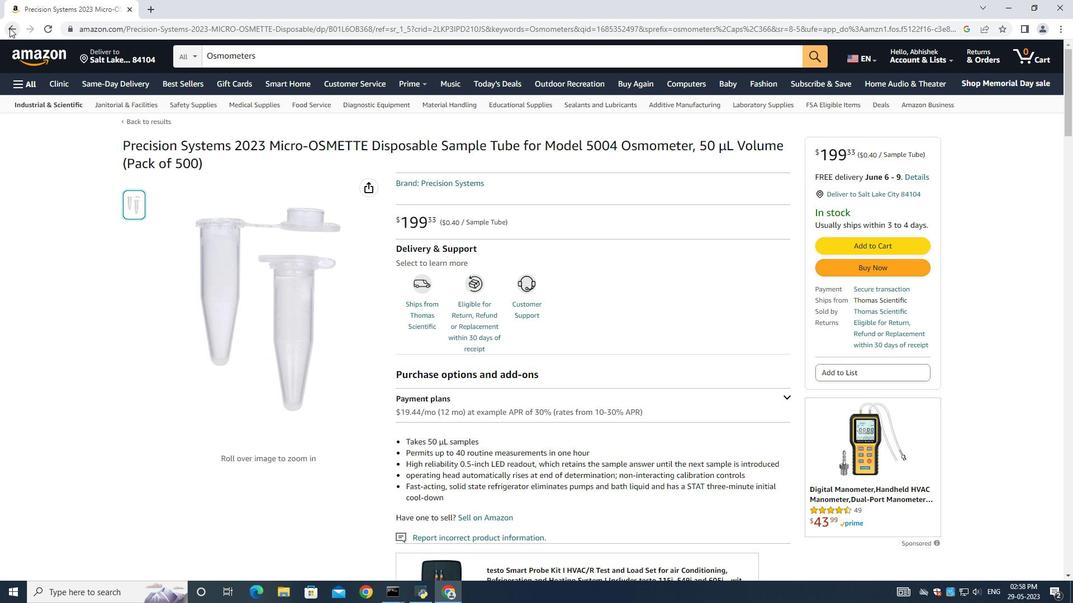 
Action: Mouse pressed left at (9, 25)
Screenshot: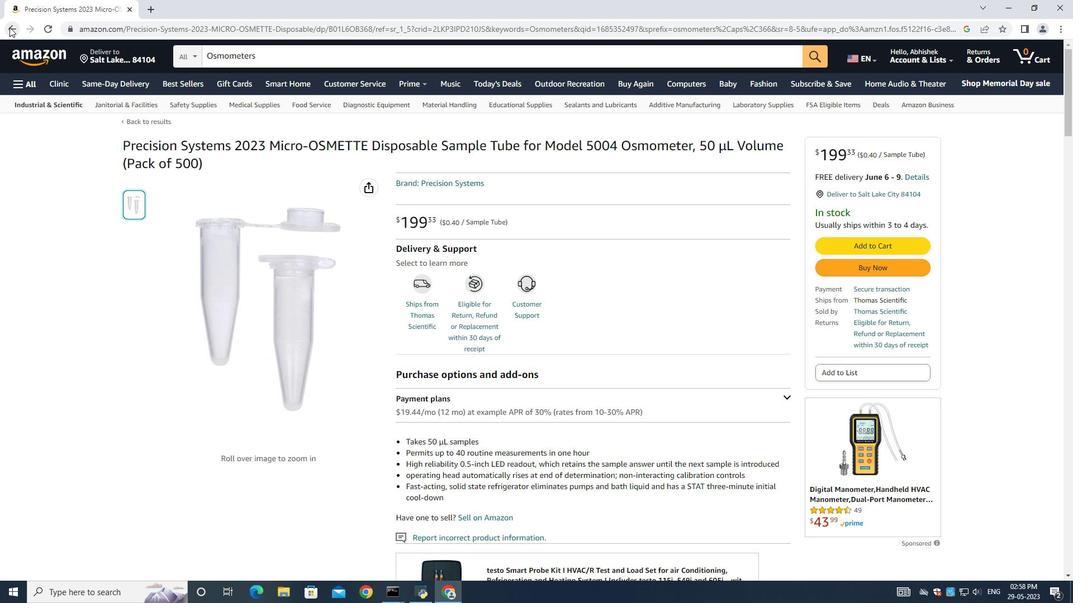 
Action: Mouse moved to (358, 376)
Screenshot: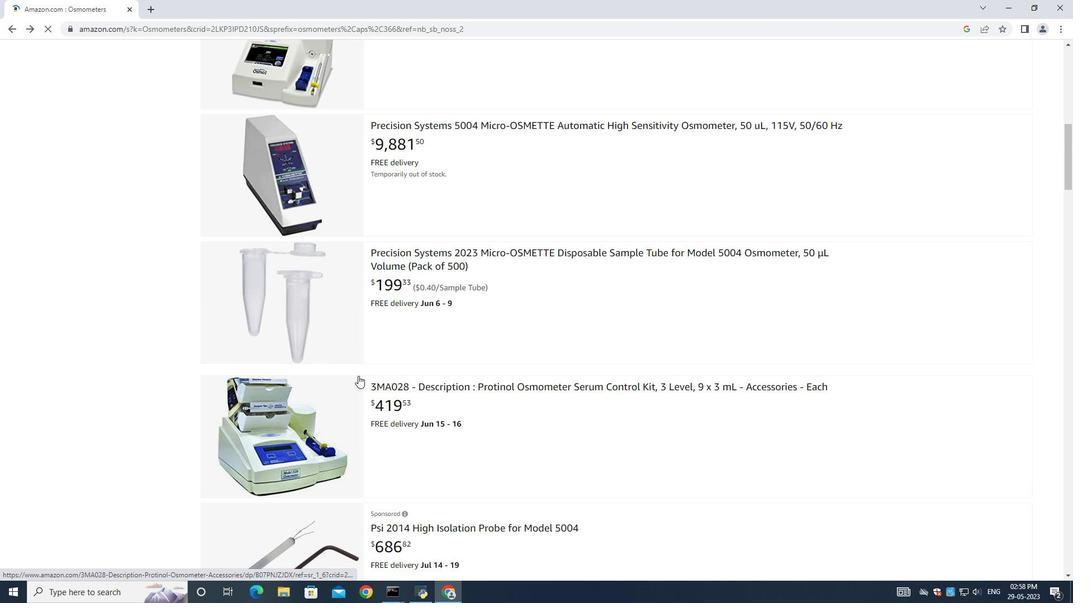 
Action: Mouse scrolled (358, 376) with delta (0, 0)
Screenshot: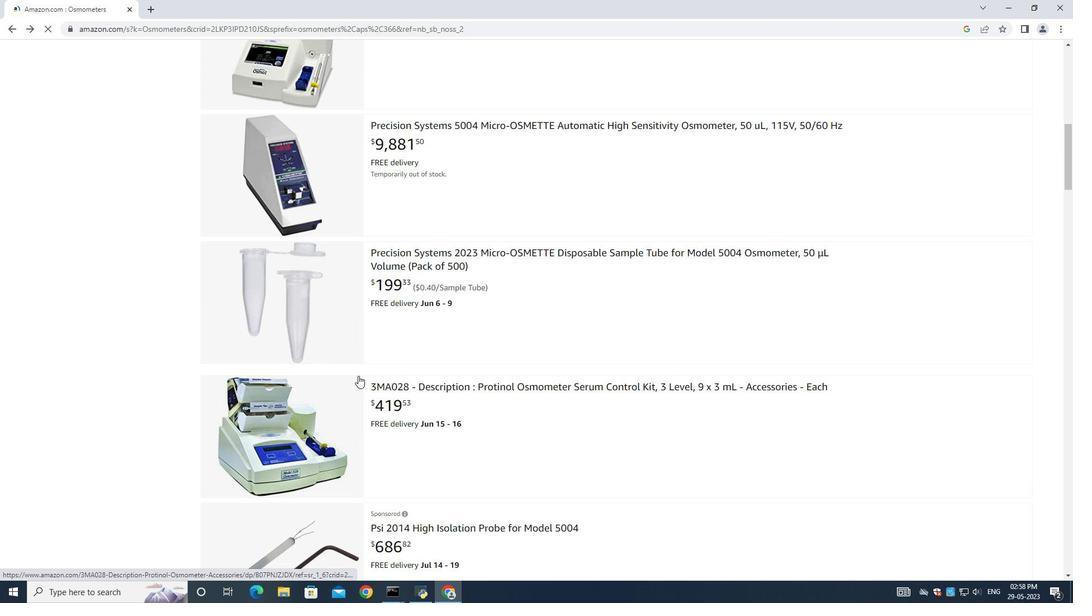 
Action: Mouse scrolled (358, 376) with delta (0, 0)
Screenshot: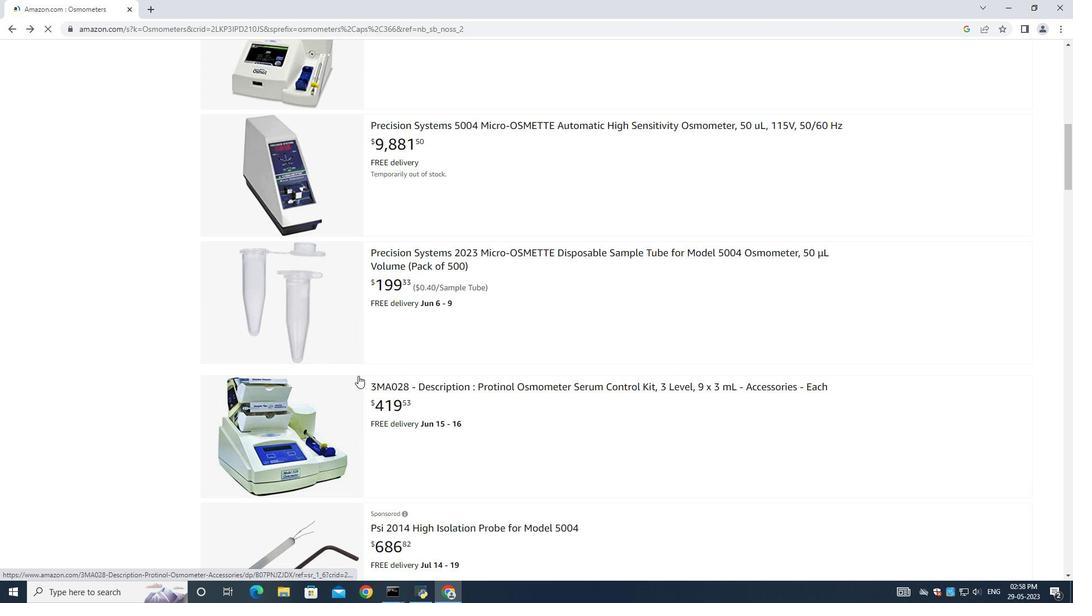 
Action: Mouse moved to (414, 272)
Screenshot: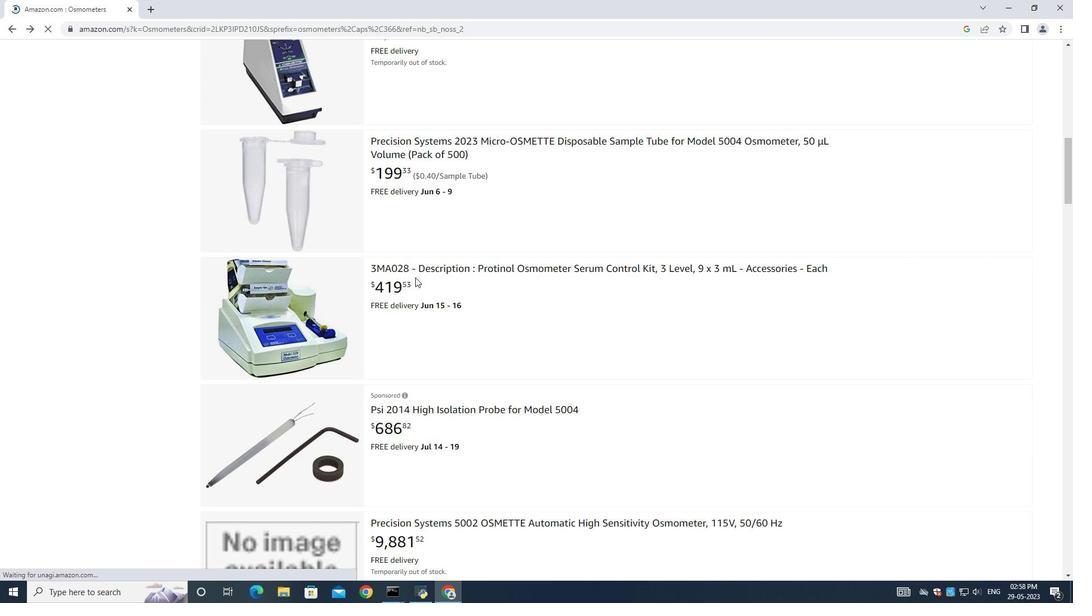 
Action: Mouse pressed left at (414, 272)
Screenshot: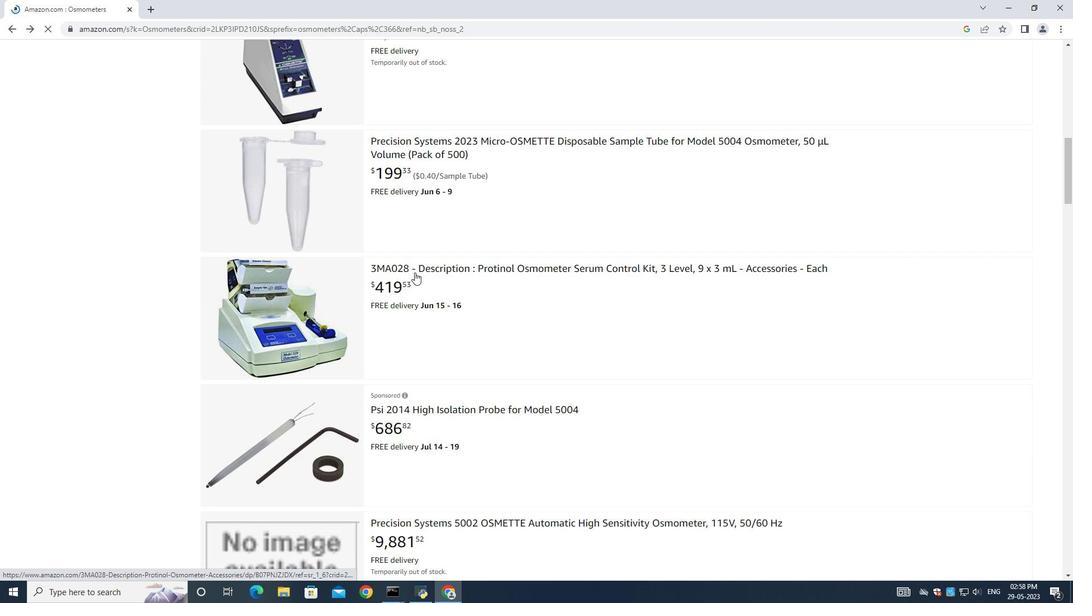
Action: Mouse moved to (836, 249)
Screenshot: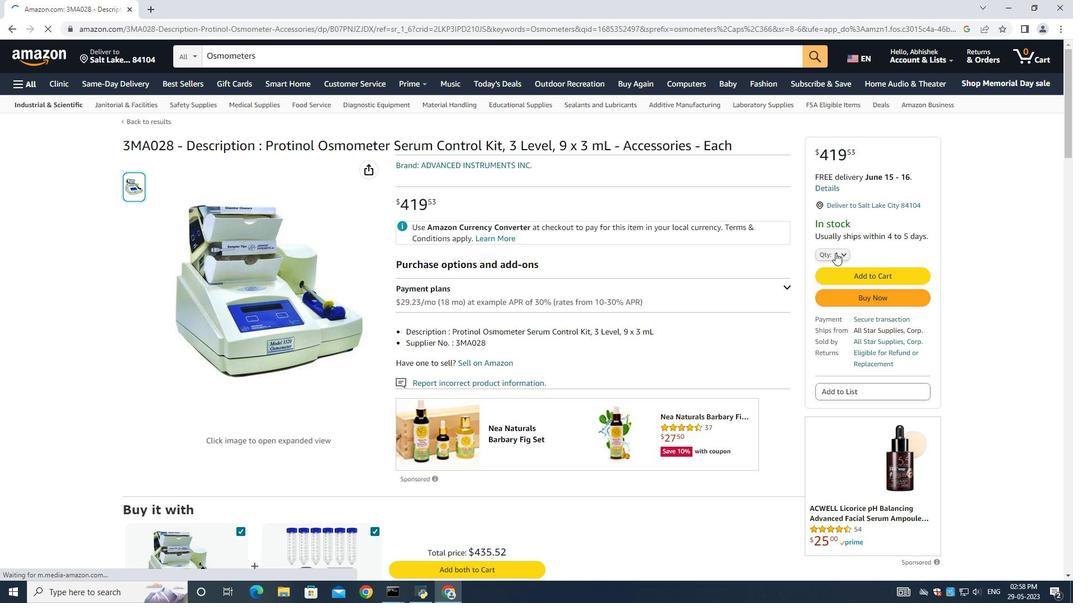 
Action: Mouse pressed left at (836, 249)
Screenshot: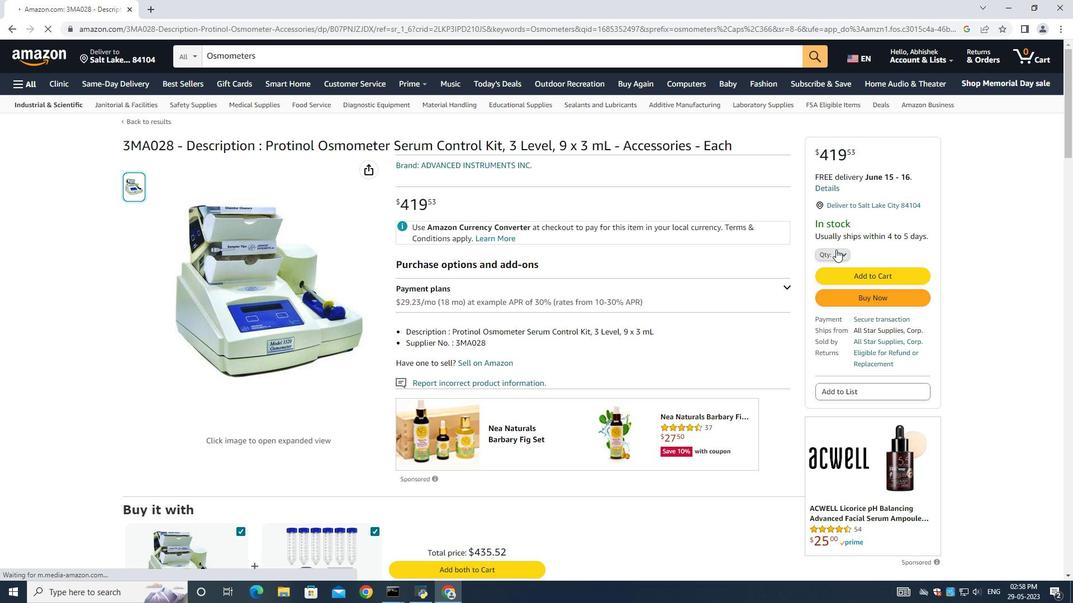 
Action: Mouse moved to (826, 306)
Screenshot: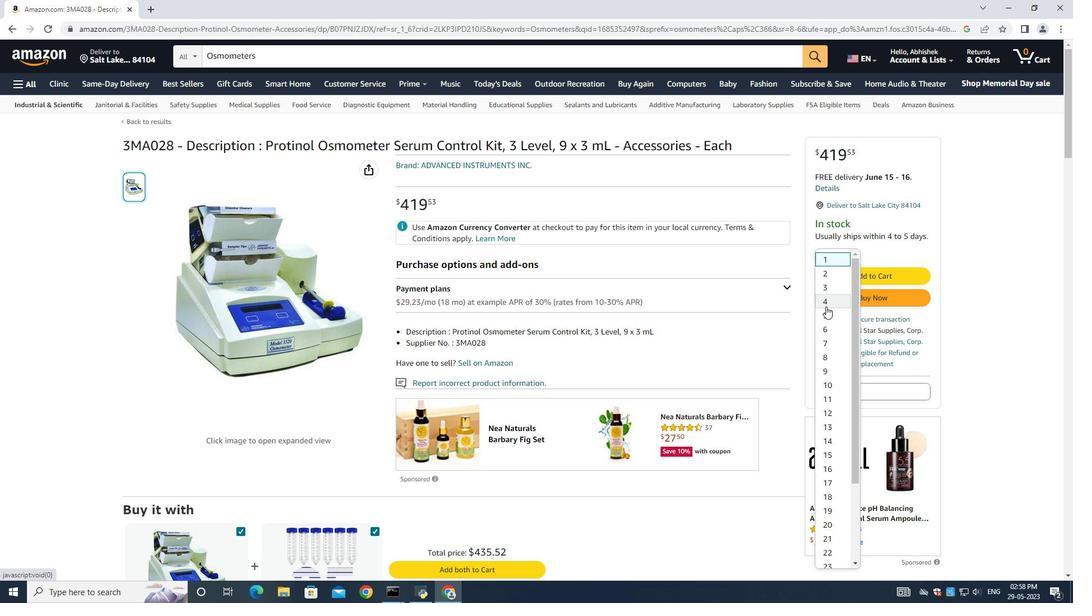 
Action: Mouse pressed left at (826, 306)
Screenshot: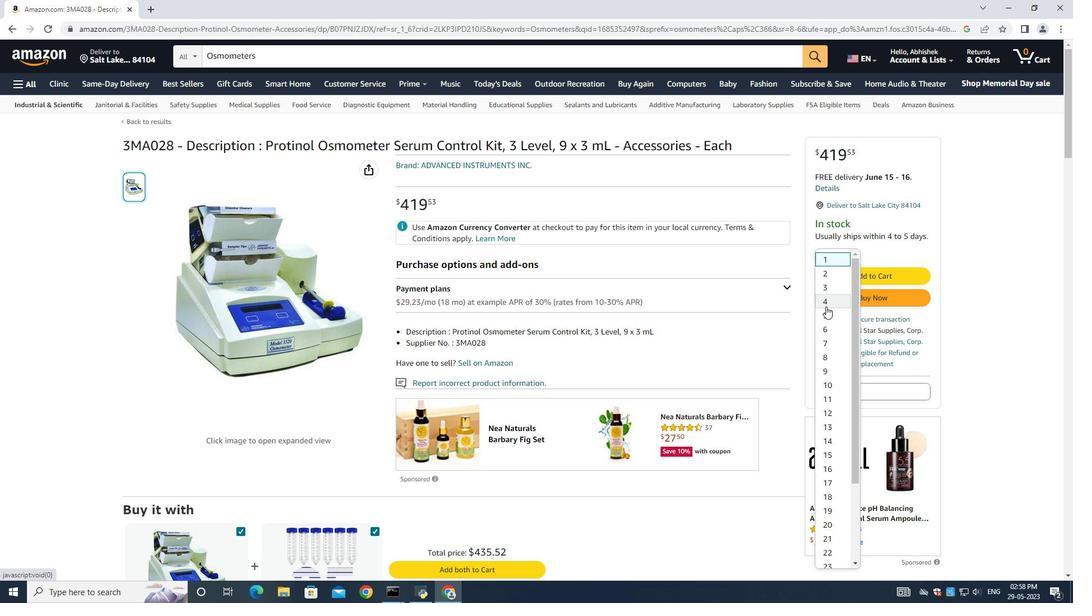 
Action: Mouse moved to (857, 299)
Screenshot: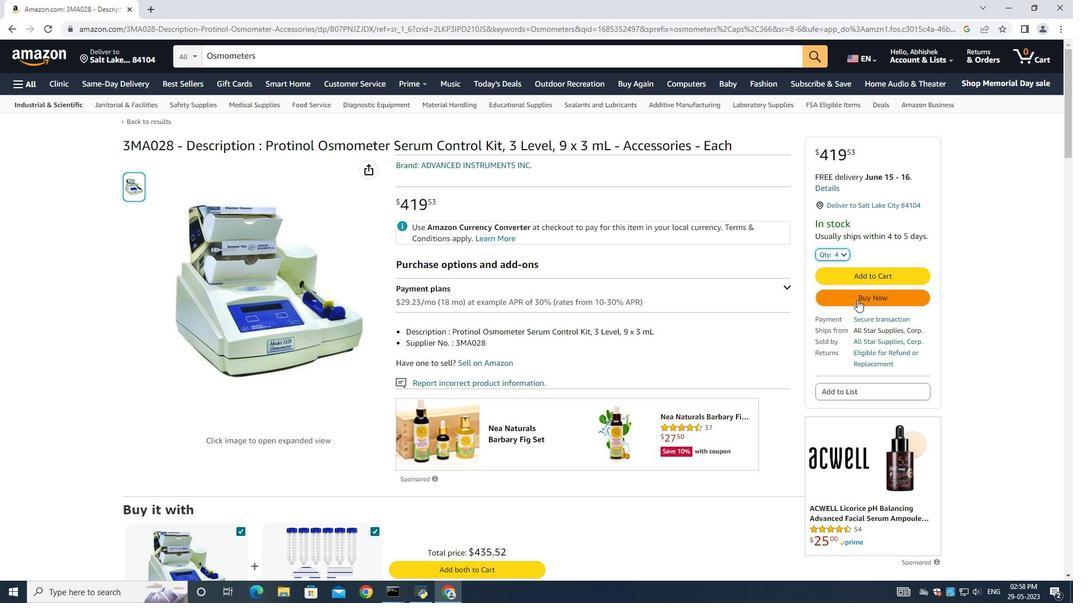 
Action: Mouse pressed left at (857, 299)
Screenshot: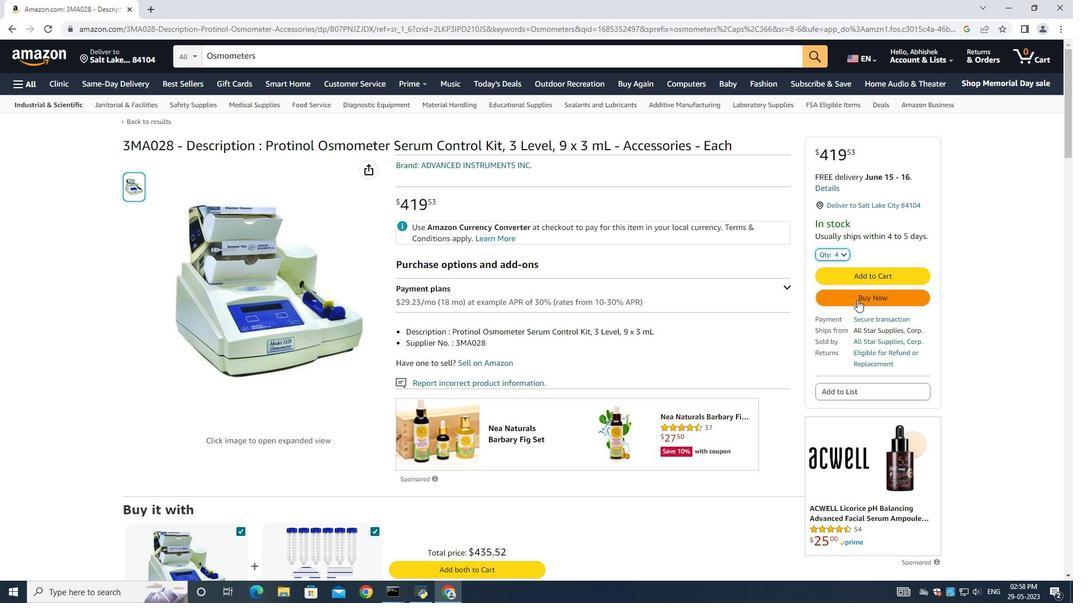 
Action: Mouse moved to (427, 207)
Screenshot: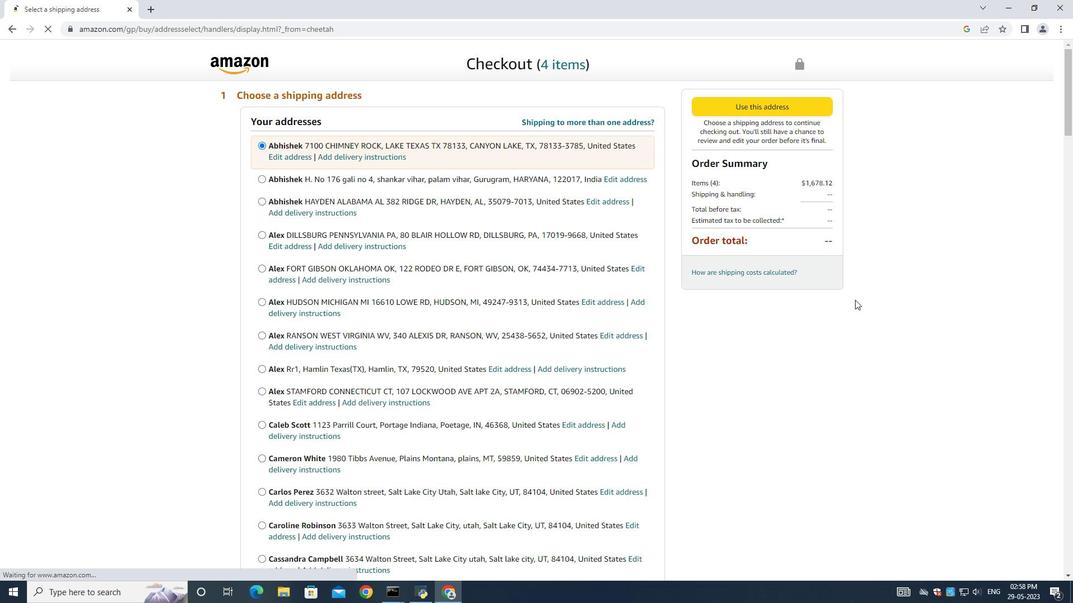 
Action: Mouse scrolled (427, 206) with delta (0, 0)
Screenshot: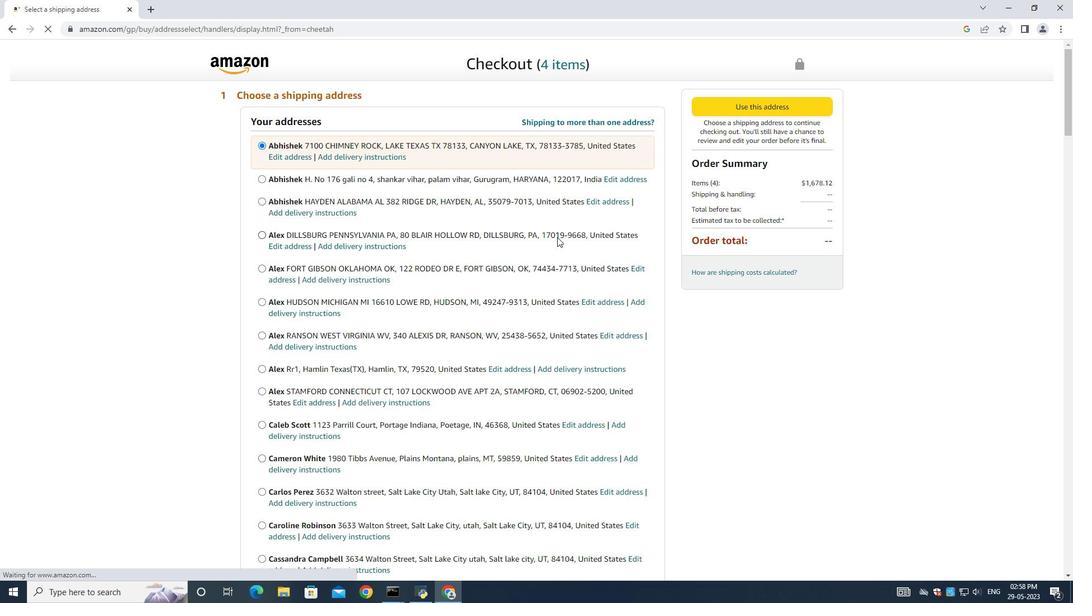 
Action: Mouse moved to (430, 214)
Screenshot: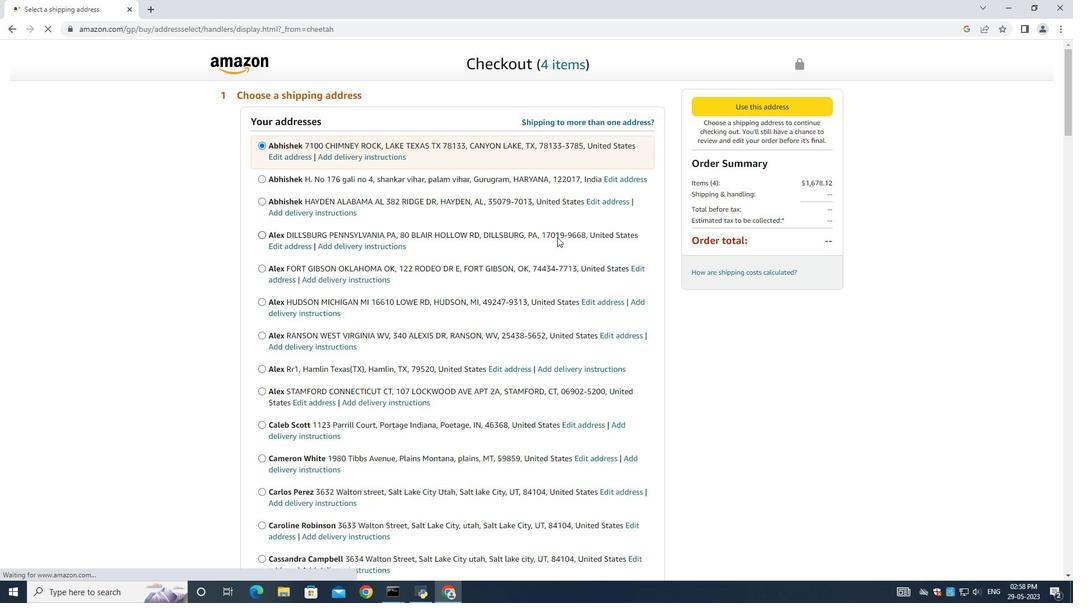 
Action: Mouse scrolled (430, 214) with delta (0, 0)
Screenshot: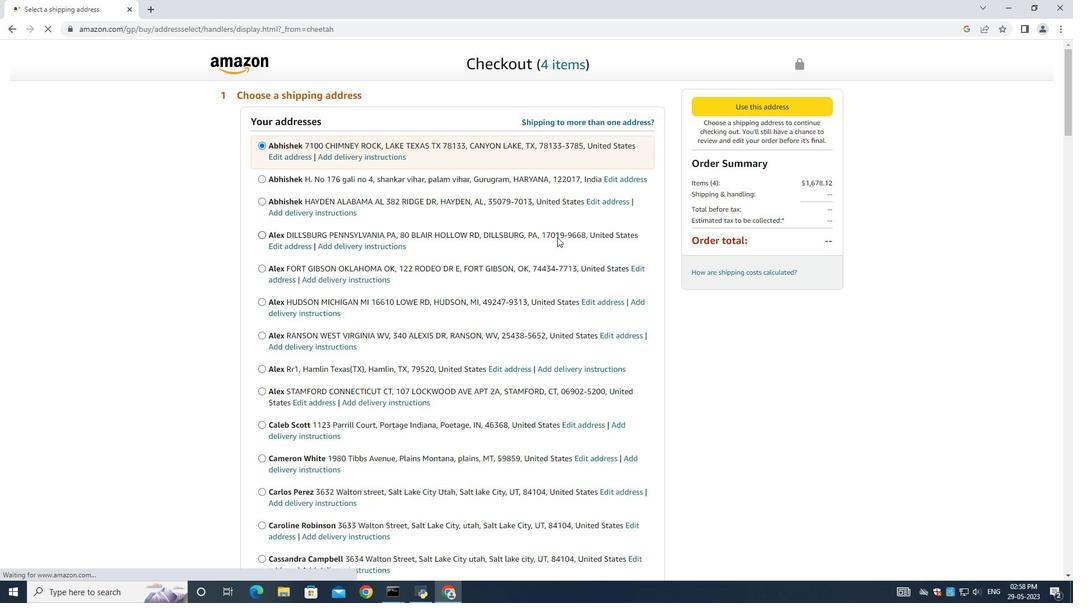 
Action: Mouse moved to (430, 220)
Screenshot: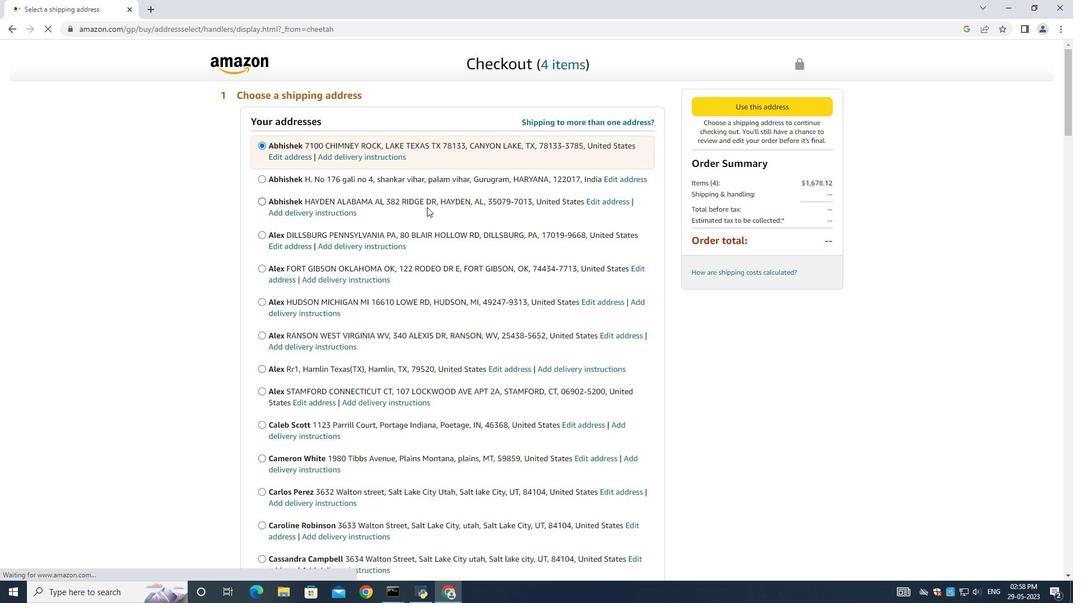 
Action: Mouse scrolled (430, 218) with delta (0, 0)
Screenshot: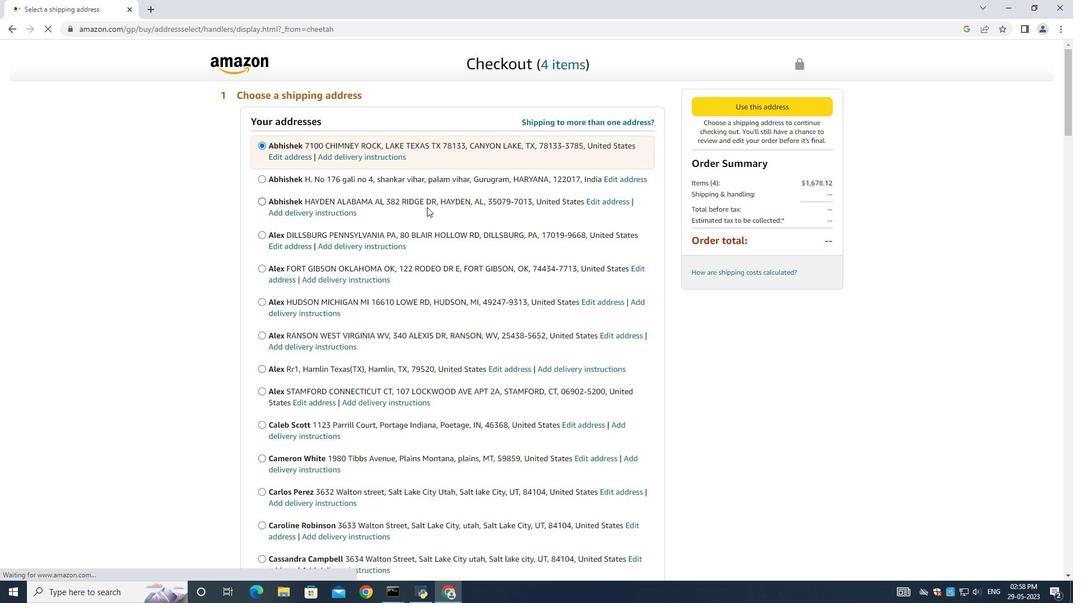 
Action: Mouse moved to (430, 221)
Screenshot: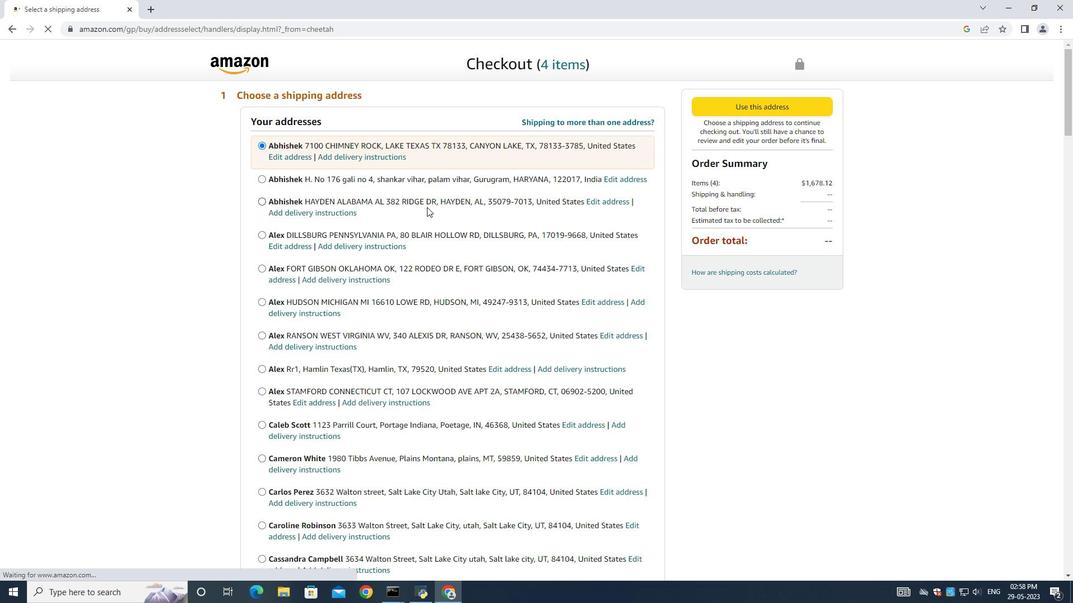 
Action: Mouse scrolled (430, 220) with delta (0, 0)
Screenshot: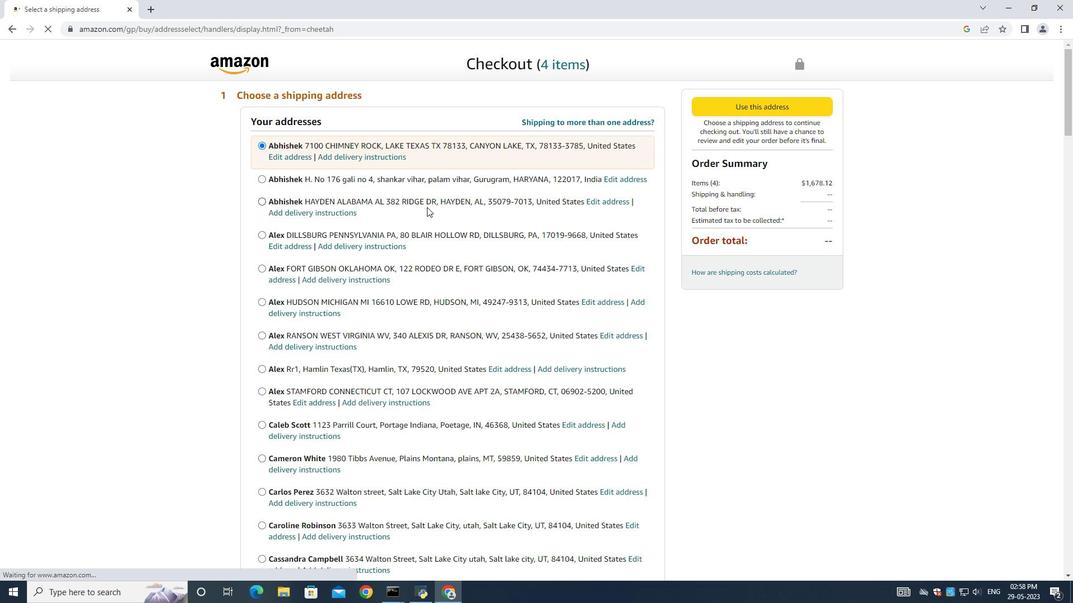
Action: Mouse moved to (430, 222)
Screenshot: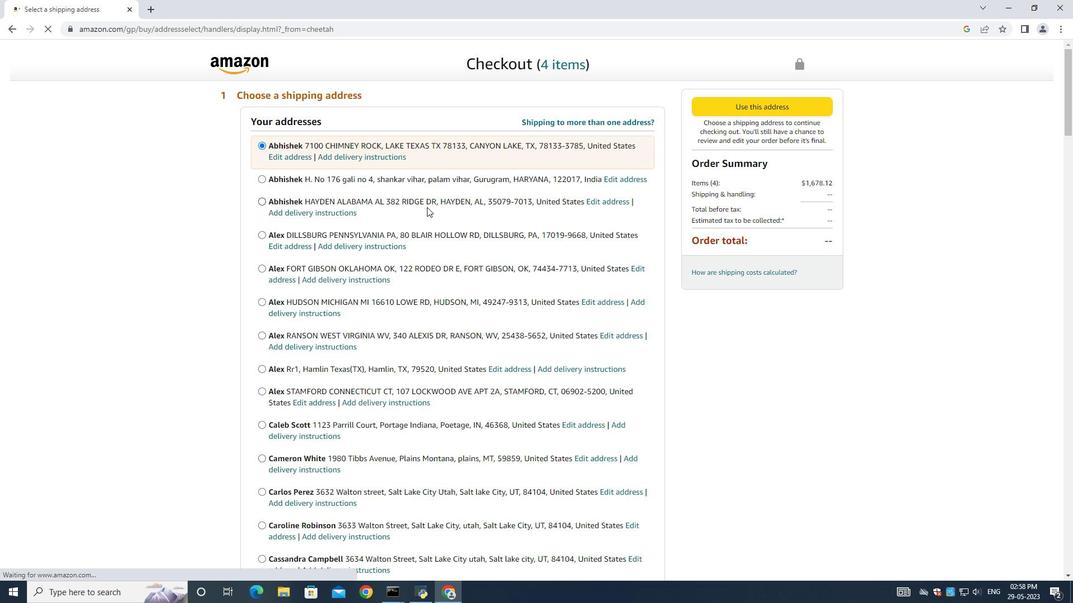 
Action: Mouse scrolled (430, 221) with delta (0, 0)
Screenshot: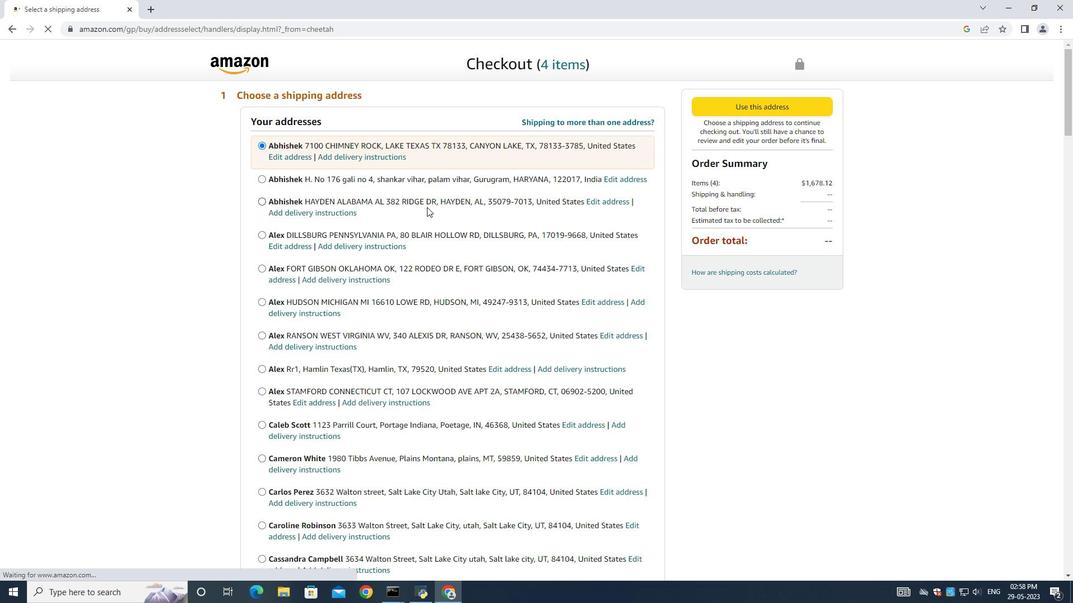 
Action: Mouse moved to (430, 224)
Screenshot: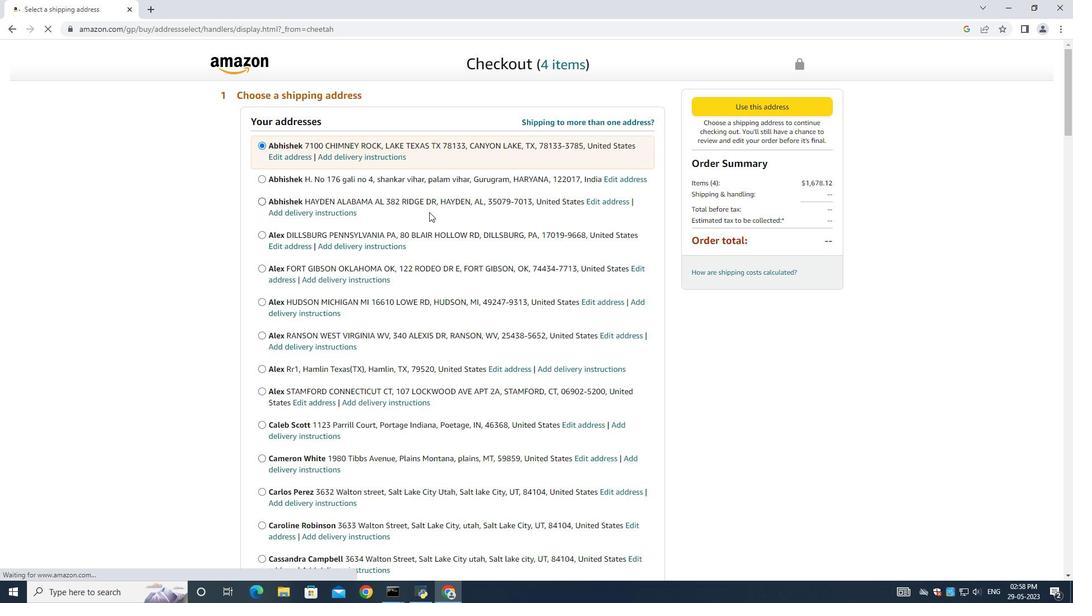 
Action: Mouse scrolled (430, 222) with delta (0, 0)
Screenshot: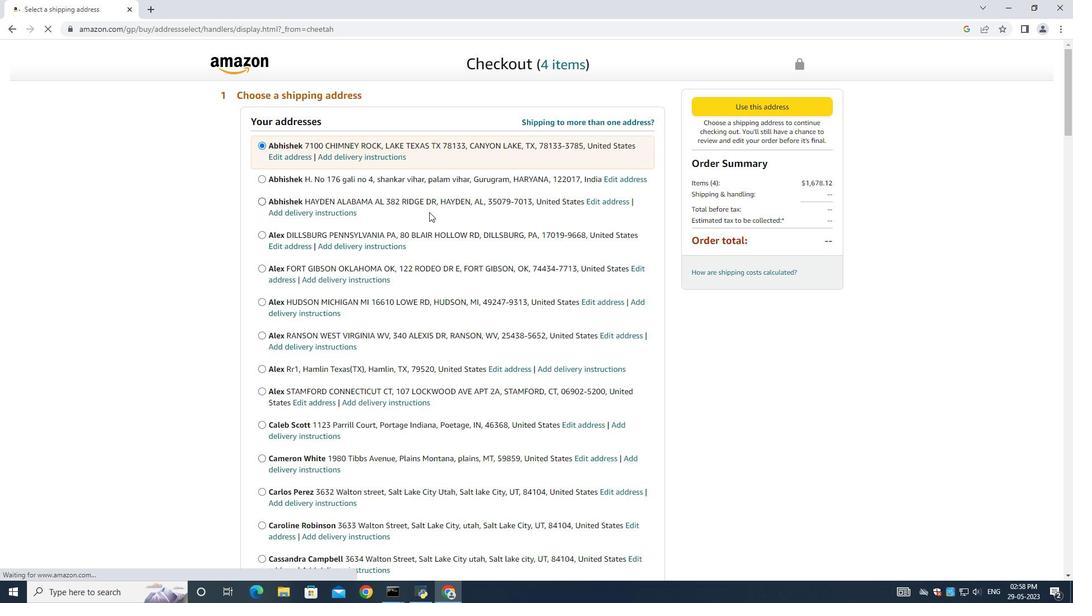 
Action: Mouse moved to (425, 225)
Screenshot: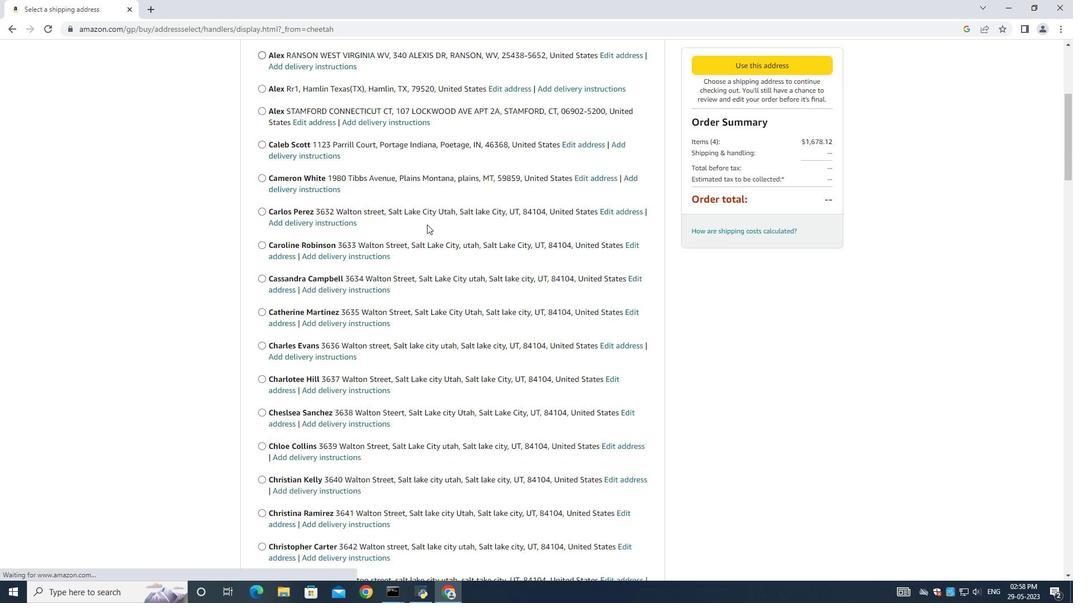 
Action: Mouse scrolled (425, 224) with delta (0, 0)
Screenshot: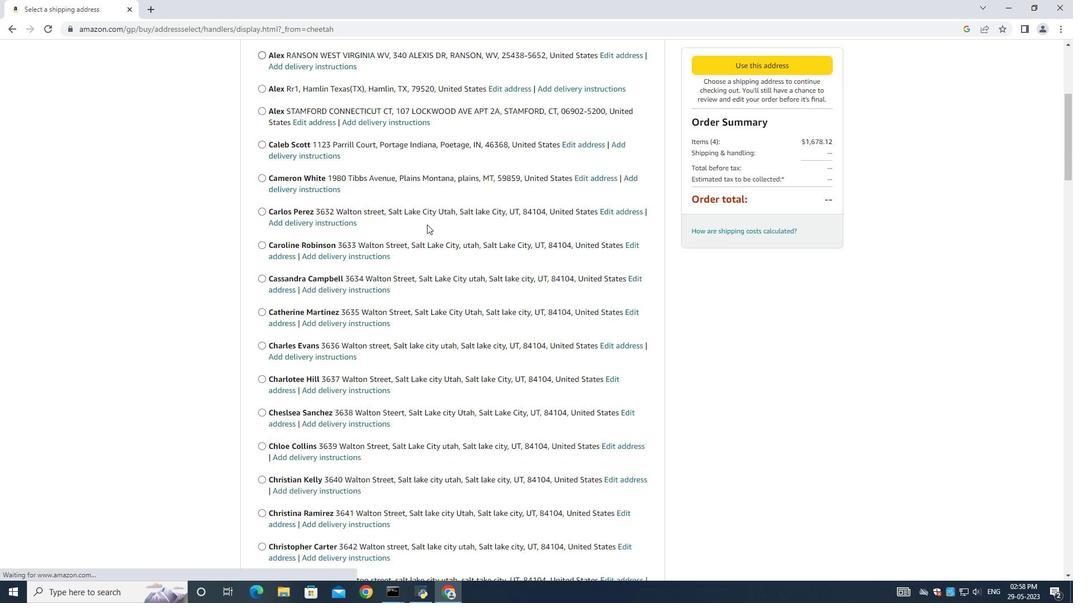 
Action: Mouse moved to (425, 228)
Screenshot: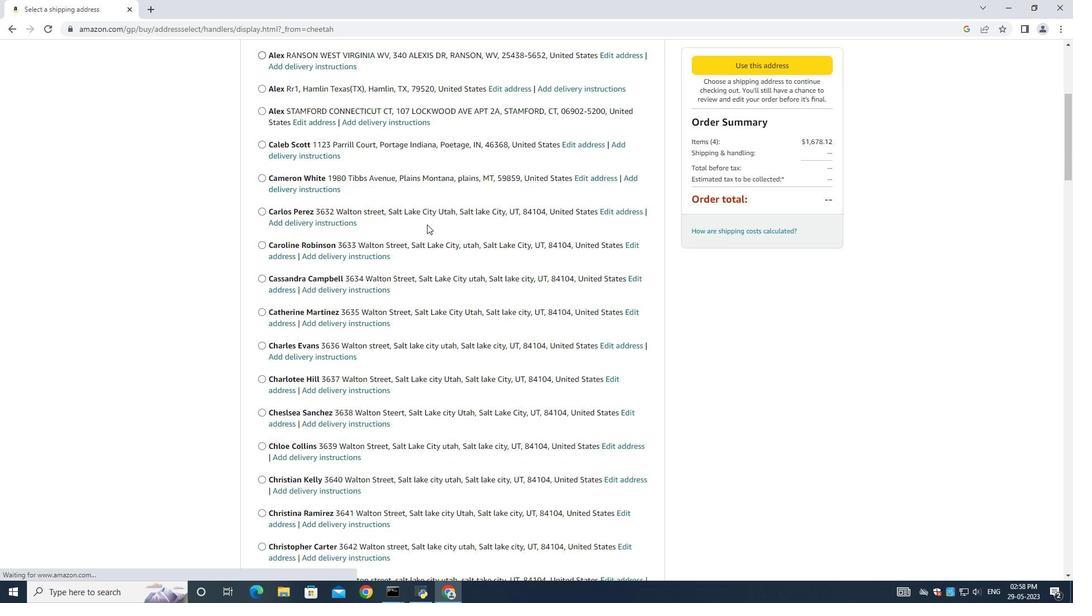 
Action: Mouse scrolled (425, 227) with delta (0, 0)
Screenshot: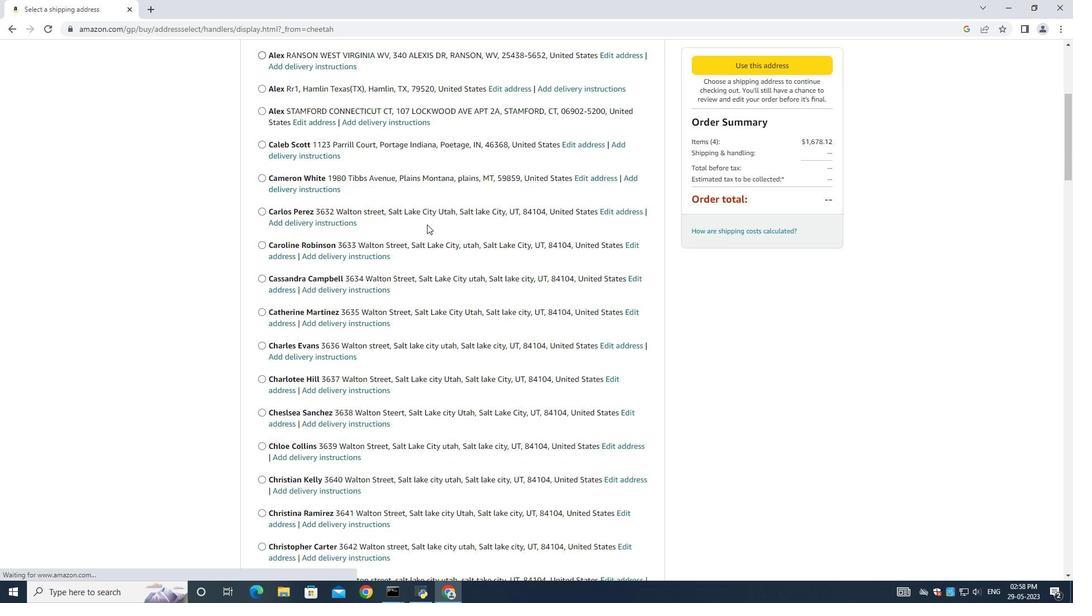 
Action: Mouse moved to (425, 229)
Screenshot: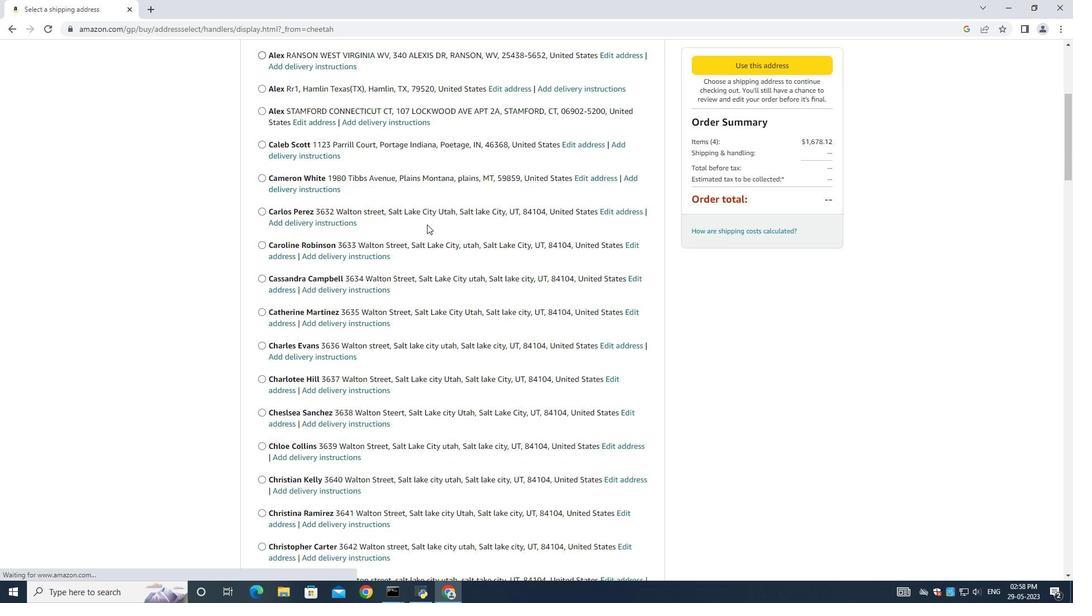 
Action: Mouse scrolled (425, 228) with delta (0, 0)
Screenshot: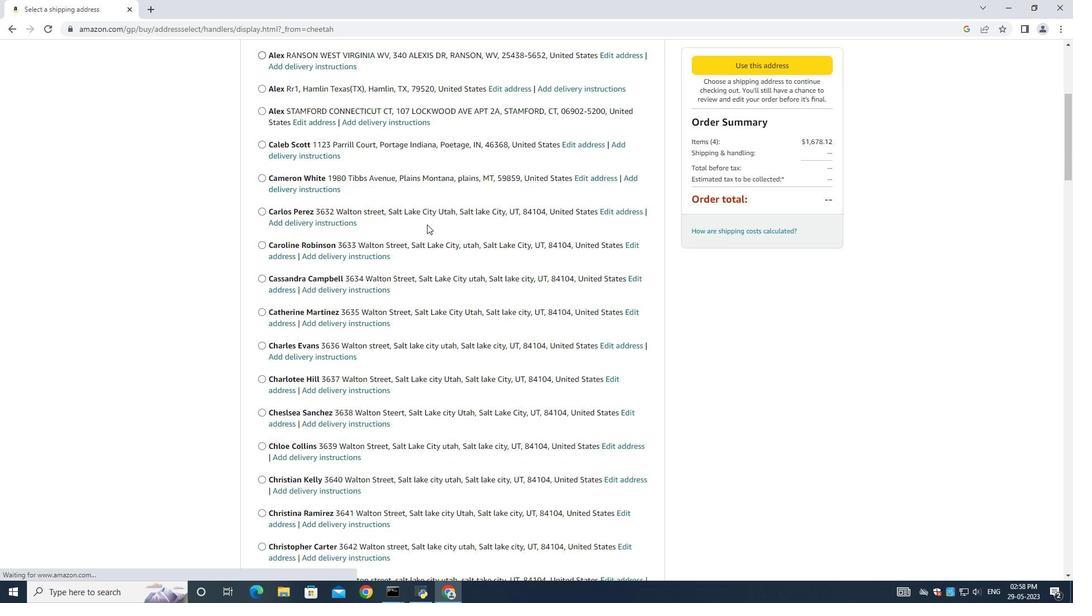 
Action: Mouse scrolled (425, 228) with delta (0, 0)
Screenshot: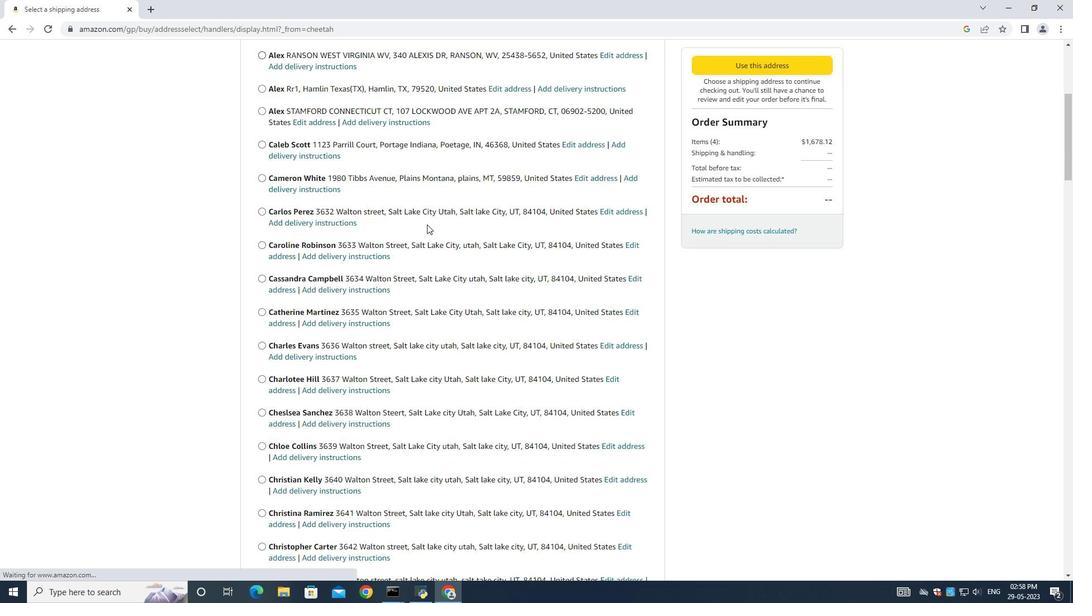 
Action: Mouse scrolled (425, 228) with delta (0, 0)
Screenshot: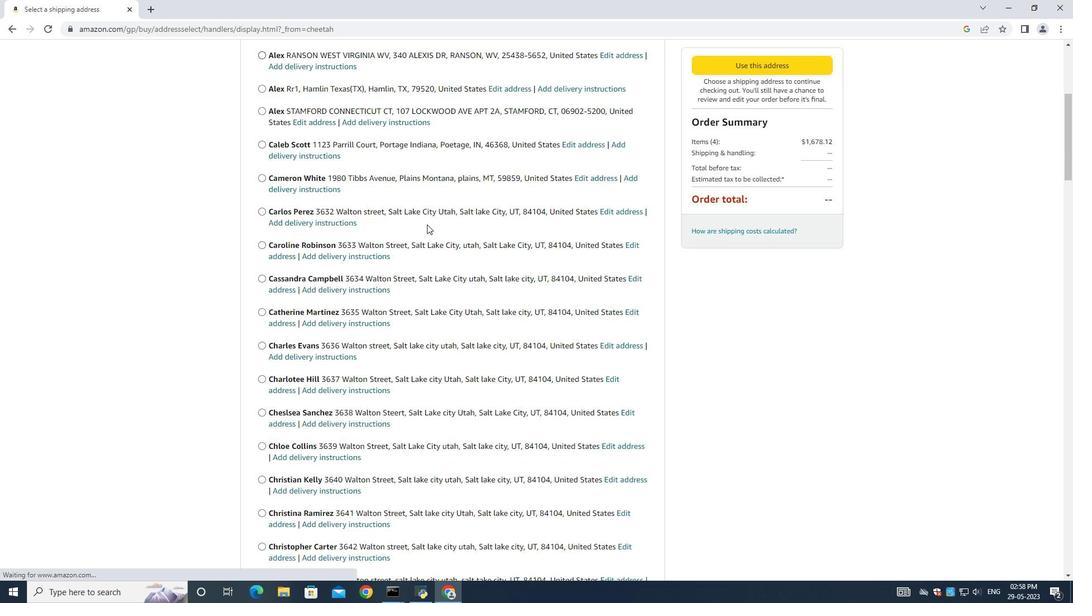 
Action: Mouse scrolled (425, 228) with delta (0, 0)
Screenshot: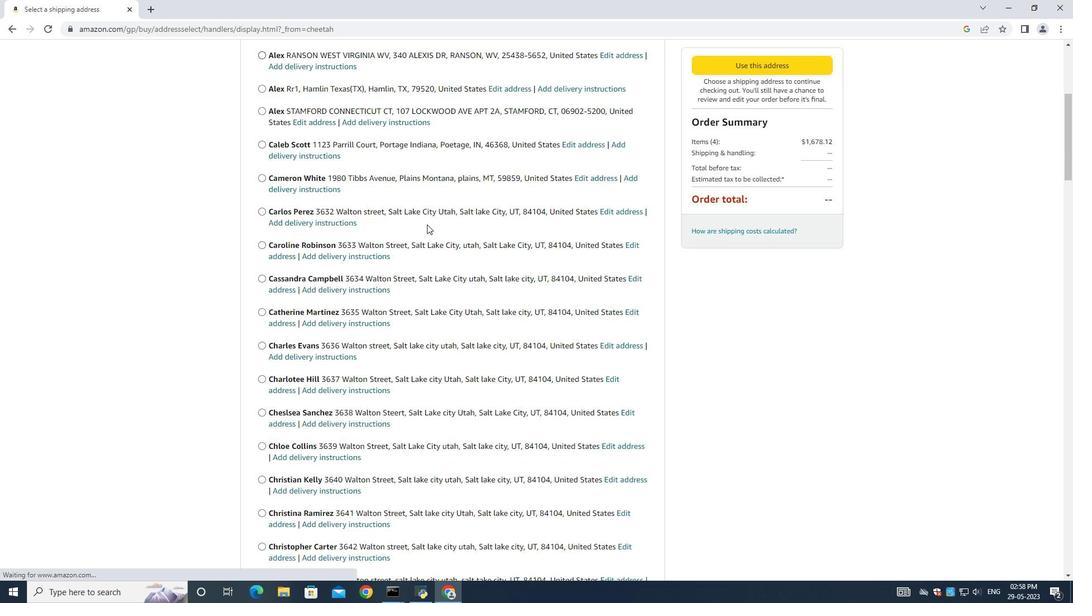 
Action: Mouse moved to (426, 227)
Screenshot: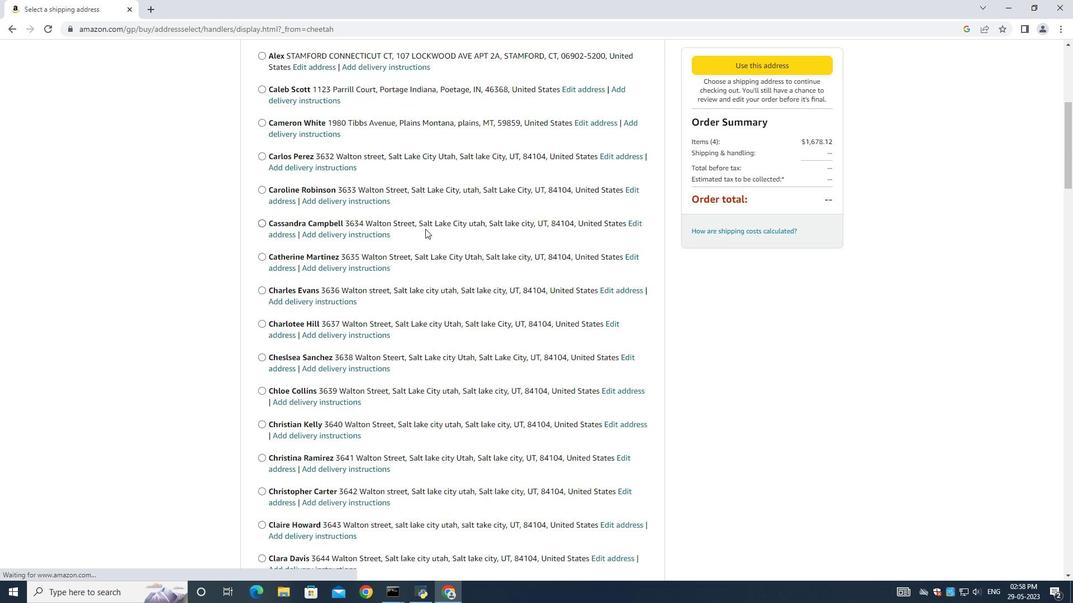
Action: Mouse scrolled (426, 227) with delta (0, 0)
Screenshot: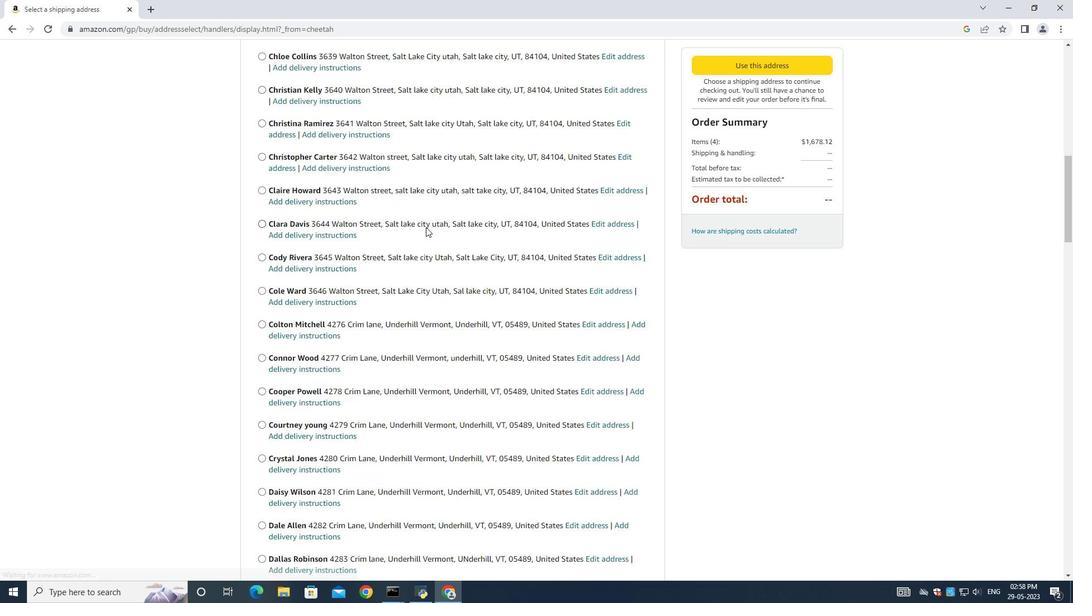 
Action: Mouse scrolled (426, 227) with delta (0, 0)
Screenshot: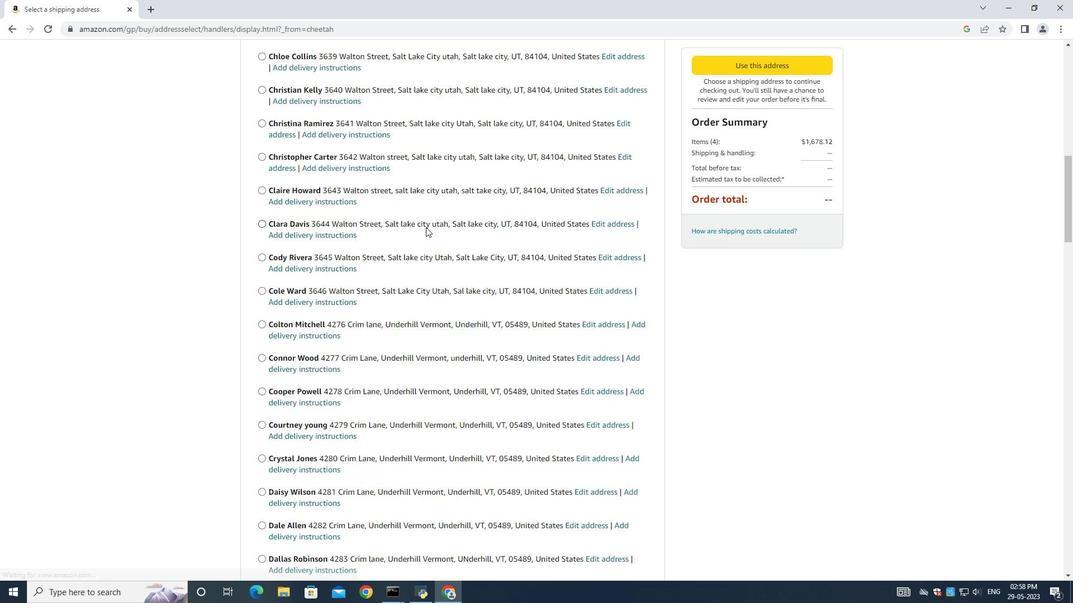
Action: Mouse scrolled (426, 227) with delta (0, 0)
Screenshot: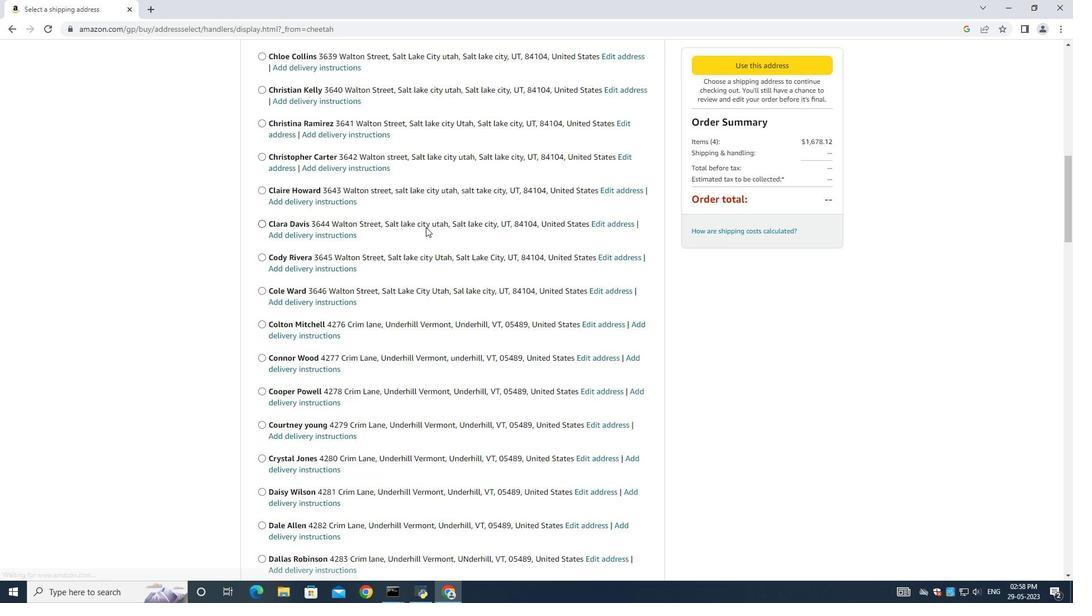 
Action: Mouse scrolled (426, 227) with delta (0, 0)
Screenshot: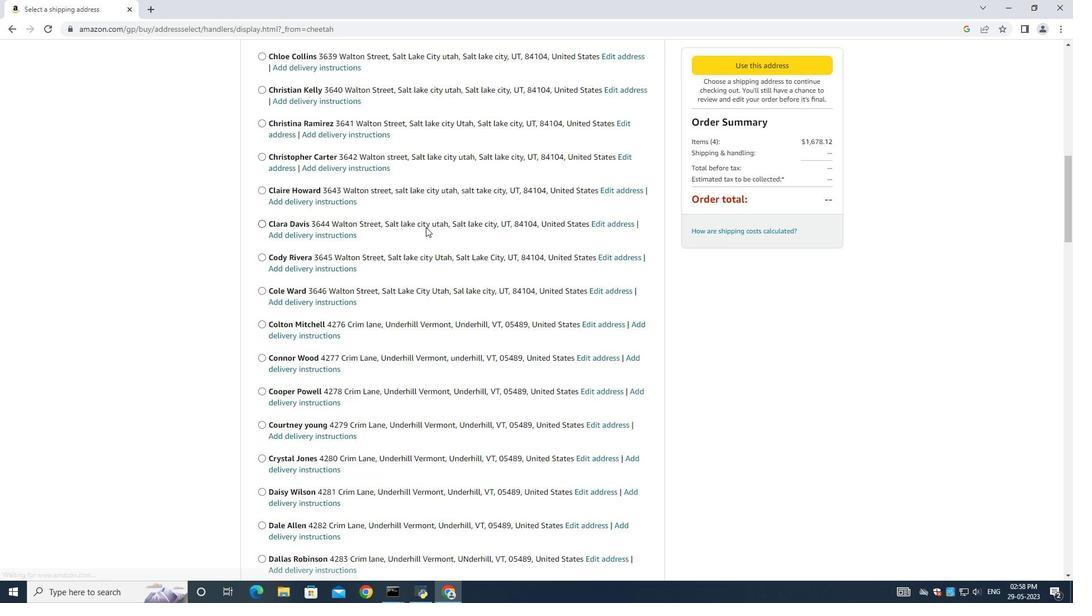 
Action: Mouse scrolled (426, 227) with delta (0, 0)
Screenshot: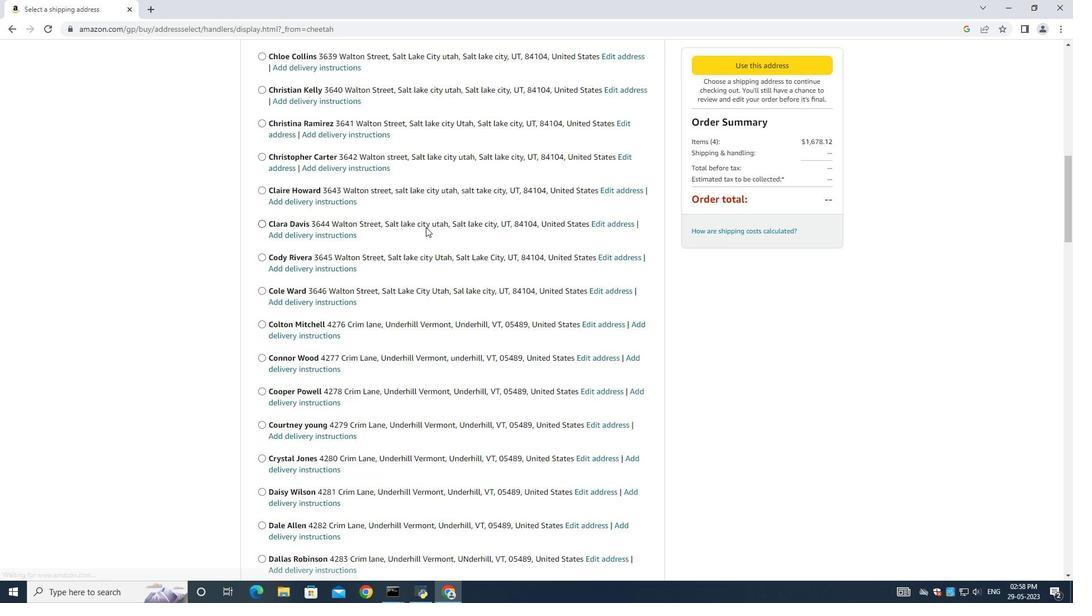 
Action: Mouse moved to (426, 225)
Screenshot: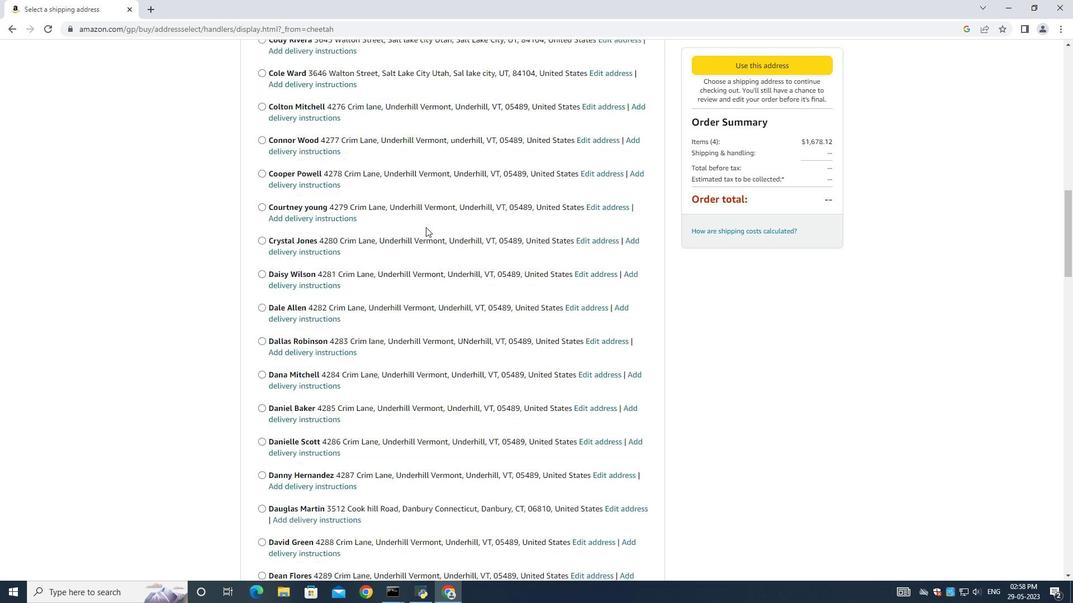 
Action: Mouse scrolled (426, 224) with delta (0, 0)
Screenshot: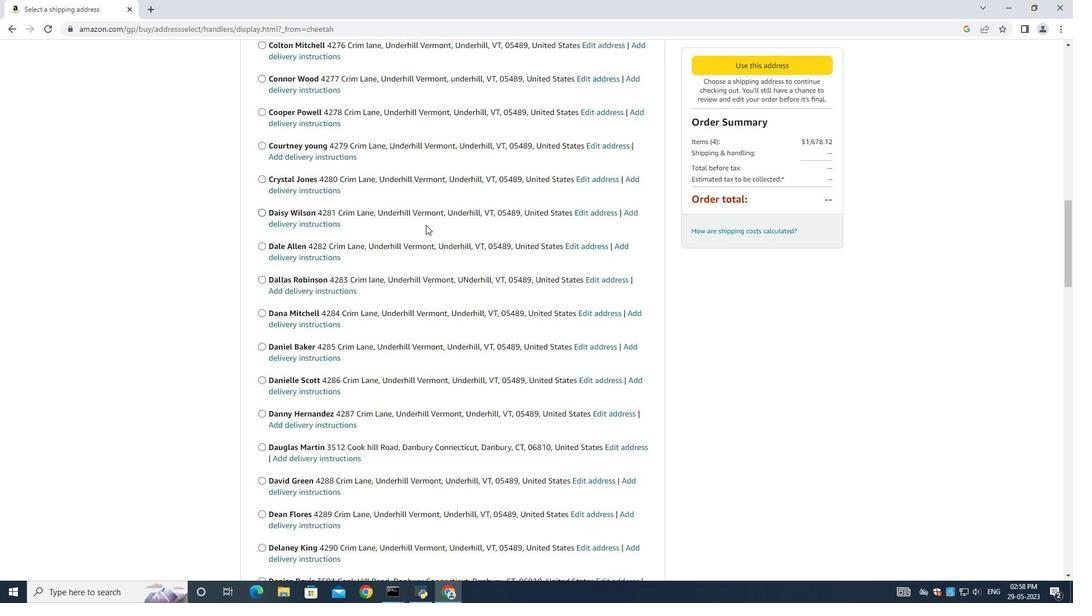 
Action: Mouse scrolled (426, 224) with delta (0, 0)
Screenshot: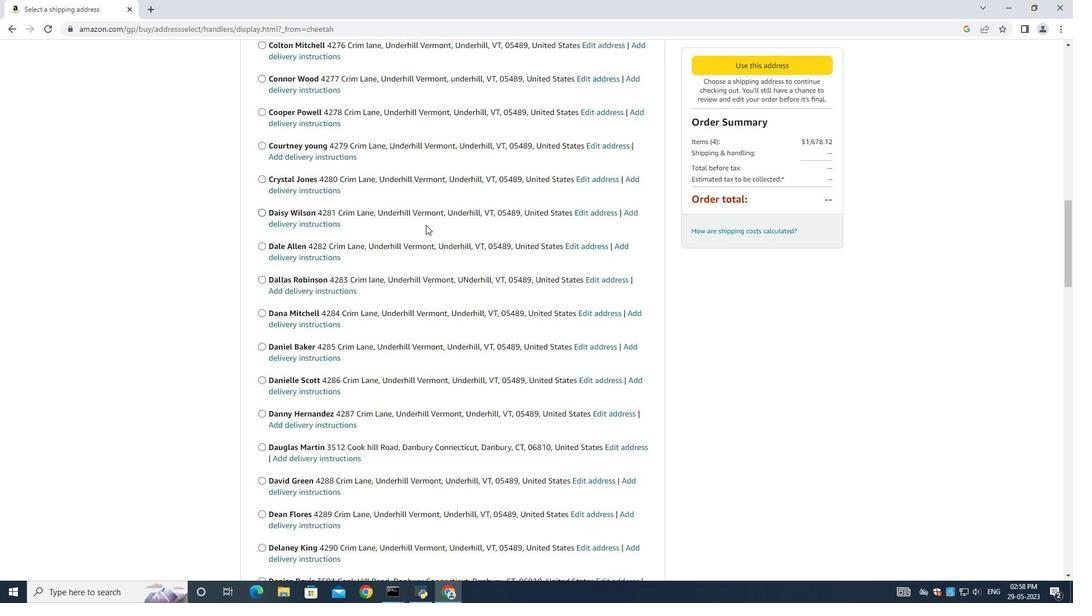 
Action: Mouse scrolled (426, 224) with delta (0, 0)
Screenshot: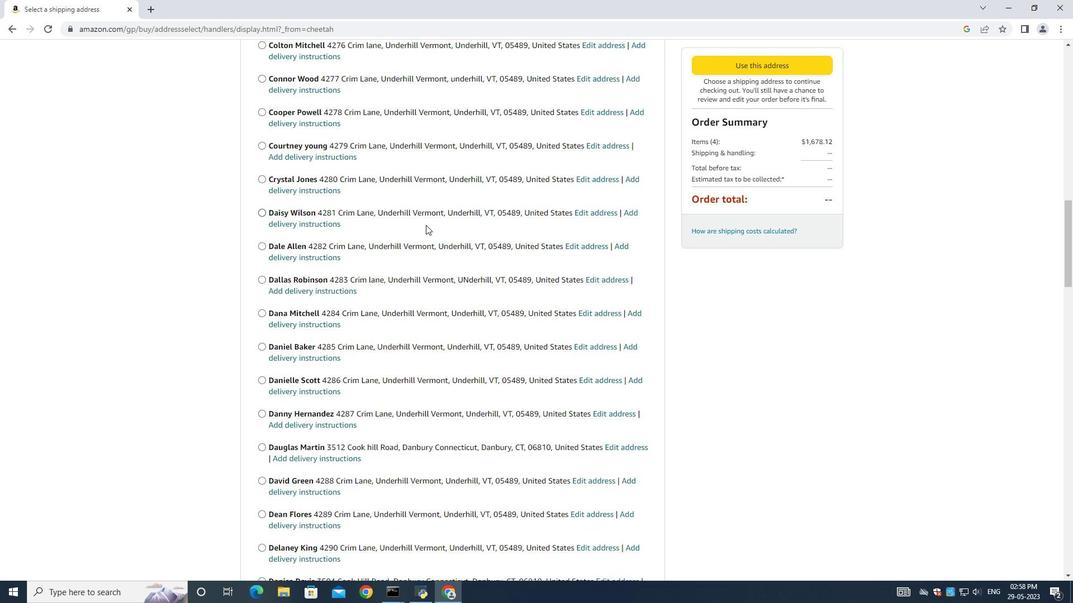 
Action: Mouse scrolled (426, 224) with delta (0, 0)
Screenshot: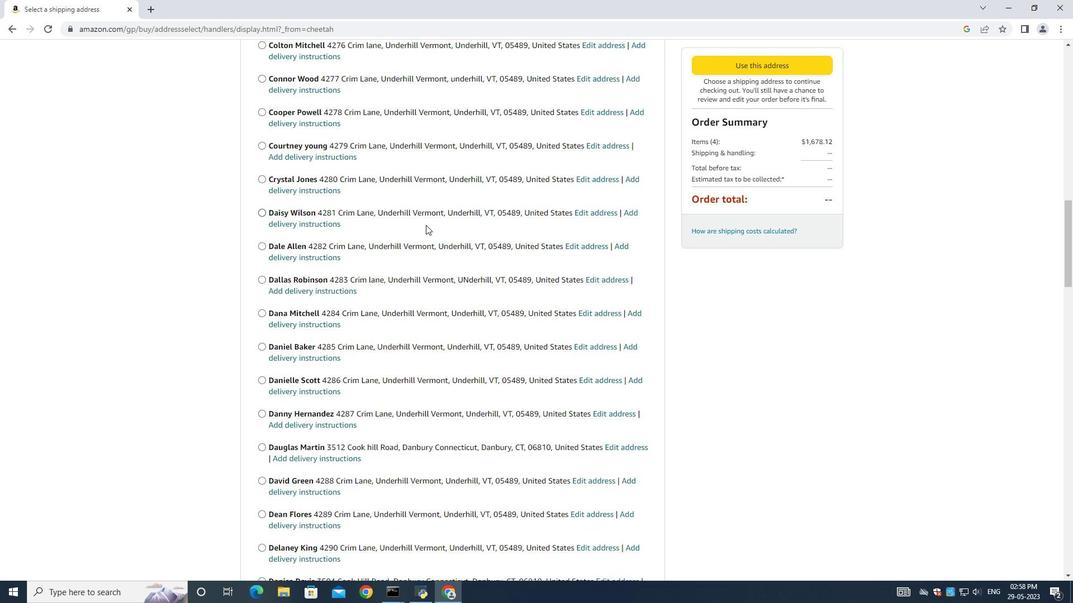 
Action: Mouse scrolled (426, 224) with delta (0, 0)
Screenshot: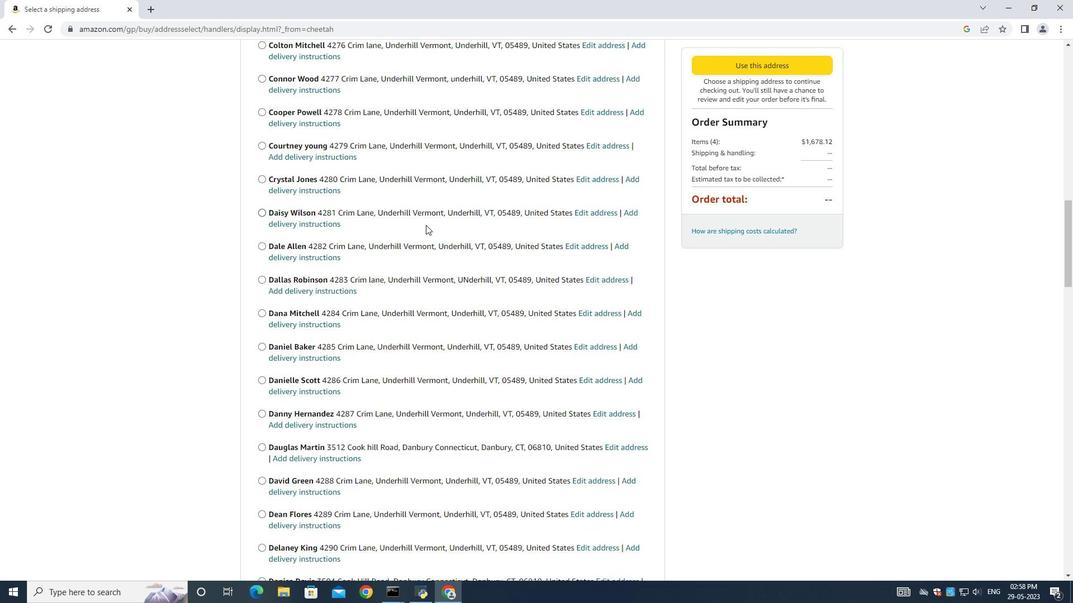 
Action: Mouse scrolled (426, 224) with delta (0, 0)
Screenshot: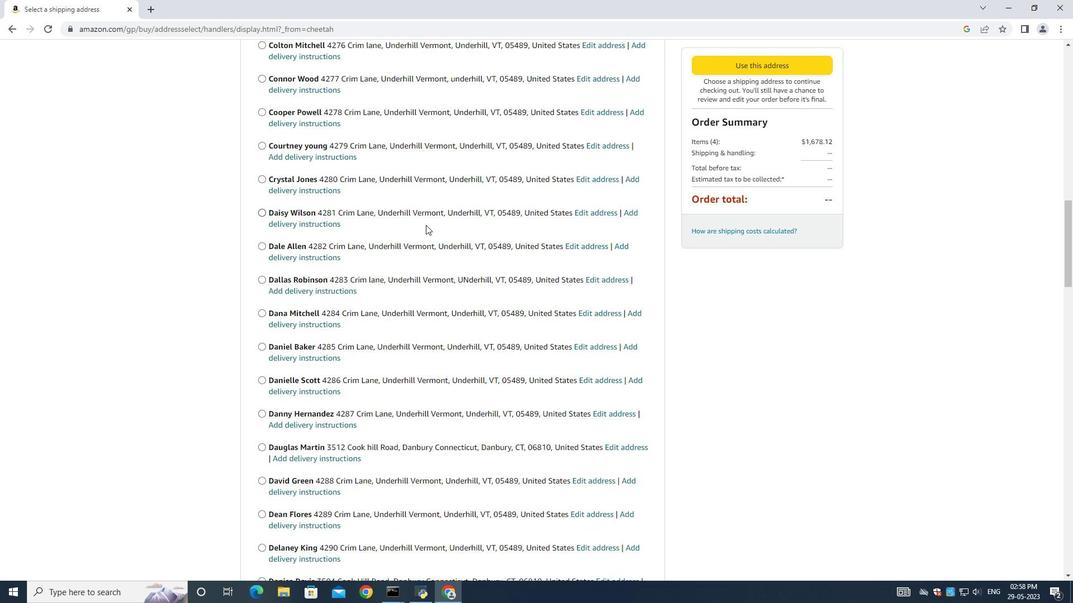
Action: Mouse scrolled (426, 224) with delta (0, 0)
Screenshot: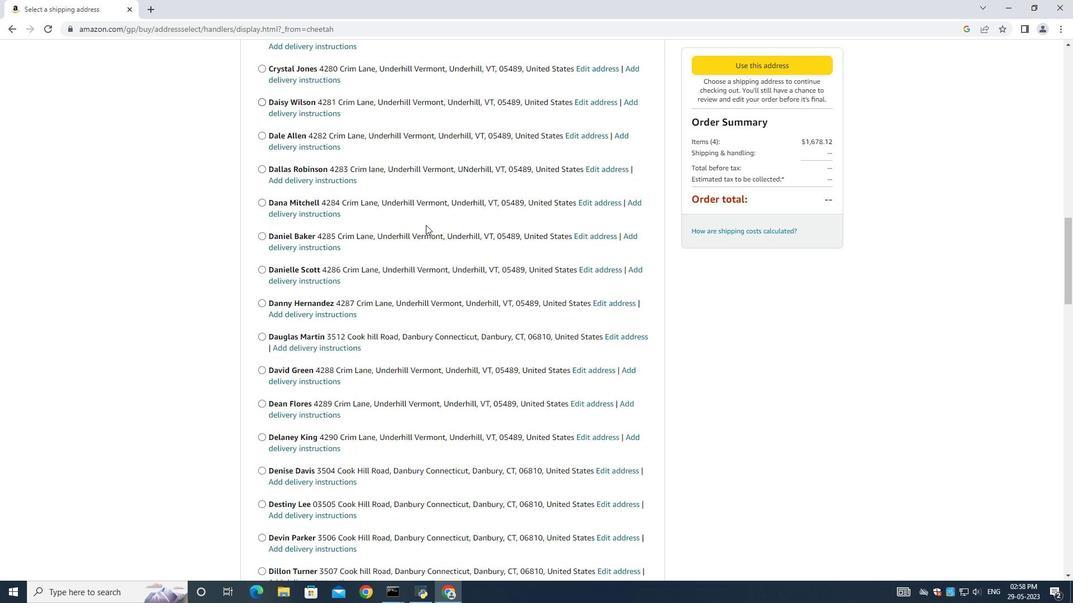 
Action: Mouse scrolled (426, 224) with delta (0, 0)
Screenshot: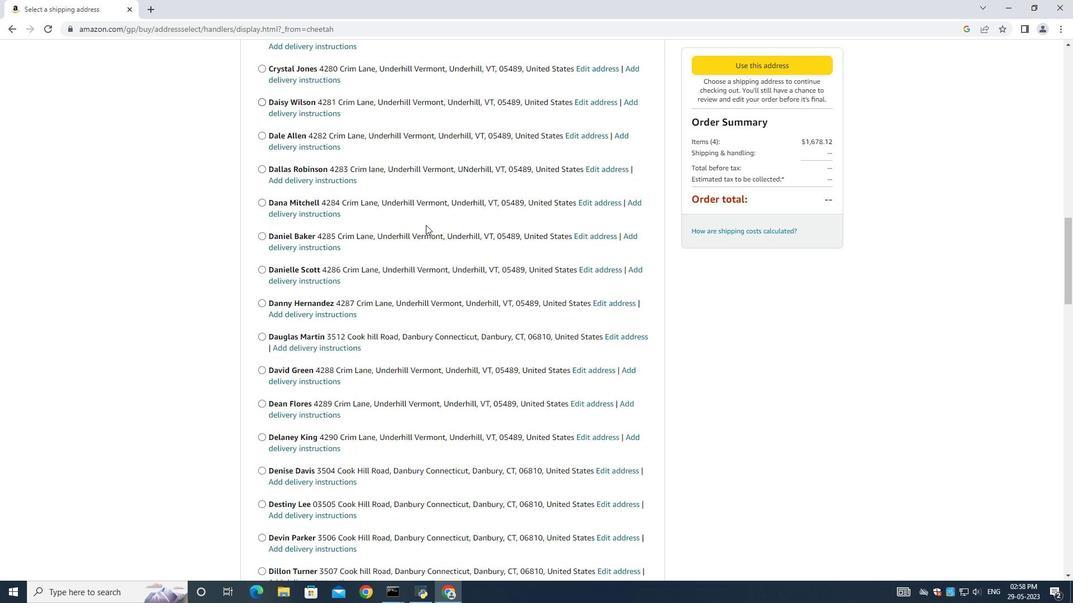 
Action: Mouse scrolled (426, 224) with delta (0, 0)
Screenshot: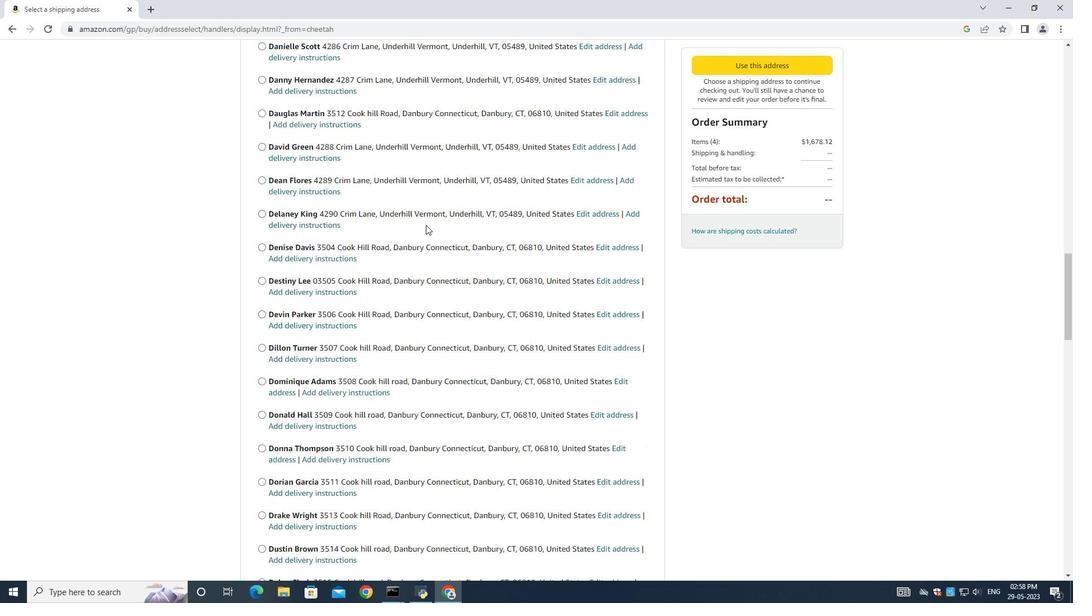 
Action: Mouse scrolled (426, 224) with delta (0, 0)
Screenshot: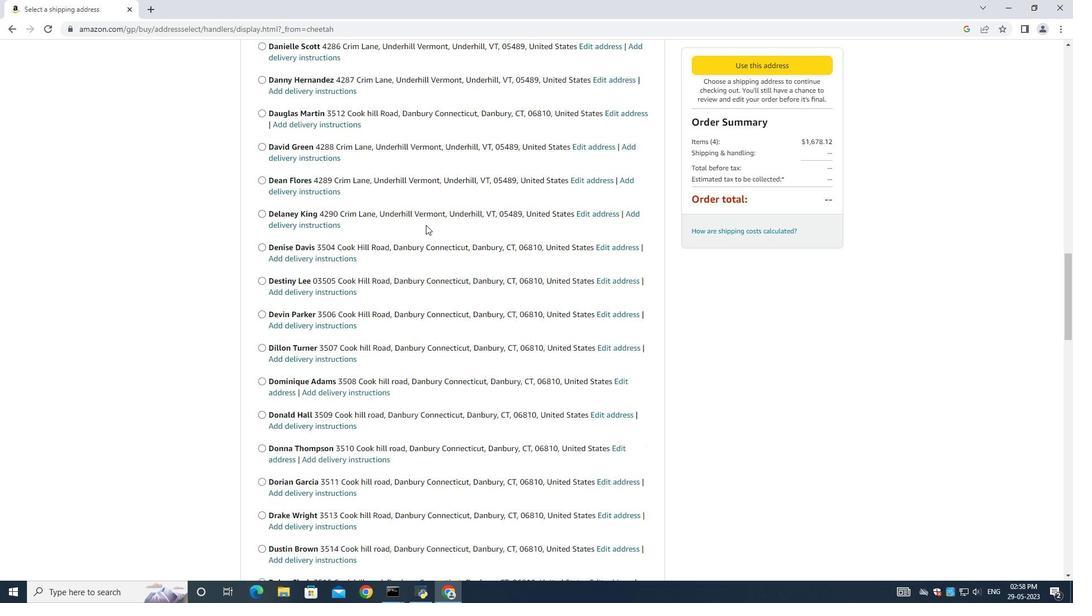 
Action: Mouse scrolled (426, 224) with delta (0, 0)
Screenshot: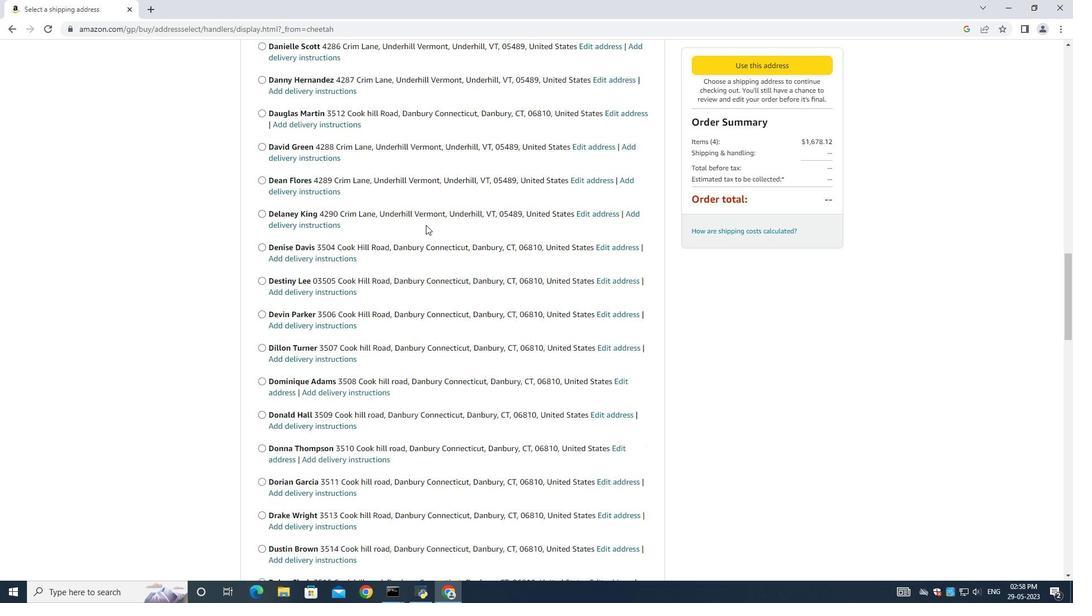
Action: Mouse scrolled (426, 224) with delta (0, 0)
Screenshot: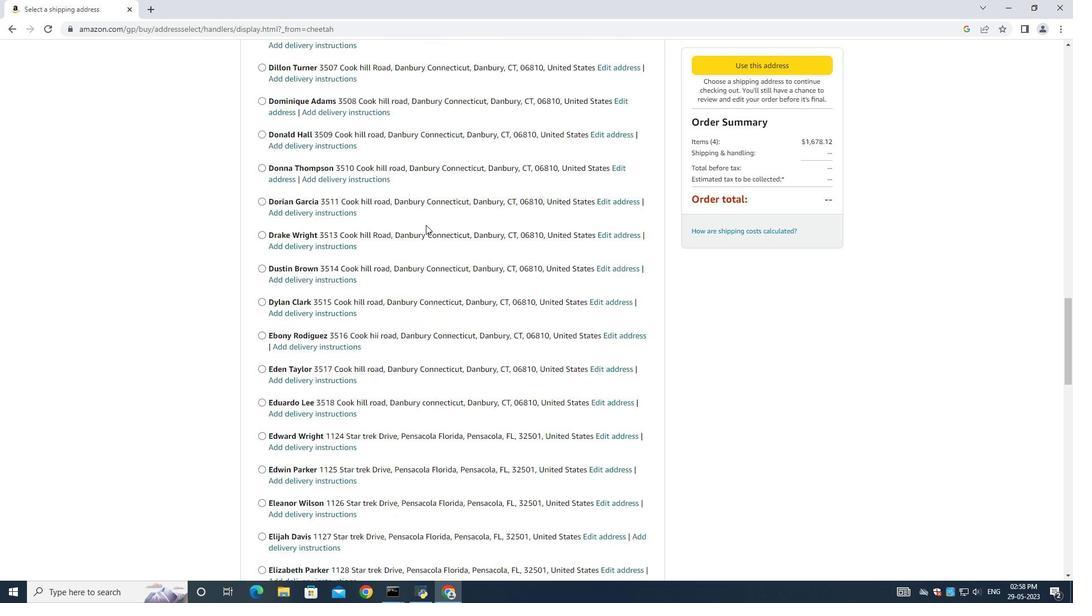 
Action: Mouse scrolled (426, 224) with delta (0, 0)
Screenshot: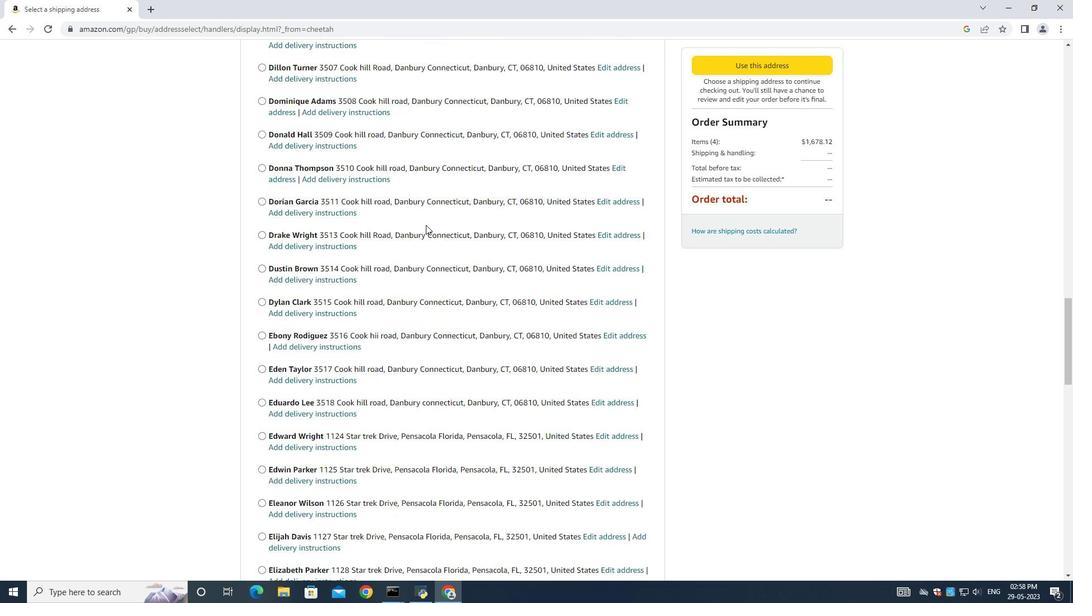 
Action: Mouse moved to (426, 226)
Screenshot: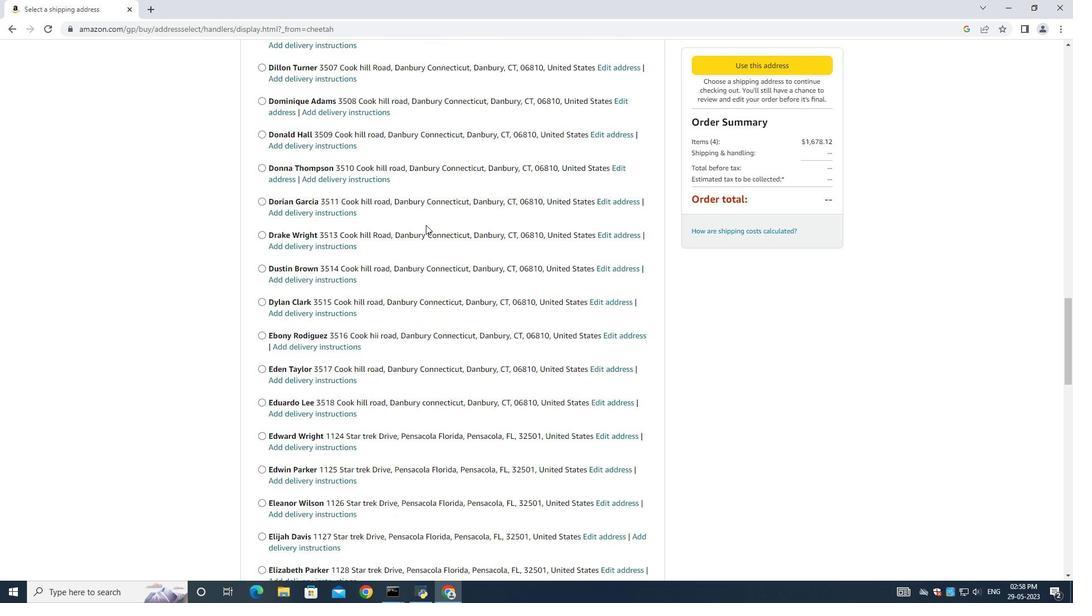 
Action: Mouse scrolled (426, 225) with delta (0, 0)
Screenshot: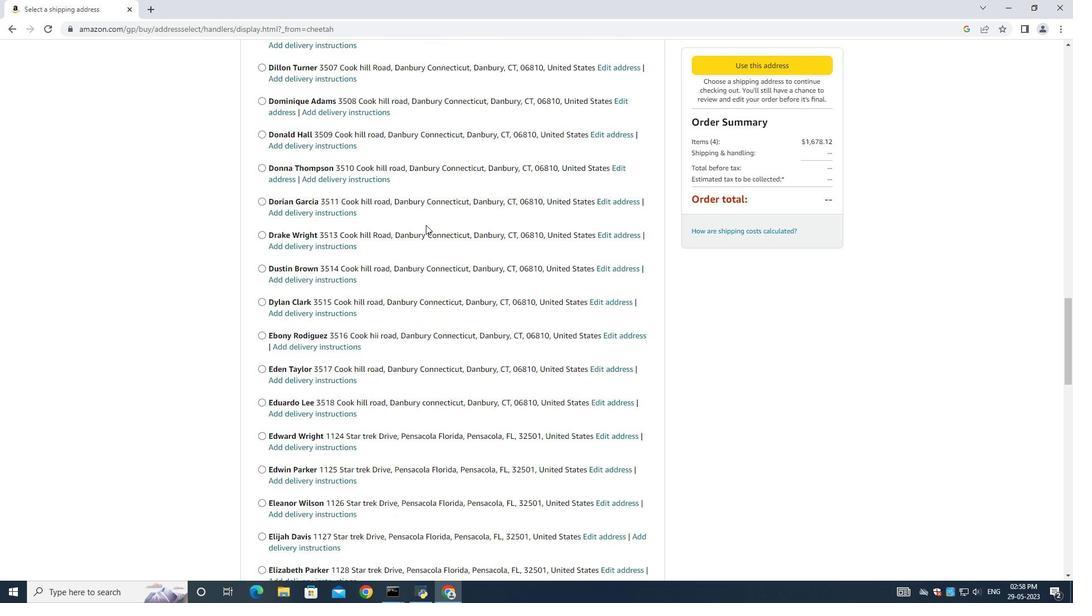 
Action: Mouse moved to (426, 226)
Screenshot: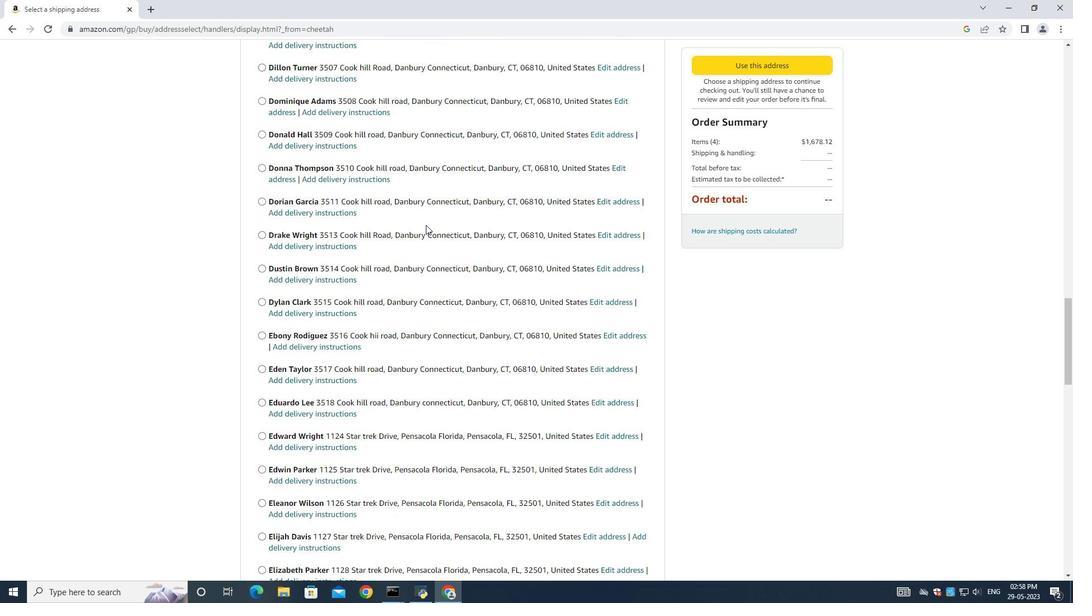 
Action: Mouse scrolled (426, 225) with delta (0, 0)
Screenshot: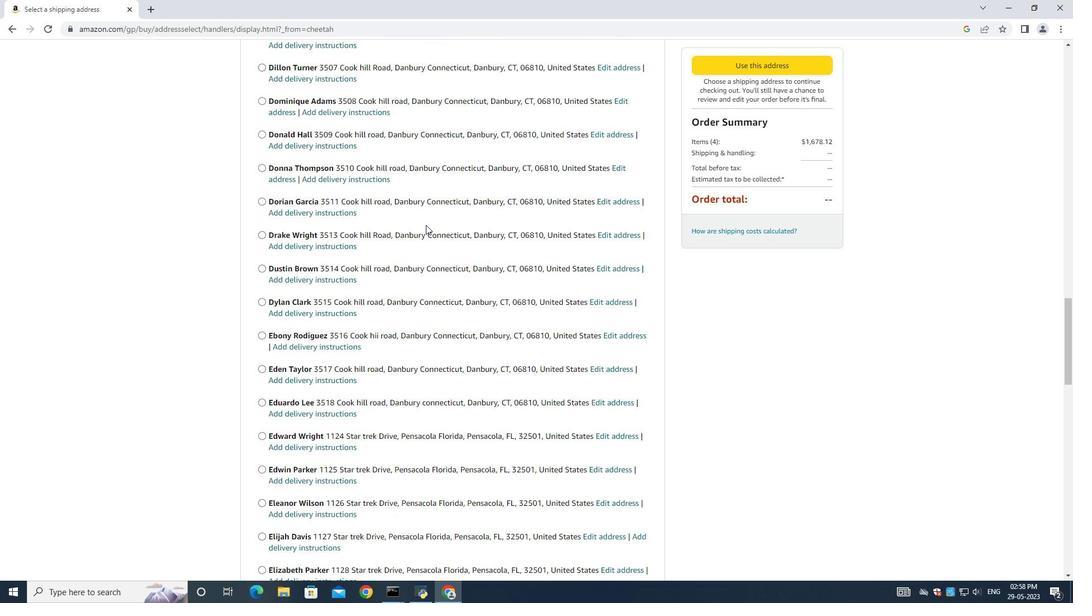 
Action: Mouse scrolled (426, 225) with delta (0, 0)
Screenshot: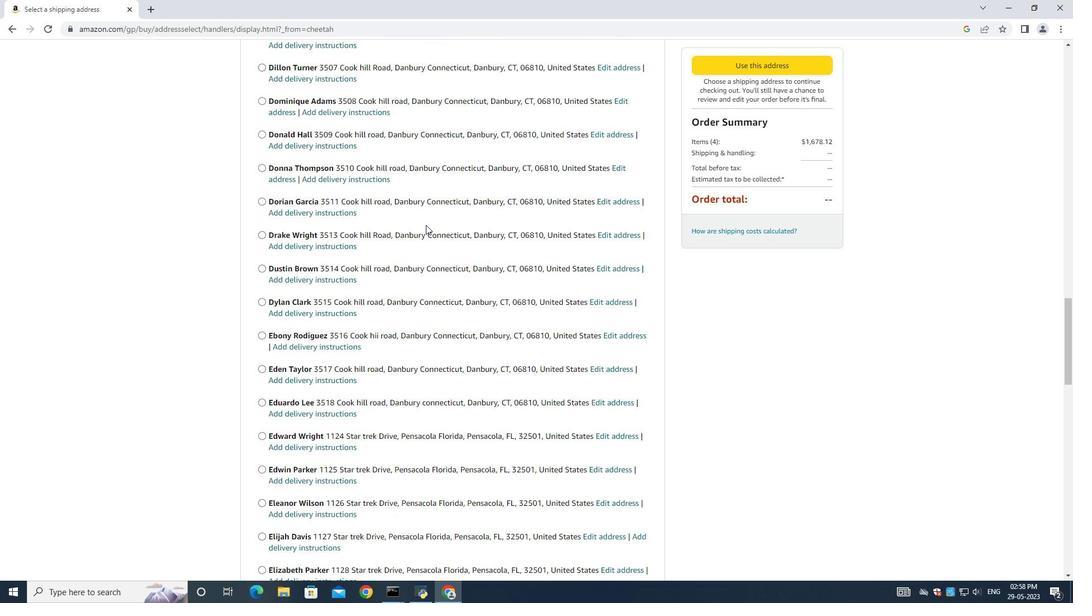 
Action: Mouse scrolled (426, 225) with delta (0, 0)
Screenshot: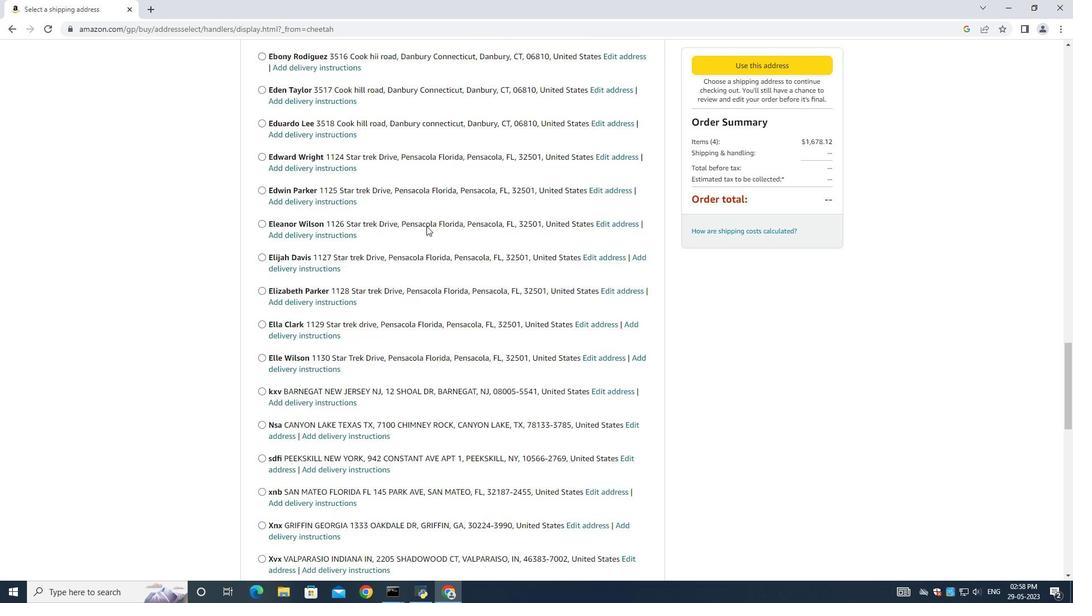 
Action: Mouse scrolled (426, 225) with delta (0, 0)
Screenshot: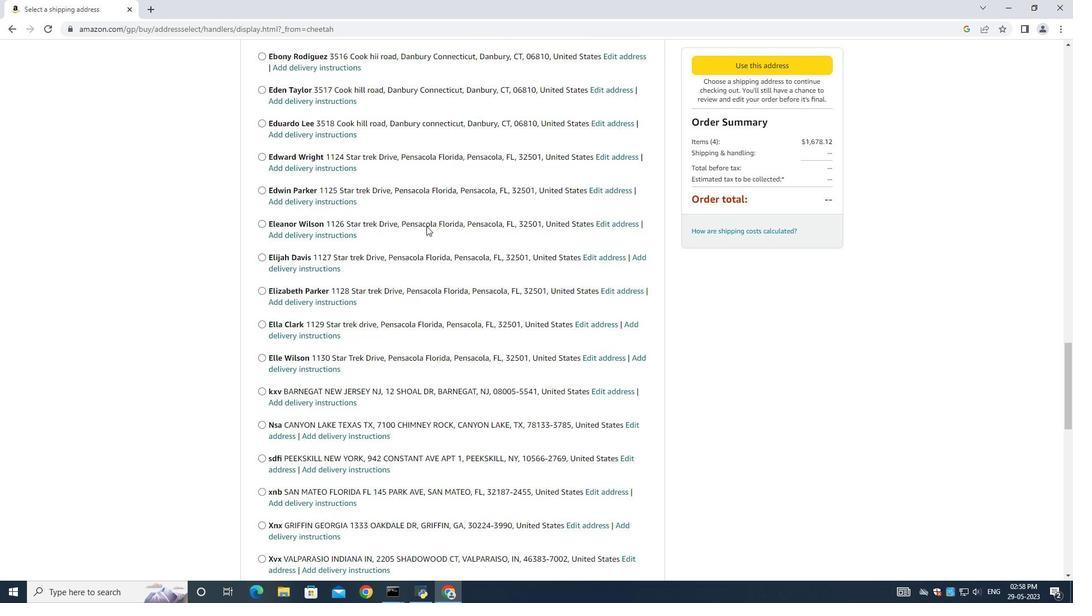 
Action: Mouse moved to (426, 227)
Screenshot: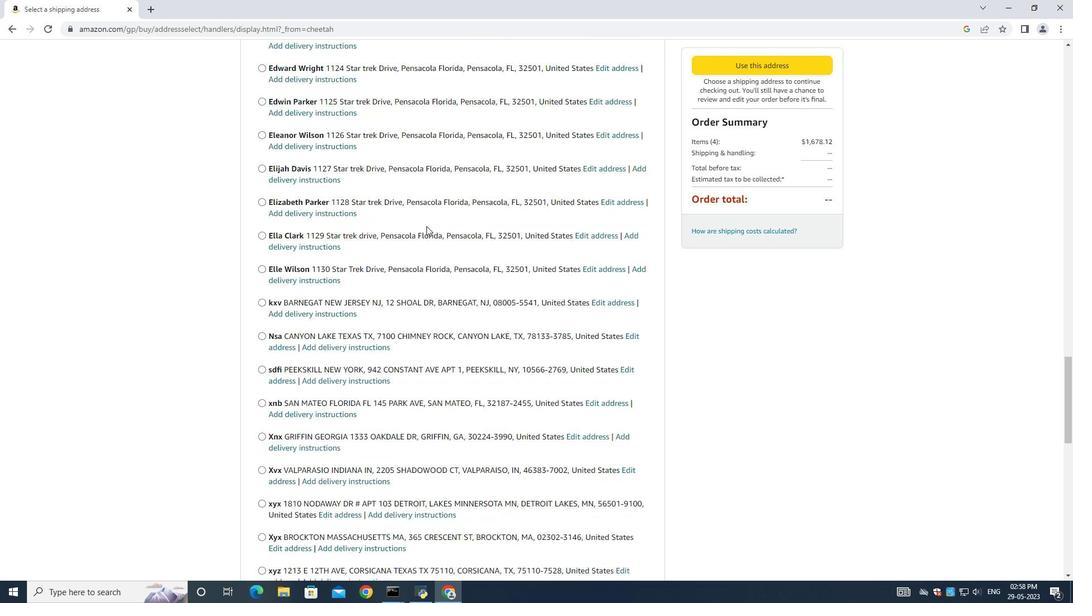 
Action: Mouse scrolled (426, 227) with delta (0, 0)
Screenshot: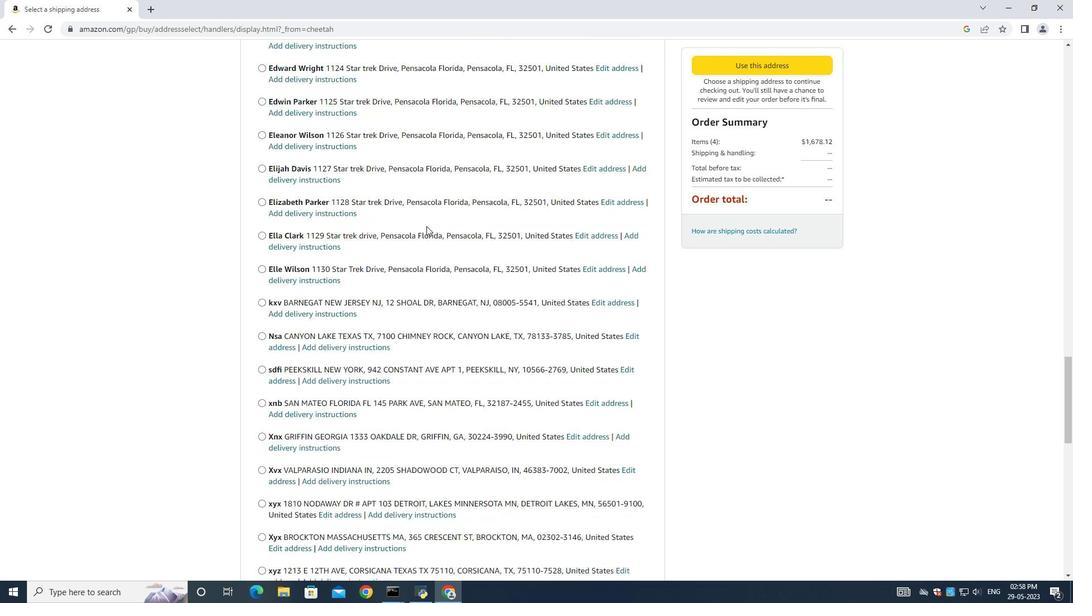
Action: Mouse moved to (427, 228)
Screenshot: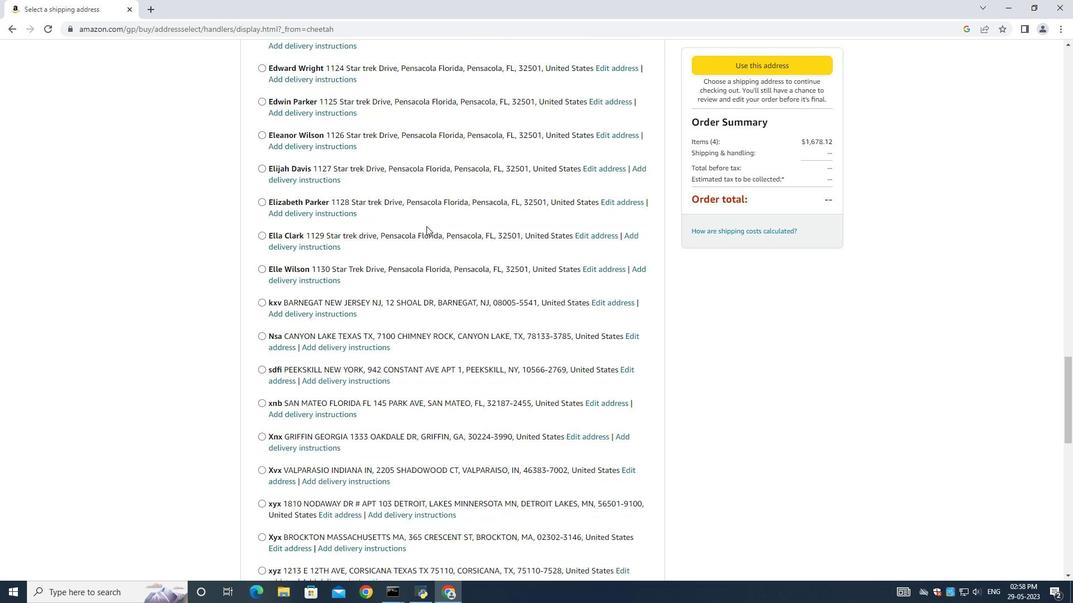 
Action: Mouse scrolled (427, 227) with delta (0, 0)
Screenshot: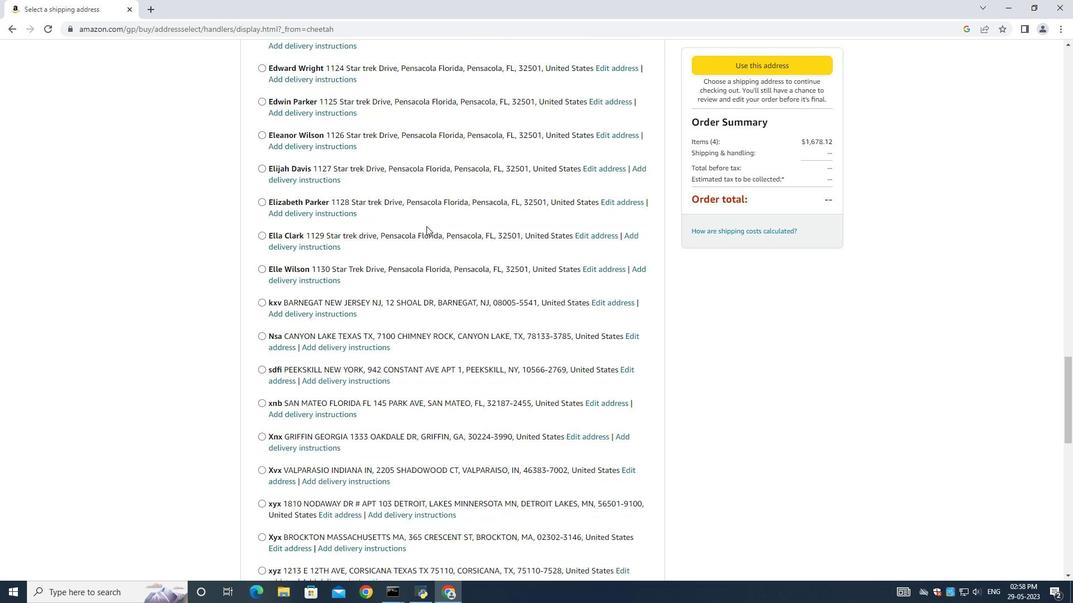 
Action: Mouse scrolled (427, 227) with delta (0, 0)
Screenshot: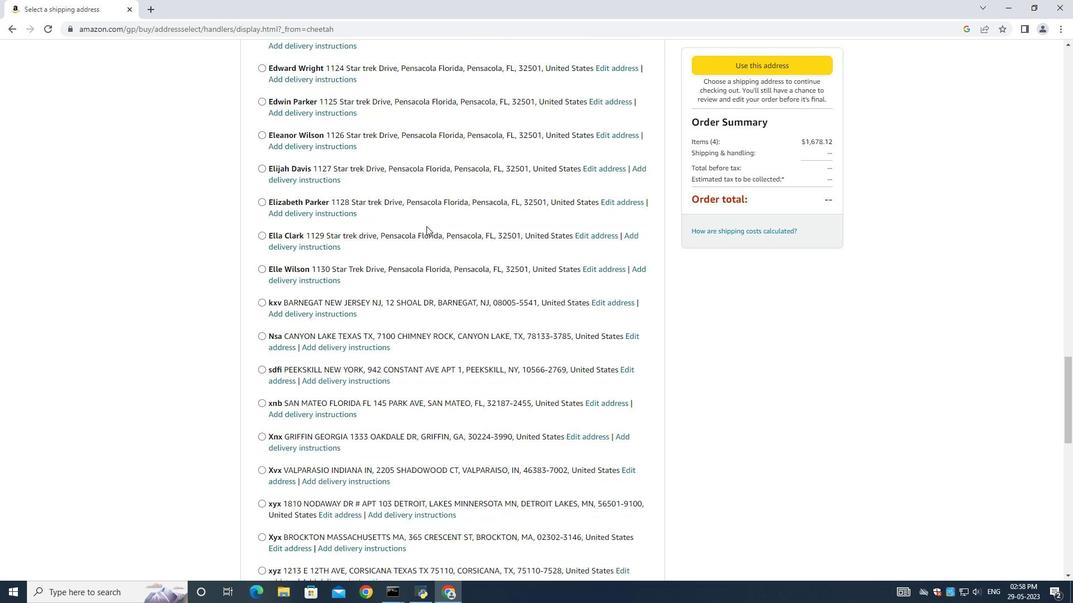 
Action: Mouse moved to (427, 228)
Screenshot: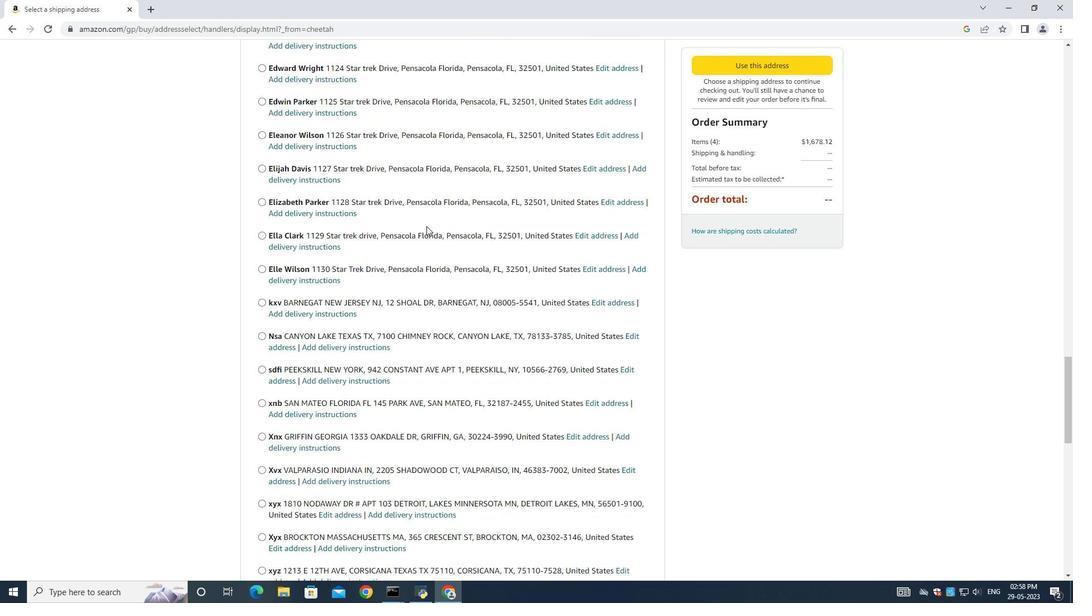 
Action: Mouse scrolled (427, 228) with delta (0, 0)
Screenshot: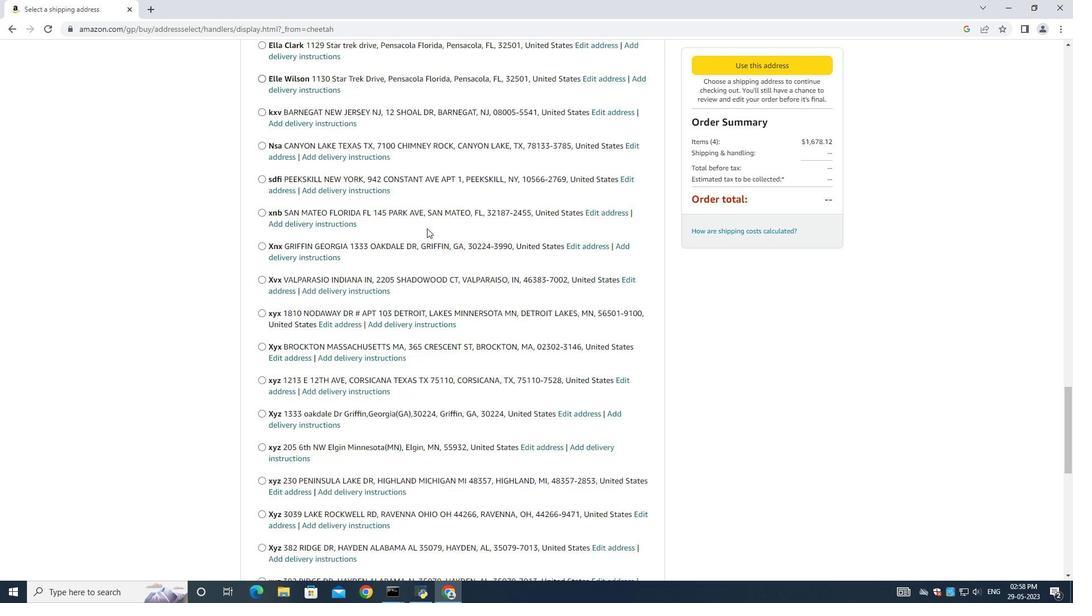 
Action: Mouse scrolled (427, 228) with delta (0, 0)
Screenshot: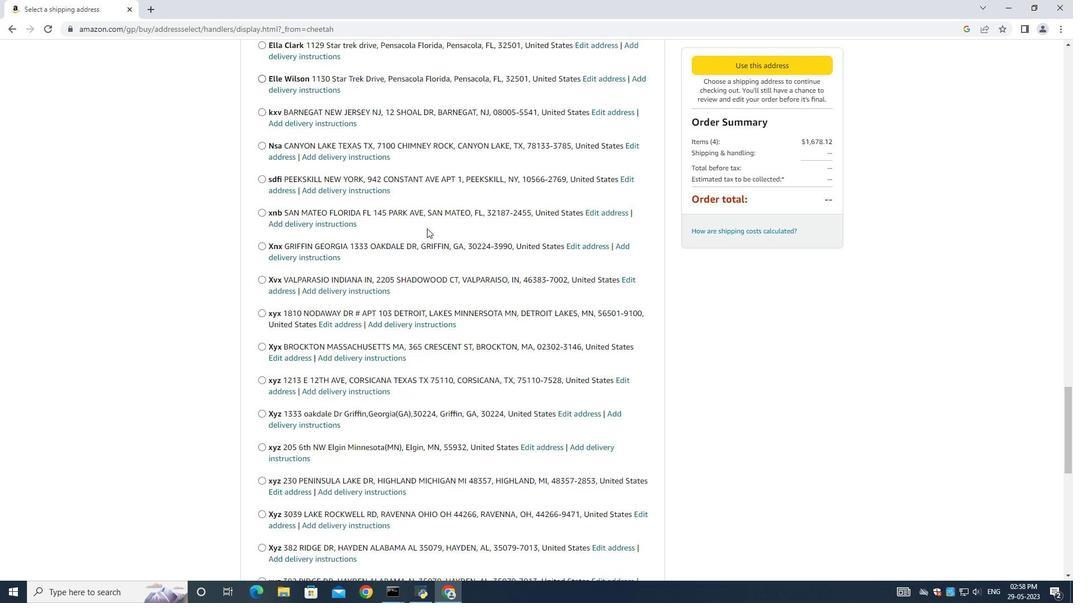 
Action: Mouse scrolled (427, 228) with delta (0, 0)
Screenshot: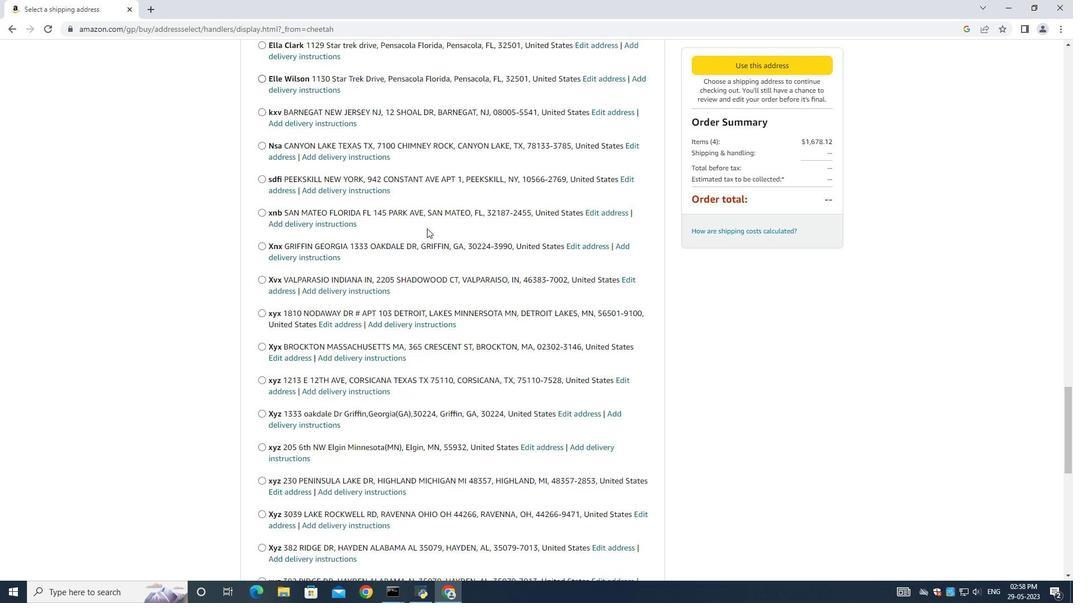 
Action: Mouse scrolled (427, 228) with delta (0, 0)
Screenshot: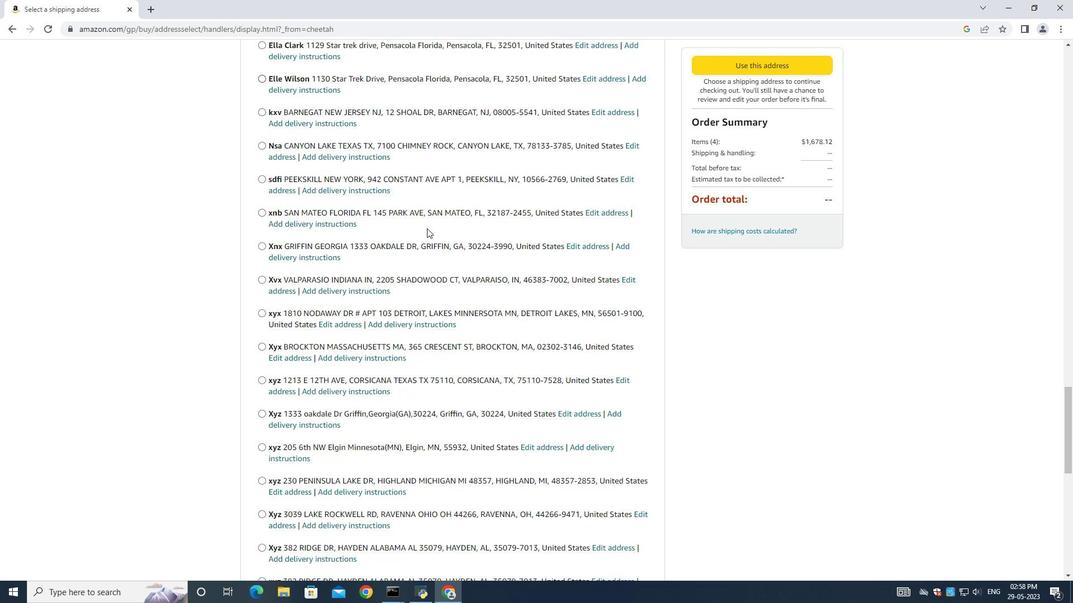 
Action: Mouse scrolled (427, 228) with delta (0, 0)
Screenshot: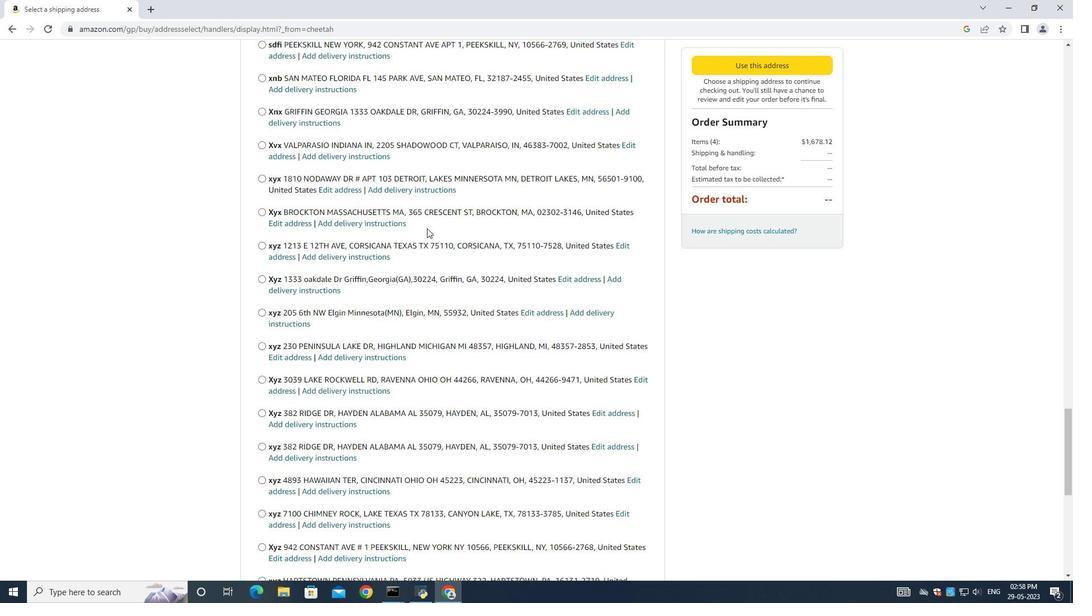 
Action: Mouse scrolled (427, 228) with delta (0, 0)
Screenshot: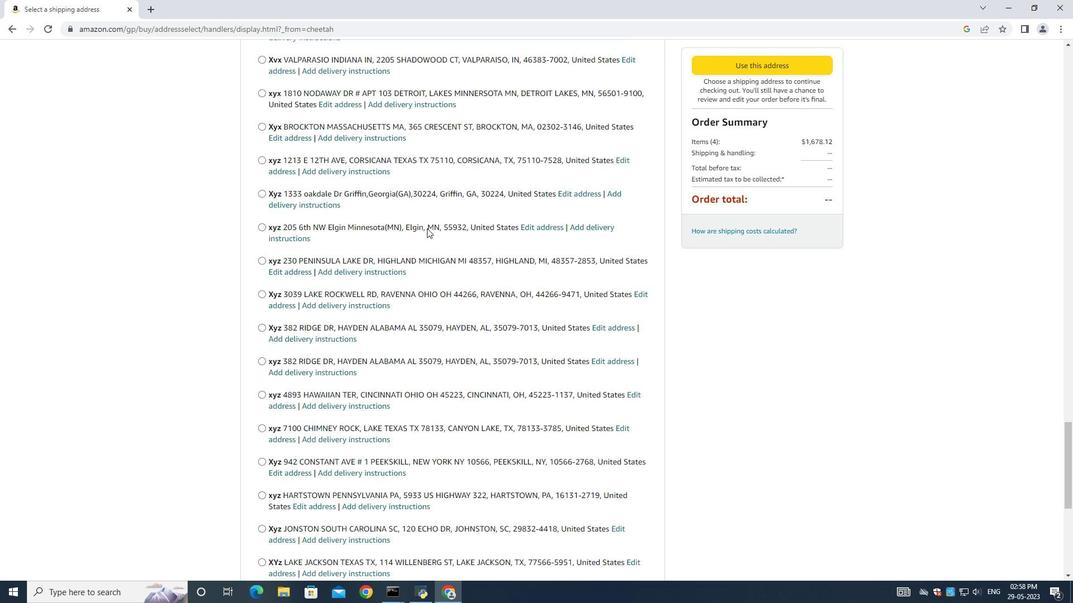
Action: Mouse scrolled (427, 228) with delta (0, 0)
Screenshot: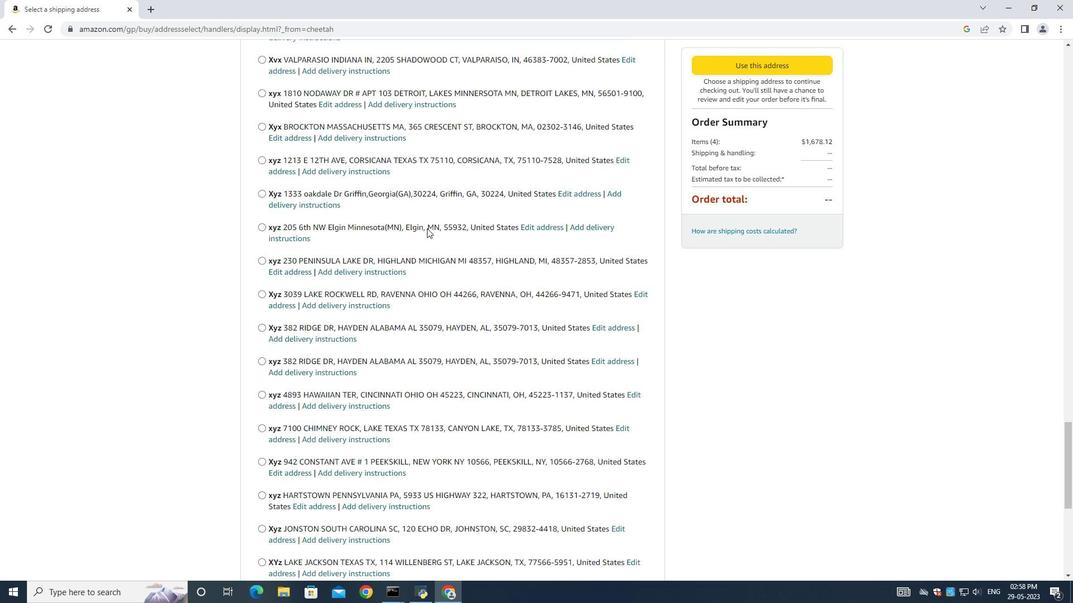 
Action: Mouse scrolled (427, 228) with delta (0, 0)
Screenshot: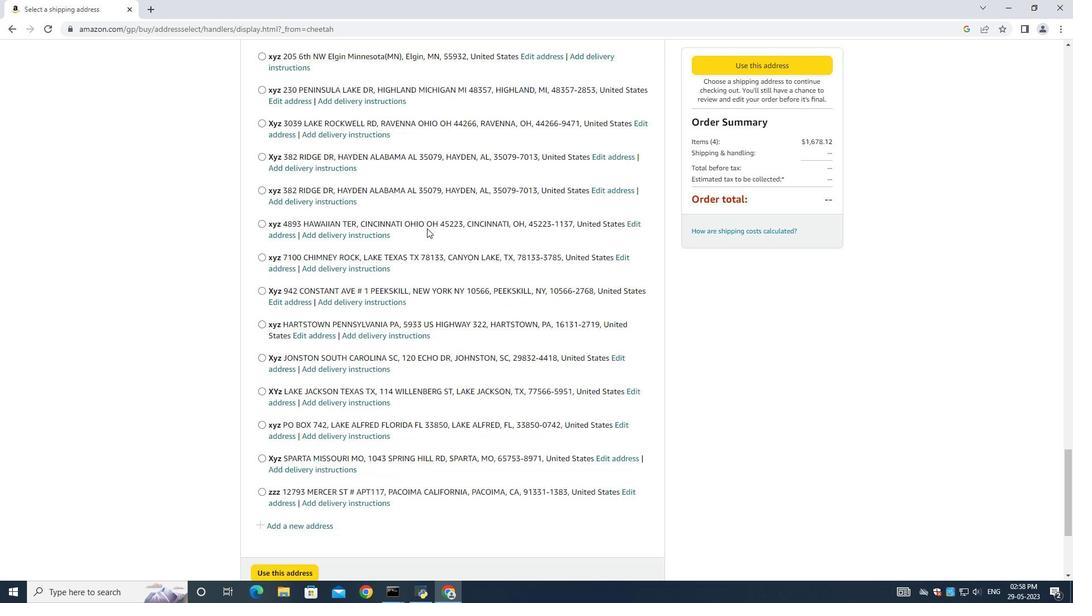 
Action: Mouse scrolled (427, 228) with delta (0, 0)
Screenshot: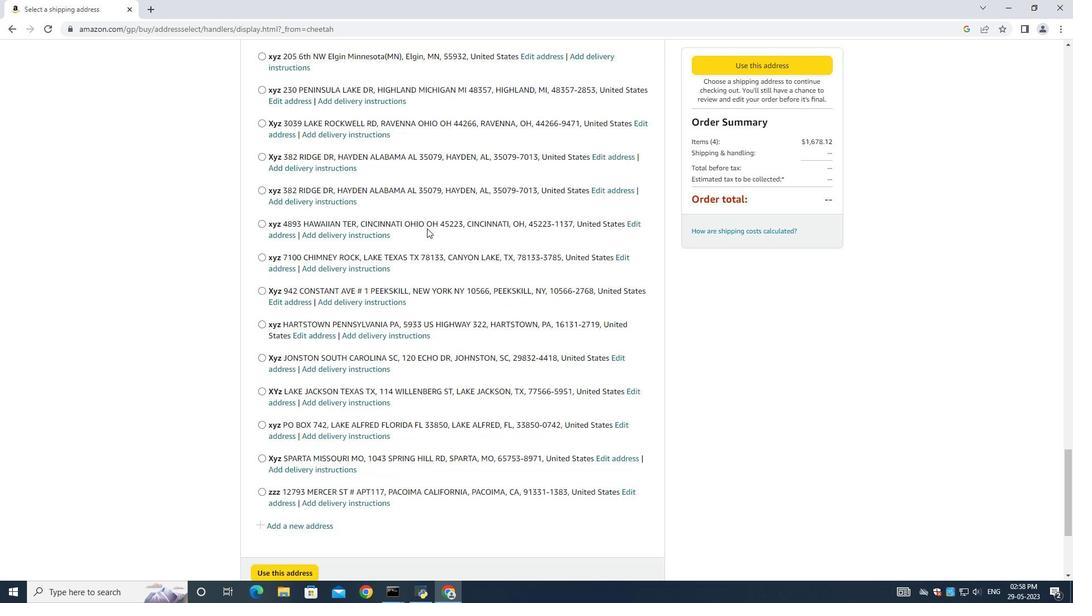 
Action: Mouse scrolled (427, 228) with delta (0, 0)
Screenshot: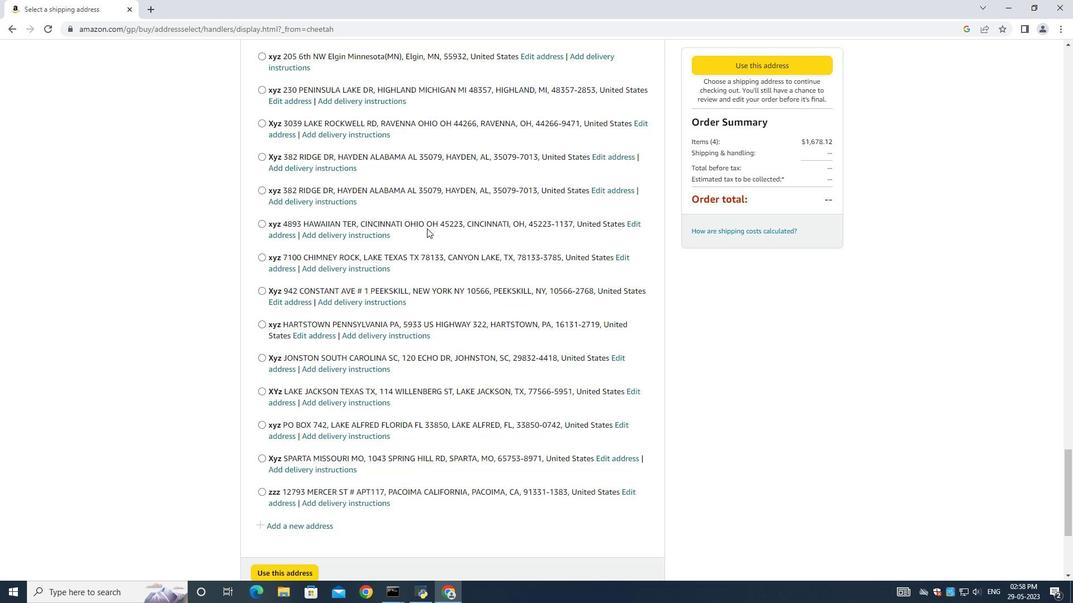 
Action: Mouse scrolled (427, 228) with delta (0, 0)
Screenshot: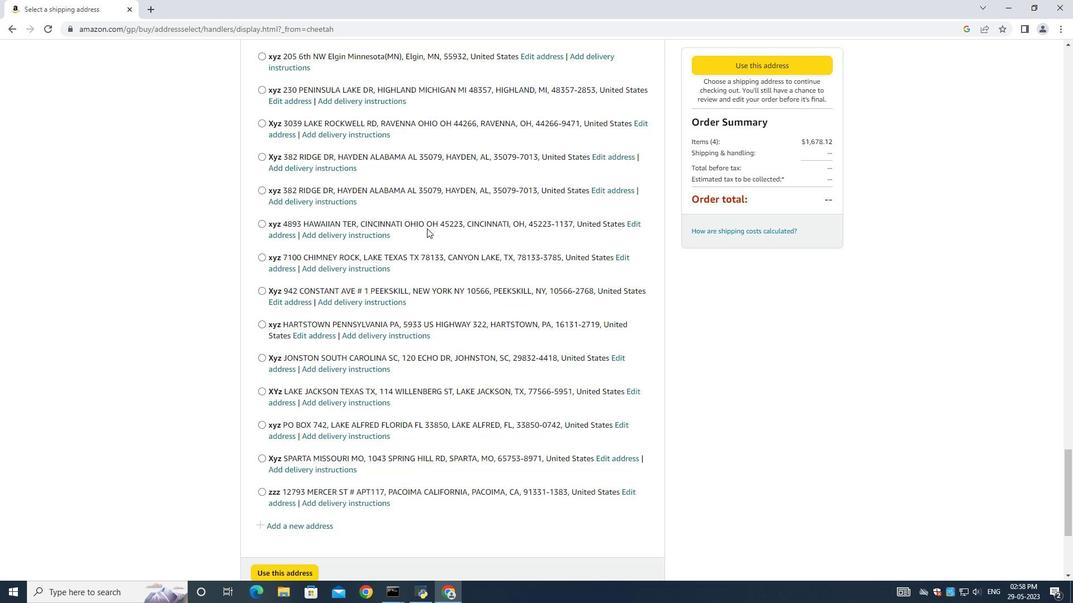 
Action: Mouse scrolled (427, 228) with delta (0, 0)
Screenshot: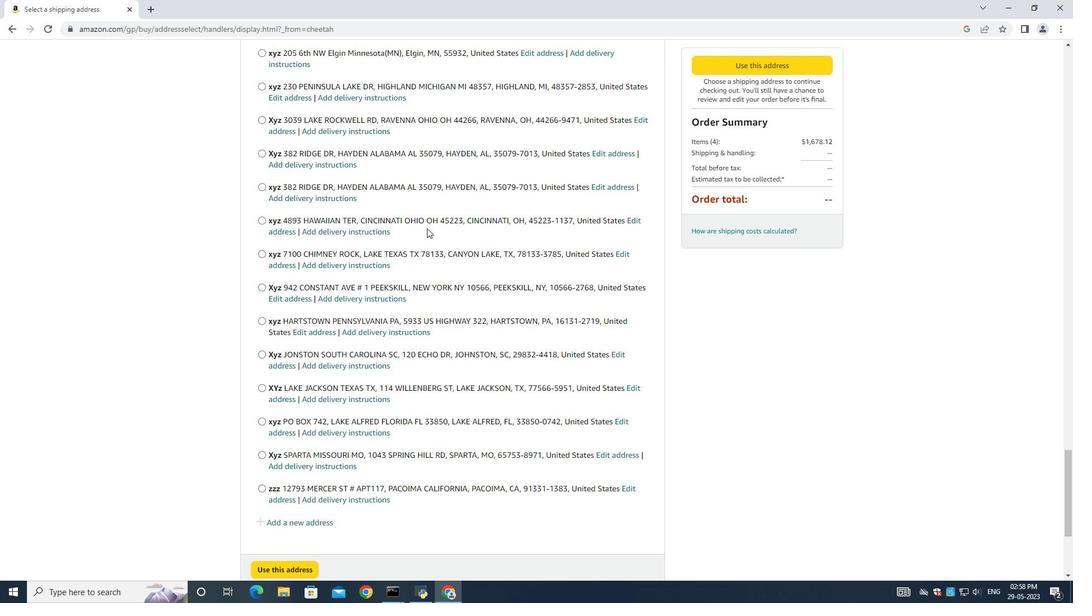 
Action: Mouse moved to (426, 228)
Screenshot: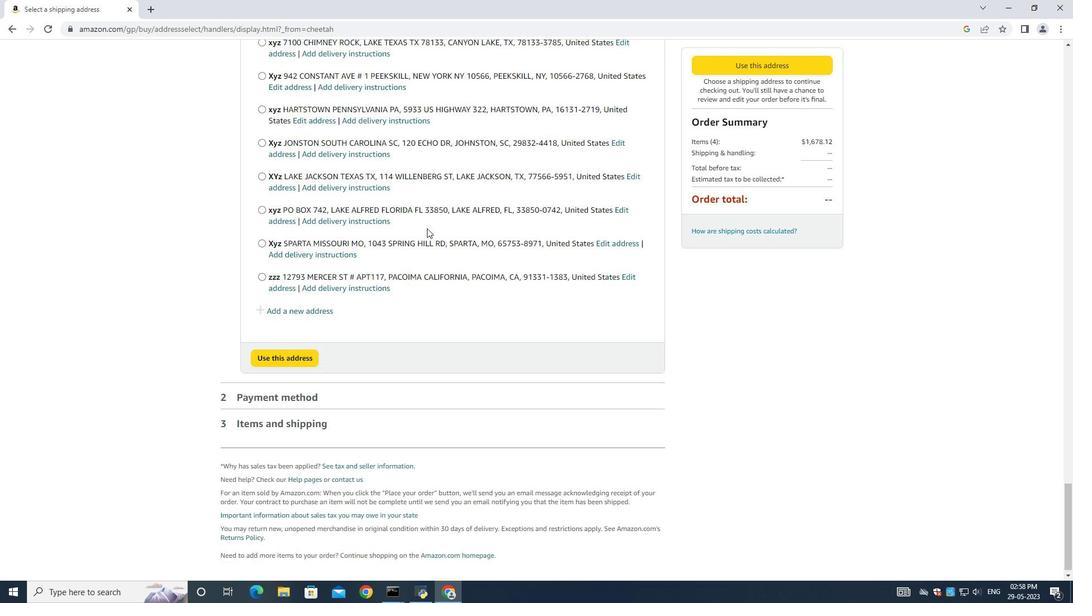 
Action: Mouse scrolled (426, 228) with delta (0, 0)
Screenshot: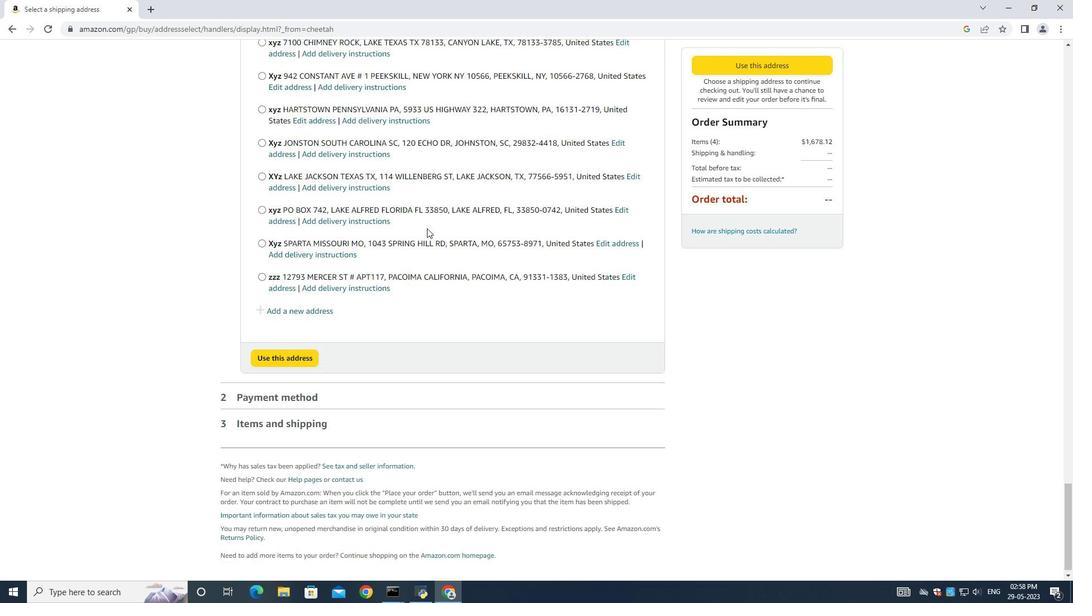 
Action: Mouse moved to (273, 305)
Screenshot: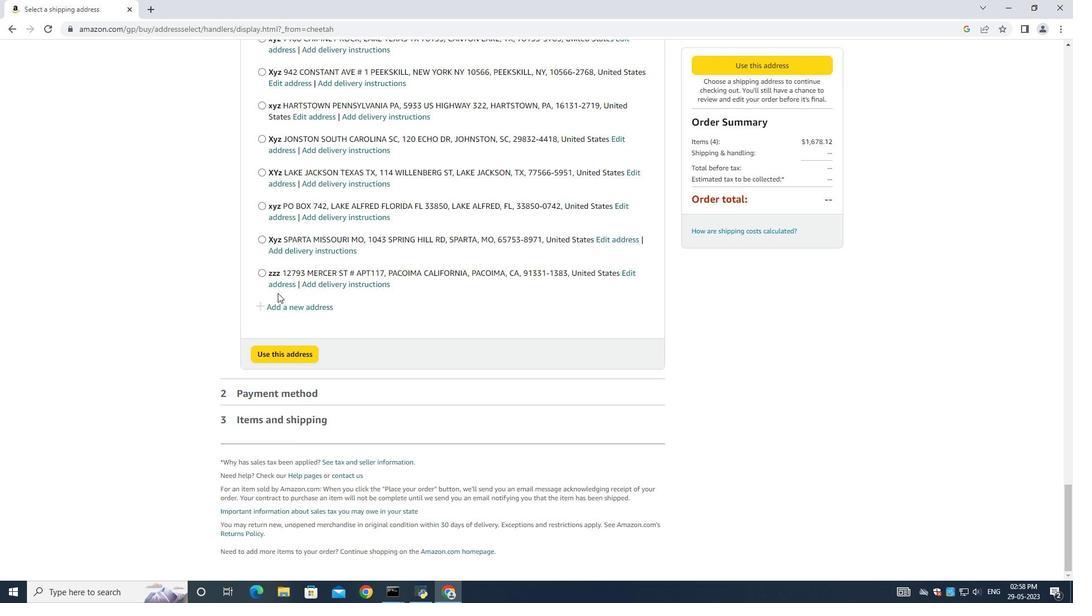 
Action: Mouse pressed left at (273, 305)
Screenshot: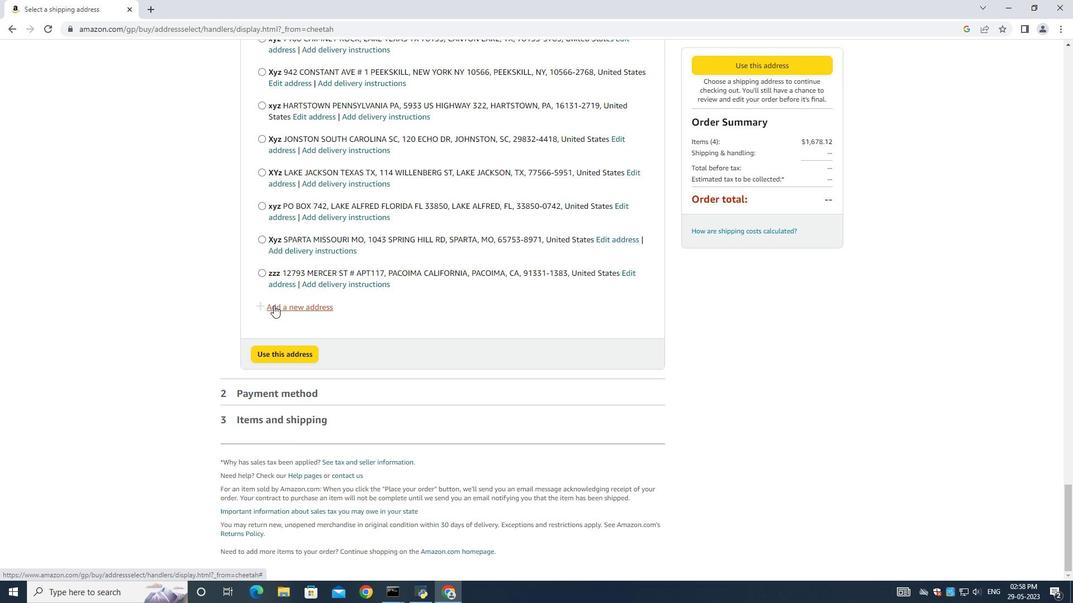 
Action: Mouse moved to (389, 279)
Screenshot: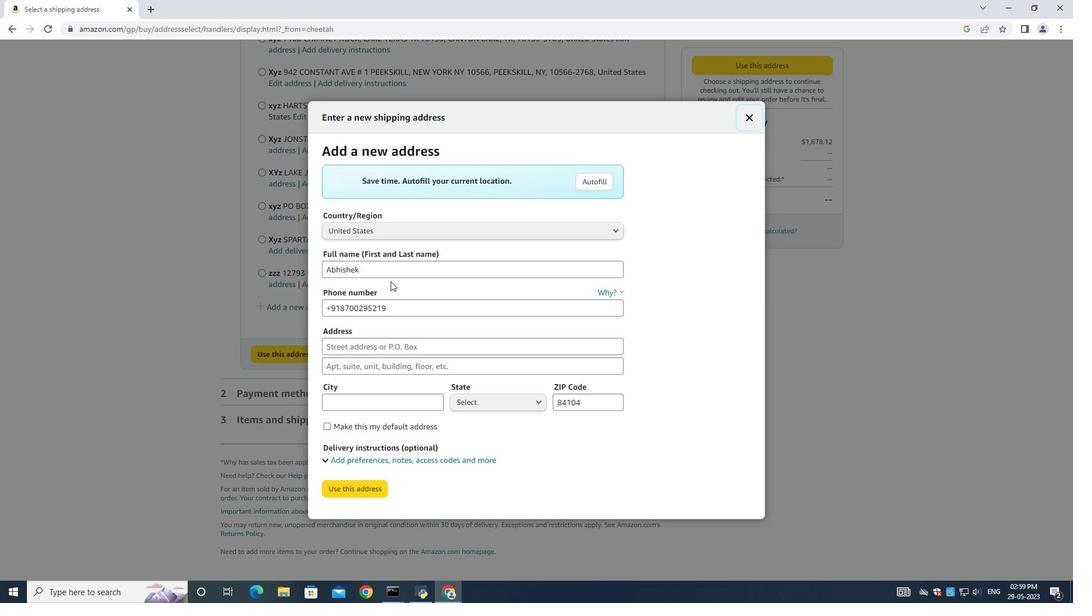 
Action: Mouse pressed left at (389, 279)
Screenshot: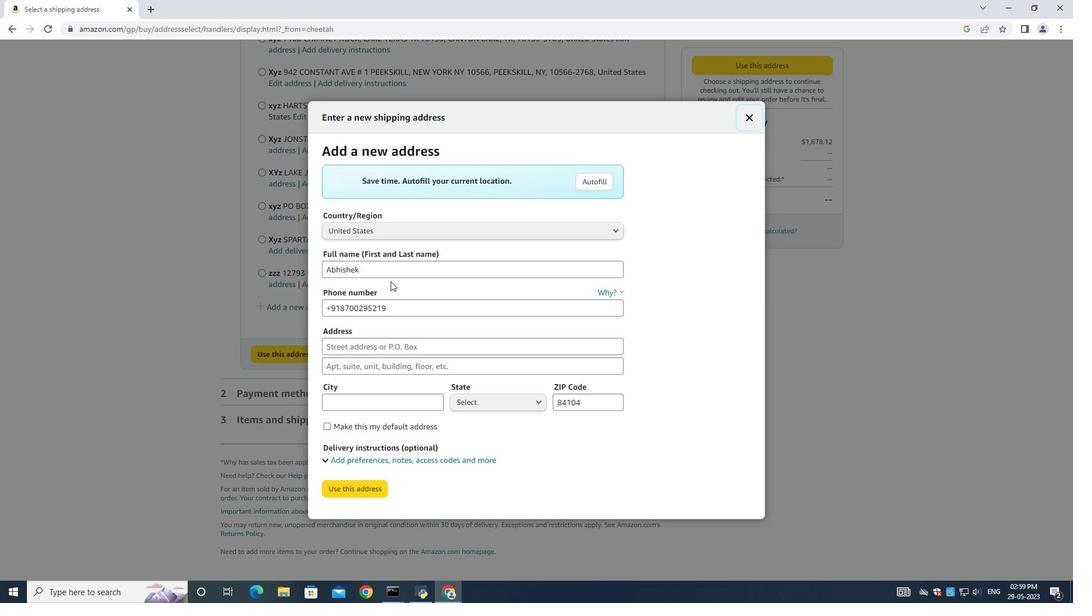 
Action: Mouse moved to (379, 273)
Screenshot: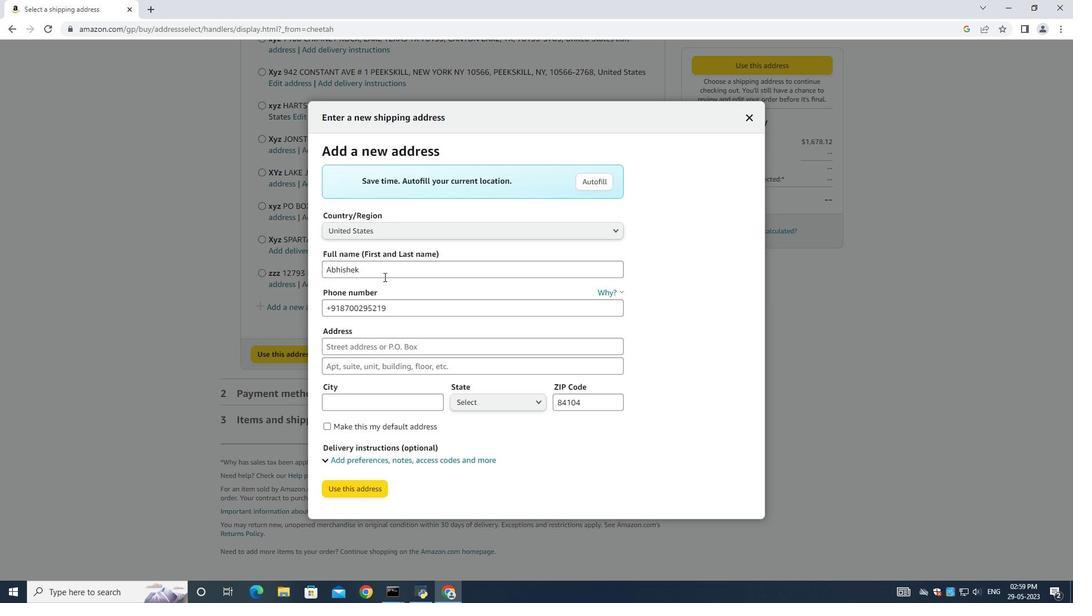 
Action: Mouse pressed left at (379, 273)
Screenshot: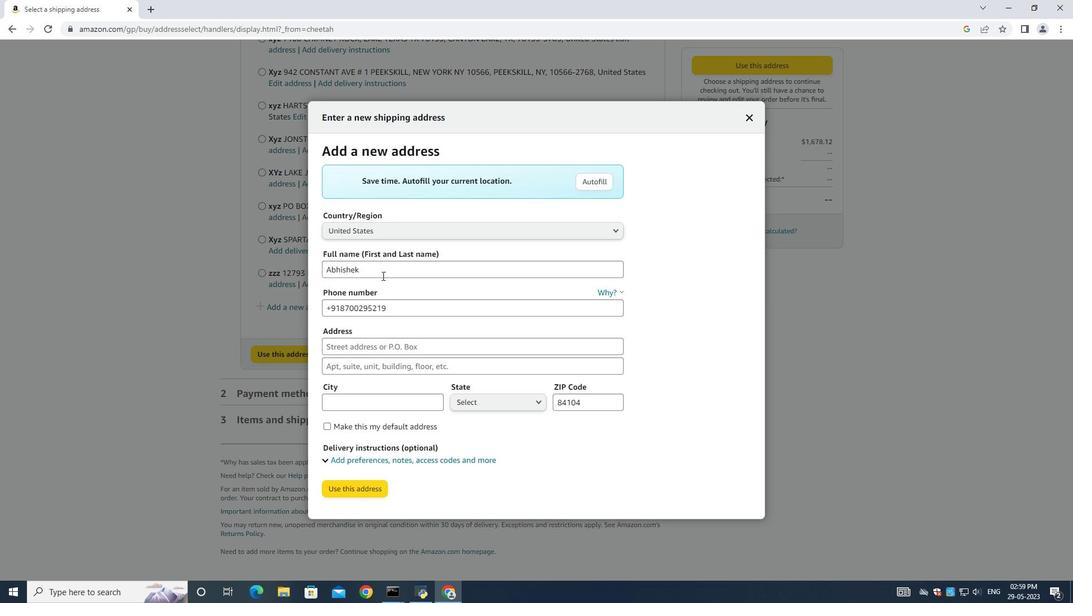 
Action: Mouse moved to (379, 273)
Screenshot: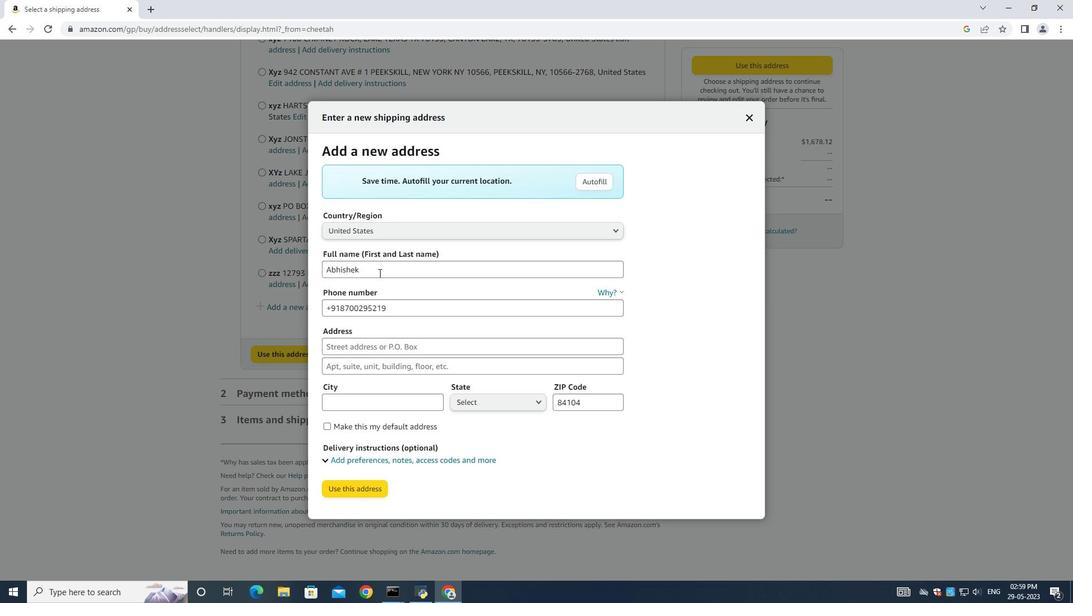 
Action: Key pressed <Key.backspace><Key.backspace><Key.backspace><Key.backspace><Key.backspace><Key.backspace><Key.backspace><Key.backspace><Key.backspace><Key.backspace><Key.backspace><Key.backspace><Key.backspace><Key.backspace><Key.shift><Key.shift><Key.shift><Key.shift><Key.shift><Key.shift><Key.shift><Key.shift><Key.shift><Key.shift><Key.shift><Key.shift><Key.shift><Key.shift><Key.shift><Key.shift><Key.shift><Key.shift><Key.shift><Key.shift><Key.shift><Key.shift><Key.shift><Key.shift><Key.shift><Key.shift><Key.shift><Key.shift><Key.shift><Key.shift><Key.shift><Key.shift><Key.shift><Key.shift><Key.shift><Key.shift><Key.shift><Key.shift><Key.shift><Key.shift><Key.shift><Key.shift><Key.shift><Key.shift><Key.shift><Key.shift><Key.shift><Key.shift><Key.shift><Key.shift><Key.shift><Key.shift><Key.shift><Key.shift><Key.shift><Key.shift><Key.shift><Key.shift><Key.shift><Key.shift><Key.shift><Key.shift><Key.shift><Key.shift><Key.shift><Key.shift>Ellie<Key.space><Key.shift><Key.shift><Key.shift><Key.shift><Key.shift><Key.shift><Key.shift><Key.shift><Key.shift><Key.shift><Key.shift><Key.shift><Key.shift><Key.shift><Key.shift><Key.shift><Key.shift><Key.shift><Key.shift><Key.shift><Key.shift><Key.shift><Key.shift><Key.shift><Key.shift><Key.shift><Key.shift><Key.shift><Key.shift><Key.shift>Thompson<Key.space><Key.tab><Key.tab><Key.backspace>8503109646<Key.tab><Key.shift><Key.shift><Key.shift><Key.shift><Key.shift><Key.shift><Key.shift><Key.shift><Key.shift><Key.shift><Key.shift><Key.shift><Key.shift><Key.shift><Key.shift><Key.shift><Key.shift><Key.shift><Key.shift><Key.shift><Key.shift><Key.shift><Key.shift><Key.shift><Key.shift><Key.shift><Key.shift><Key.shift><Key.shift><Key.shift><Key.shift>1131<Key.space><Key.shift>Star<Key.space><Key.shift><Key.shift><Key.shift><Key.shift><Key.shift><Key.shift><Key.shift><Key.shift><Key.shift><Key.shift><Key.shift><Key.shift><Key.shift><Key.shift><Key.shift>Trek<Key.space><Key.shift>Drive<Key.space><Key.tab><Key.shift><Key.shift><Key.shift><Key.shift><Key.shift>Pensacola<Key.space><Key.shift>Florida<Key.space><Key.tab><Key.shift><Key.shift><Key.shift><Key.shift><Key.shift><Key.shift><Key.shift><Key.shift><Key.shift><Key.shift><Key.shift><Key.shift><Key.shift><Key.shift><Key.shift><Key.shift><Key.shift><Key.shift><Key.shift><Key.shift><Key.shift><Key.shift><Key.shift><Key.shift><Key.shift><Key.shift><Key.shift><Key.shift><Key.shift><Key.shift><Key.shift><Key.shift><Key.shift><Key.shift><Key.shift><Key.shift><Key.shift>Pensacola<Key.space><Key.shift>Florida<Key.space>
Screenshot: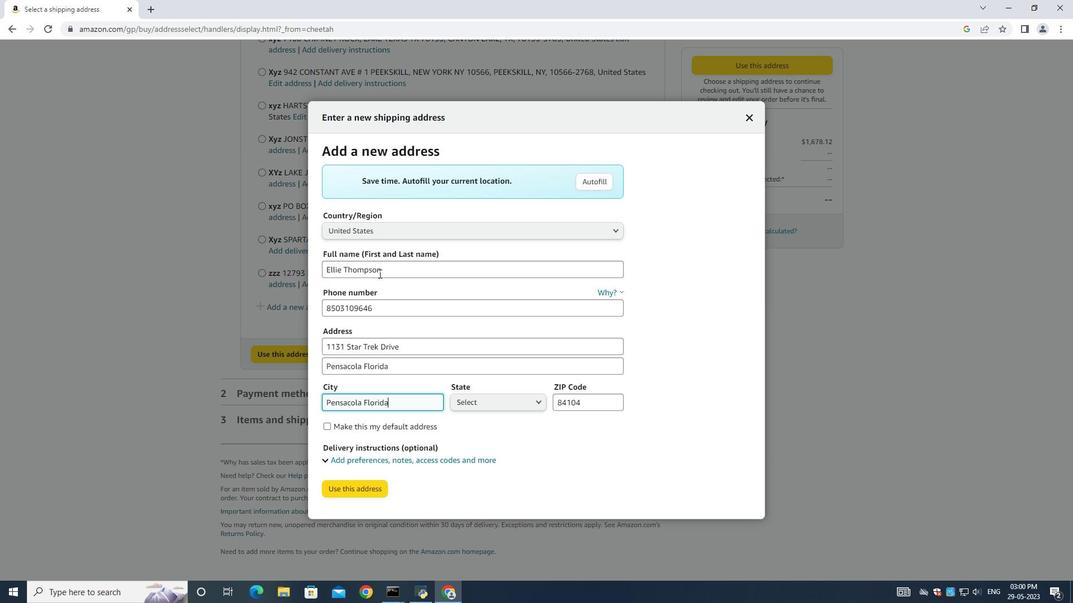 
Action: Mouse moved to (477, 396)
Screenshot: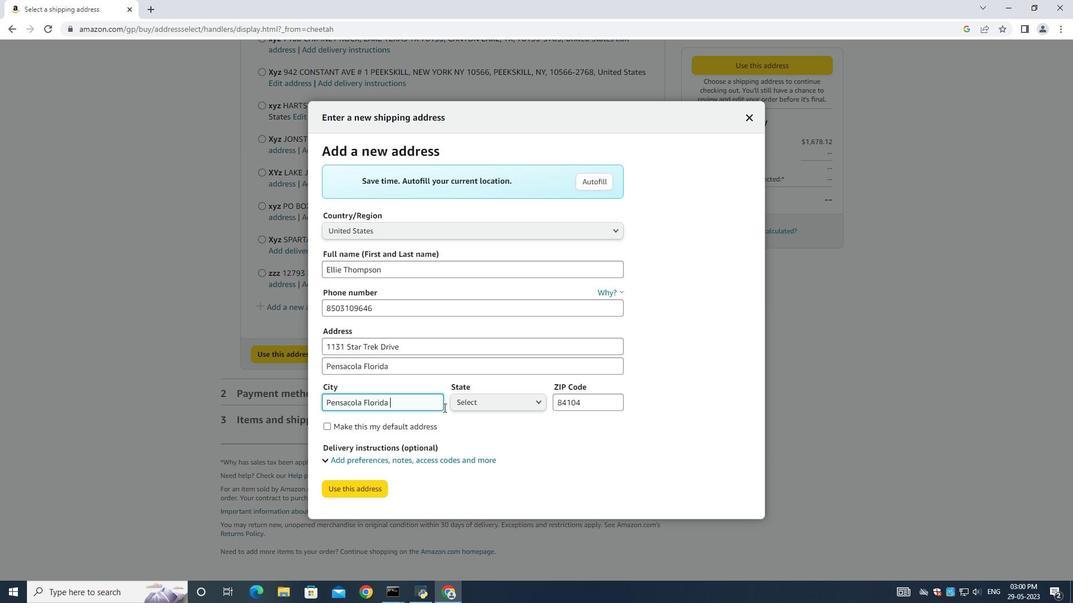 
Action: Mouse pressed left at (477, 396)
Screenshot: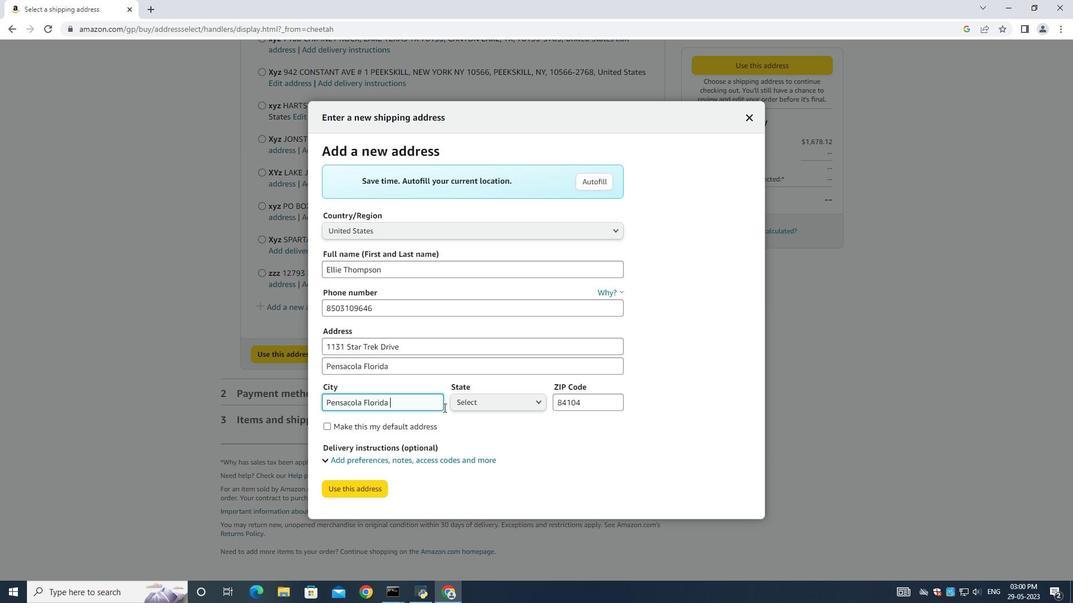 
Action: Key pressed f
Screenshot: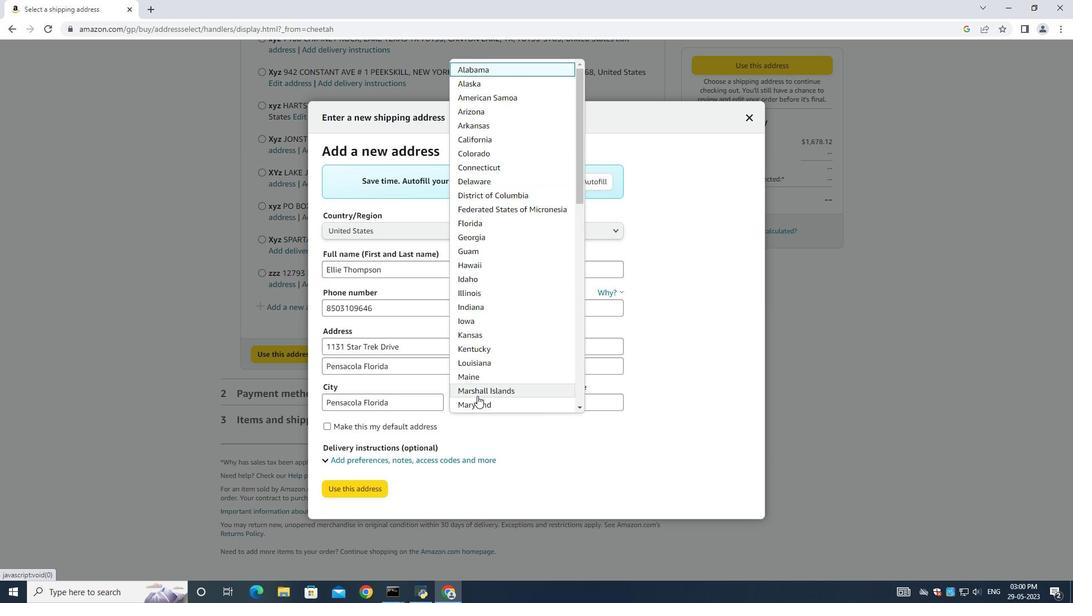 
Action: Mouse moved to (471, 215)
Screenshot: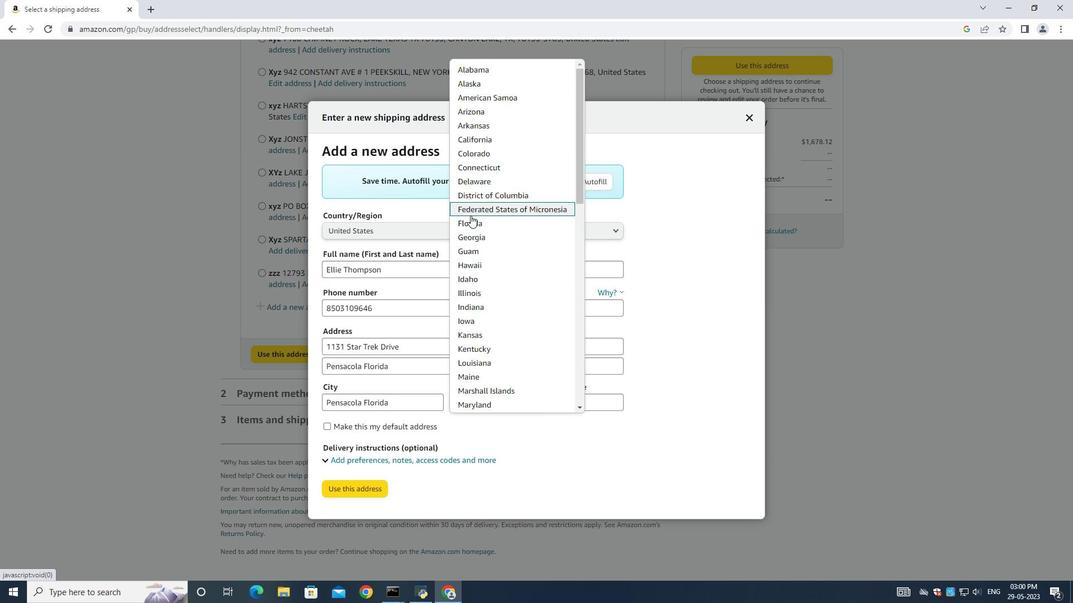 
Action: Mouse pressed left at (471, 215)
Screenshot: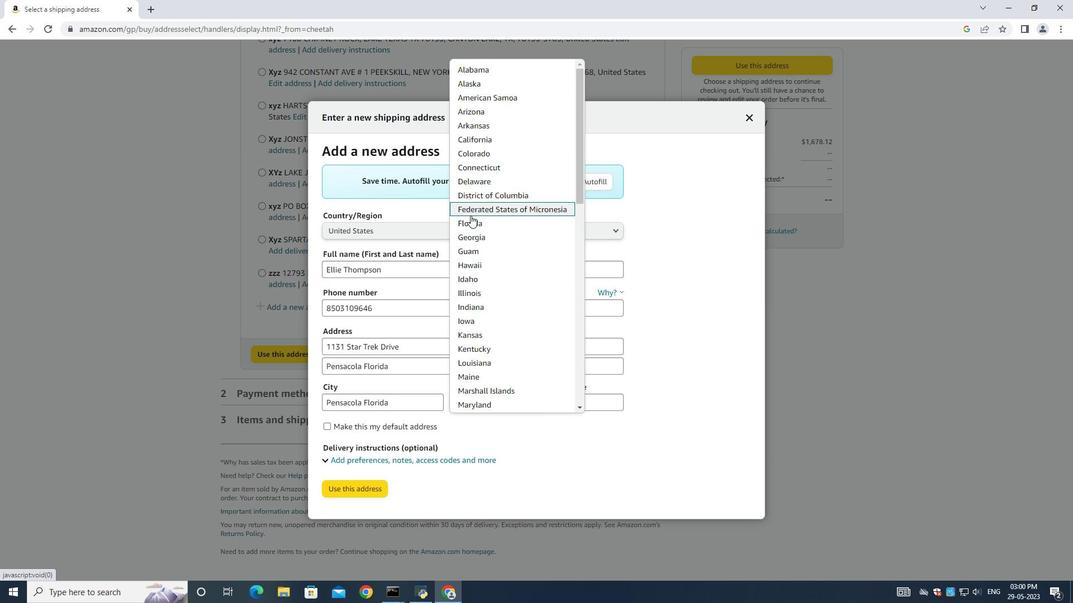 
Action: Mouse moved to (471, 220)
Screenshot: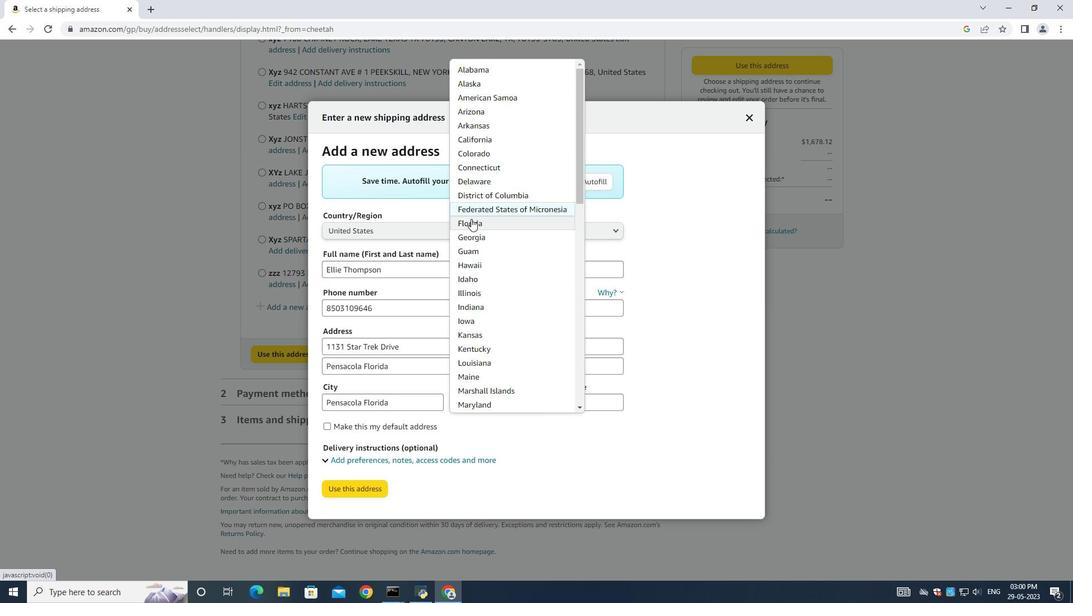 
Action: Mouse pressed left at (471, 220)
Screenshot: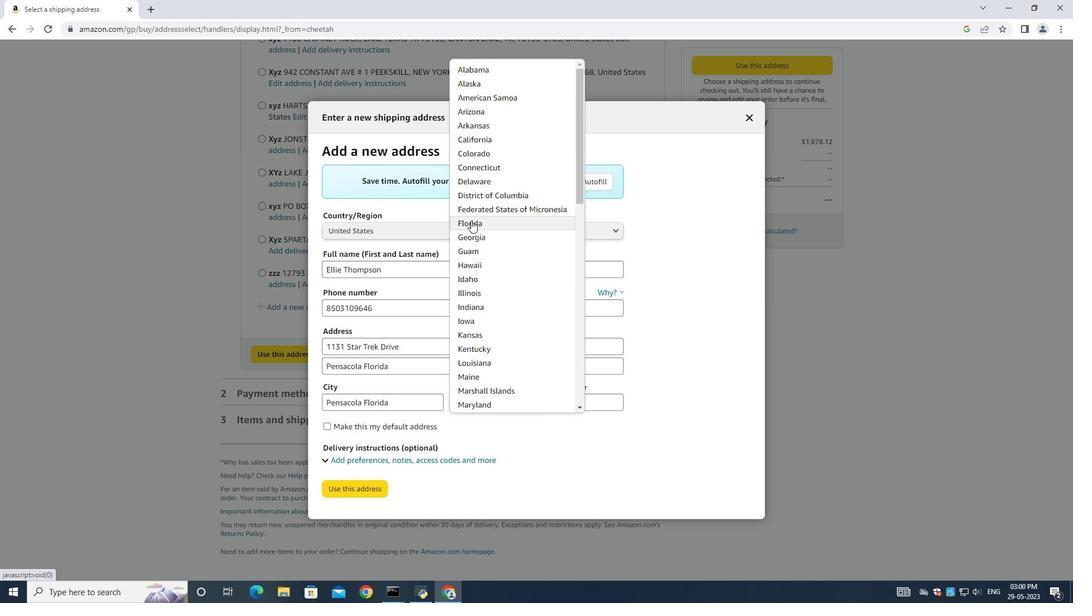
Action: Mouse moved to (593, 399)
Screenshot: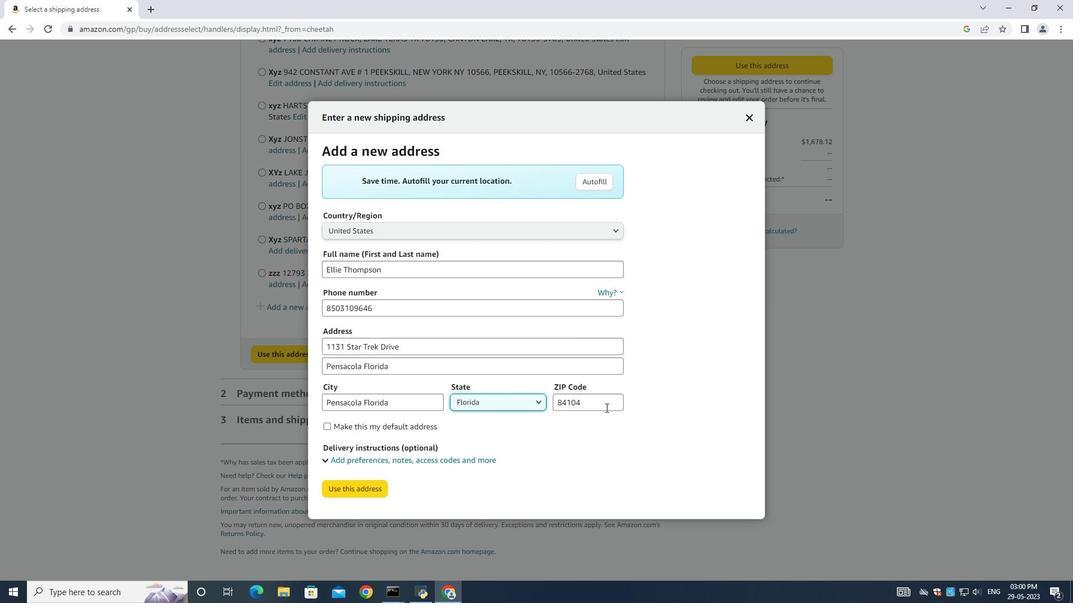 
Action: Mouse pressed left at (593, 399)
Screenshot: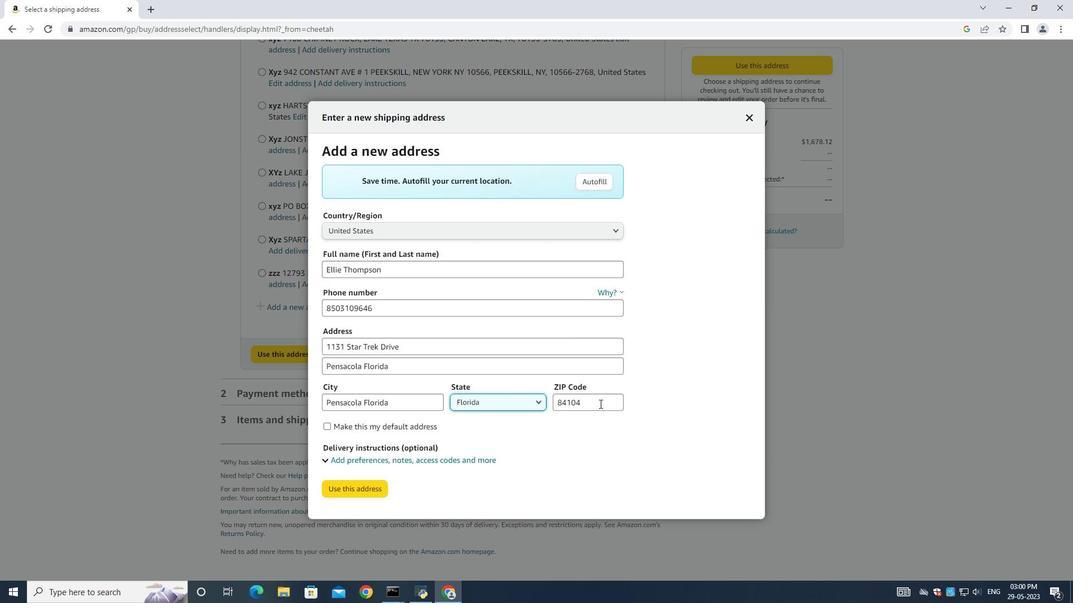 
Action: Mouse moved to (593, 399)
Screenshot: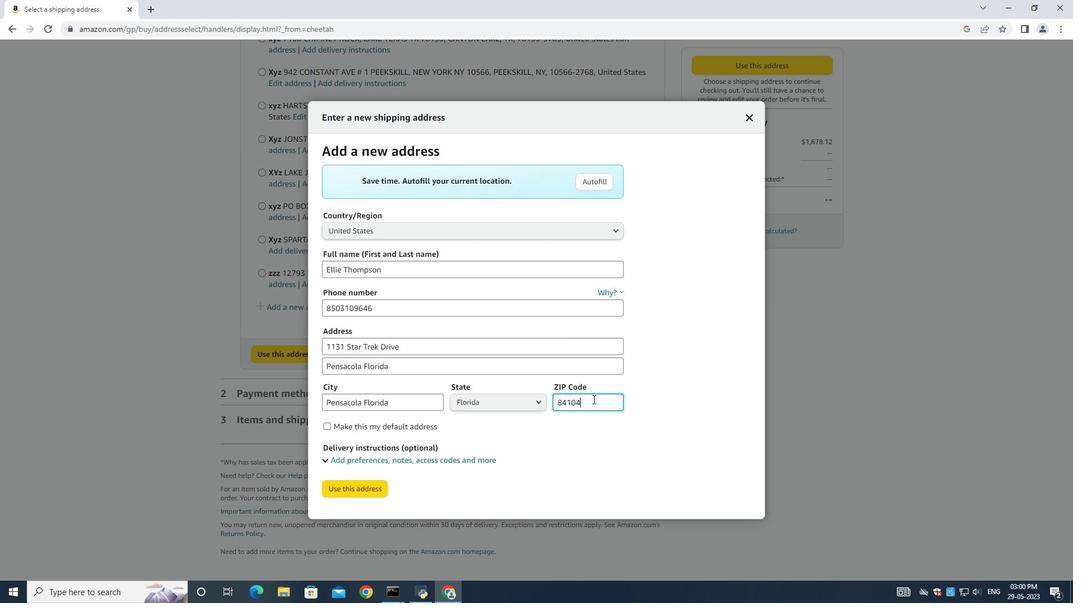 
Action: Key pressed <Key.backspace><Key.backspace><Key.backspace><Key.backspace><Key.backspace><Key.backspace><Key.backspace><Key.backspace><Key.backspace><Key.backspace><Key.backspace><Key.backspace><Key.backspace><Key.backspace><Key.backspace><Key.backspace><Key.backspace><Key.backspace><Key.backspace><Key.backspace><Key.backspace><Key.backspace>32501
Screenshot: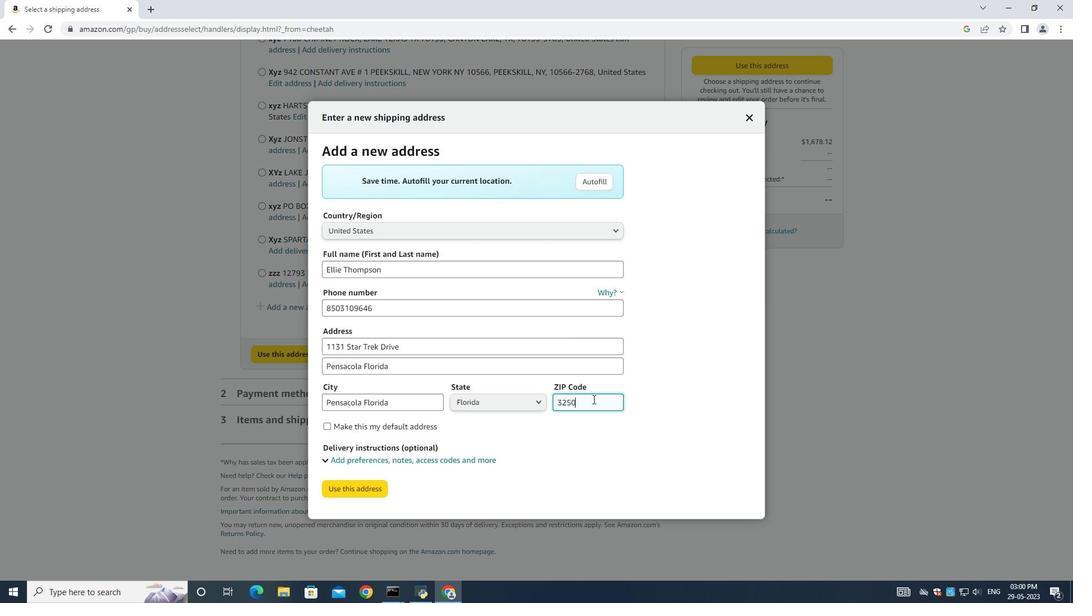 
Action: Mouse moved to (365, 487)
Screenshot: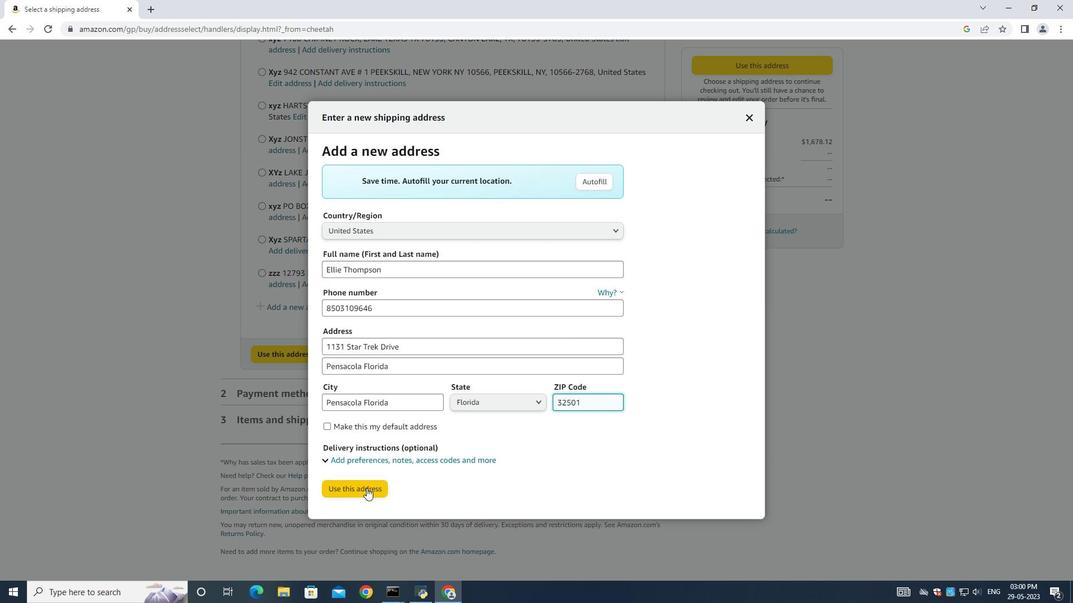 
Action: Mouse pressed left at (365, 487)
Screenshot: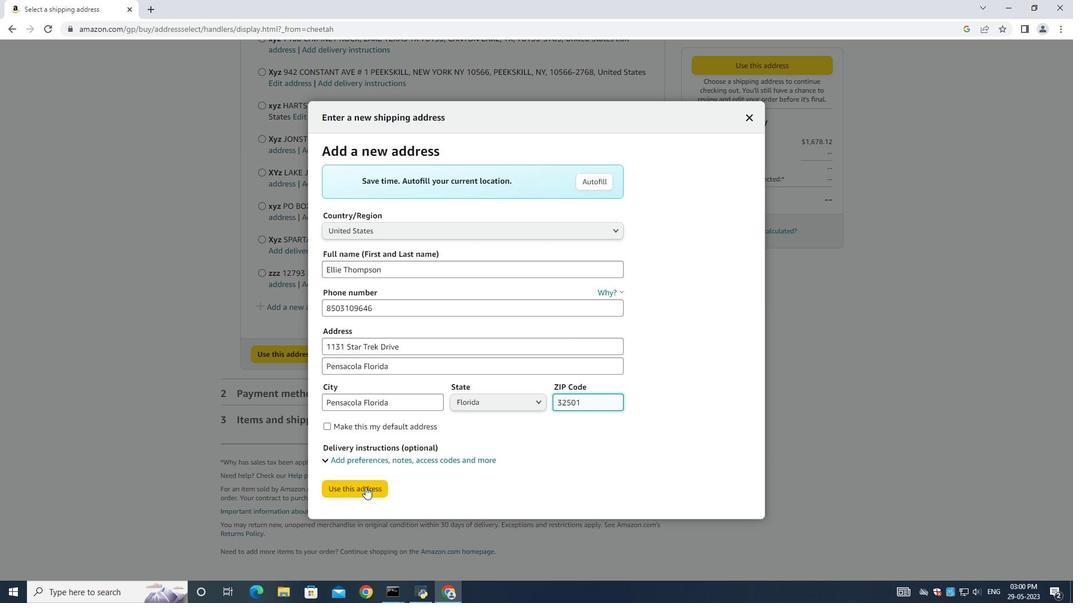 
Action: Mouse moved to (337, 565)
Screenshot: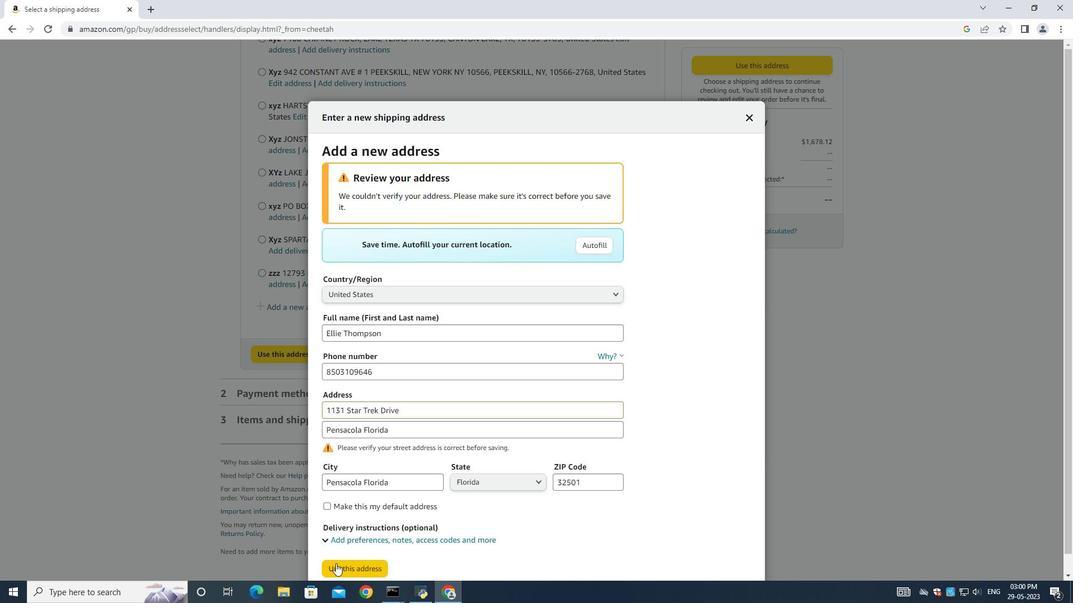 
Action: Mouse pressed left at (337, 565)
Screenshot: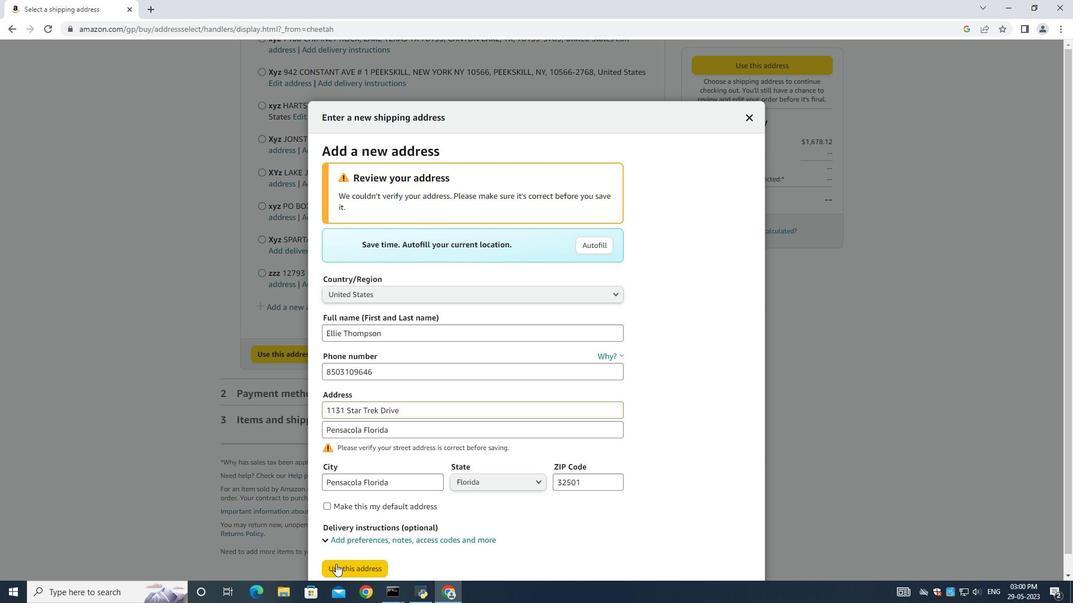 
Action: Mouse moved to (459, 286)
Screenshot: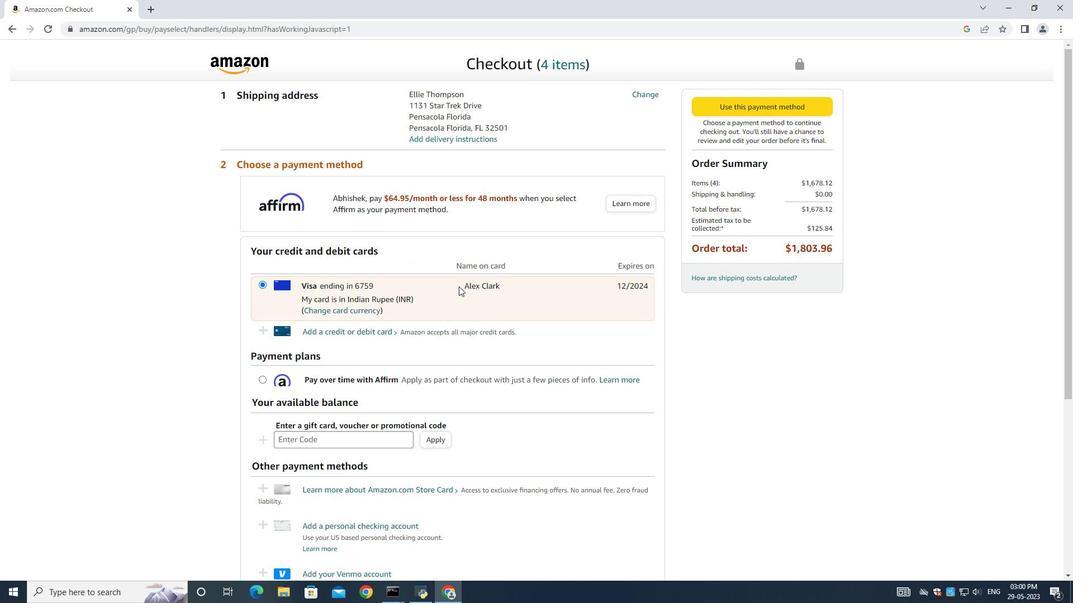 
